Task: Find connections with filter location Kannad with filter topic #careerswith filter profile language English with filter current company Henkel with filter school Miranda House with filter industry Women's Handbag Manufacturing with filter service category Bankruptcy Law with filter keywords title Civil Engineer
Action: Mouse moved to (208, 271)
Screenshot: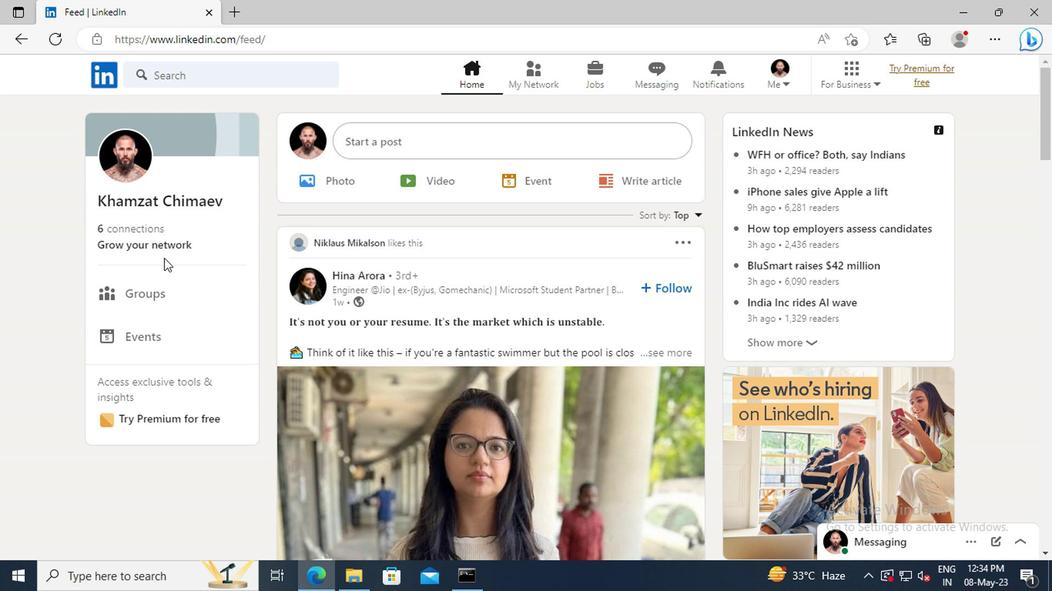 
Action: Mouse pressed left at (208, 271)
Screenshot: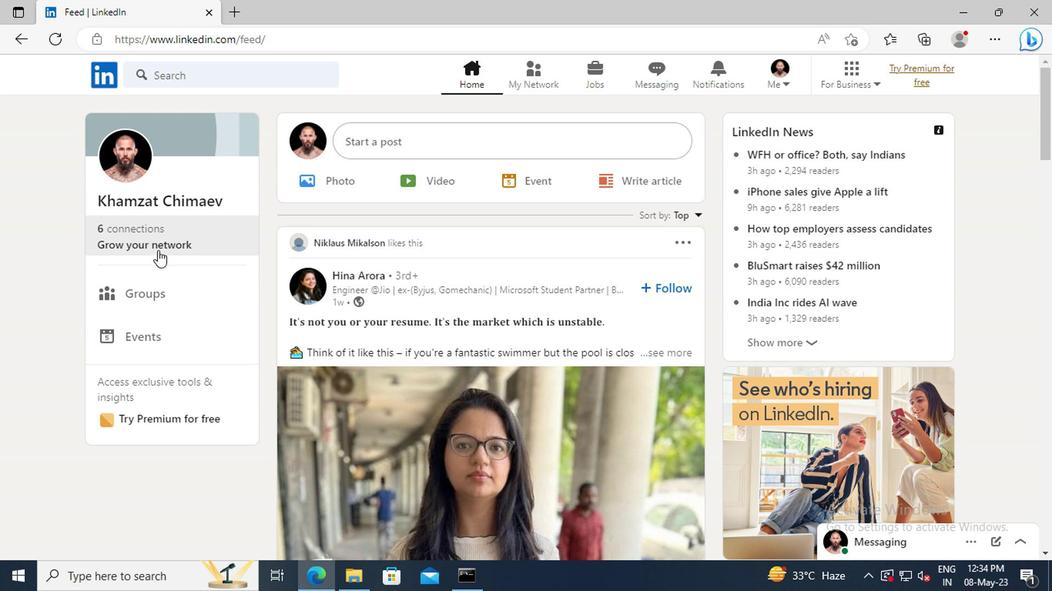 
Action: Mouse moved to (219, 216)
Screenshot: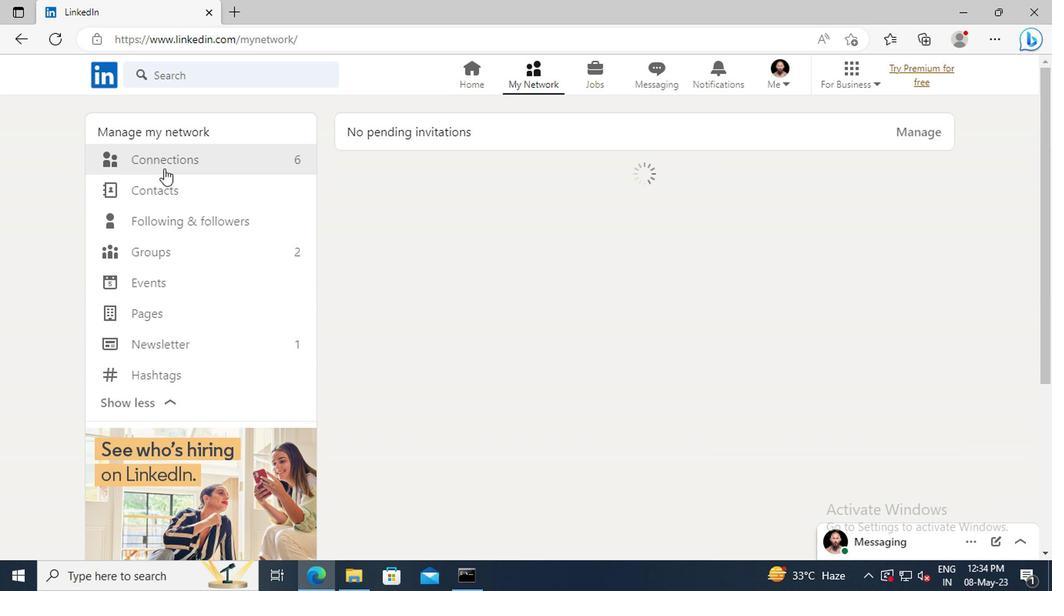 
Action: Mouse pressed left at (219, 216)
Screenshot: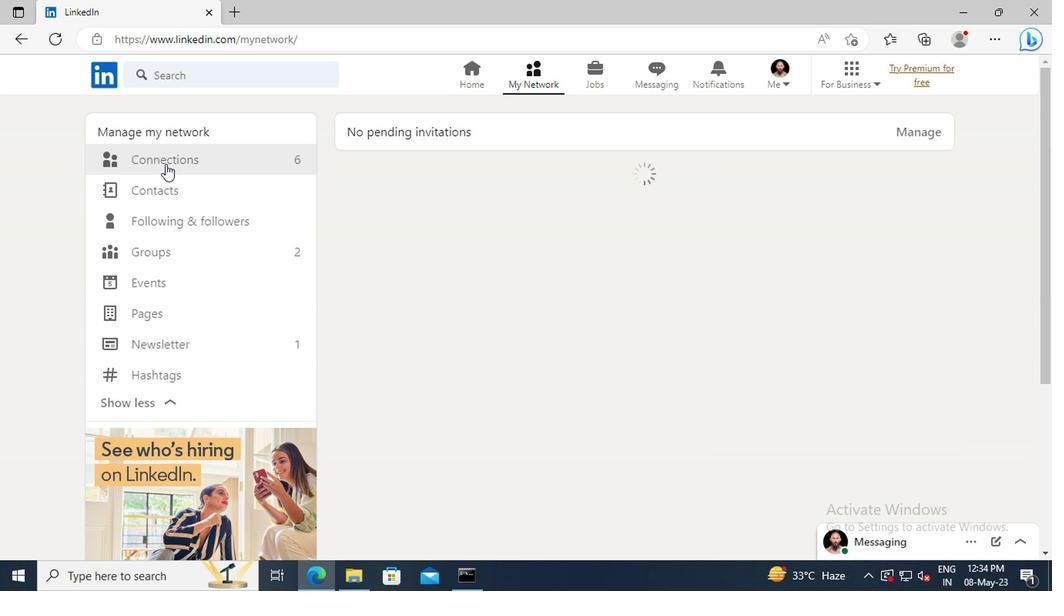 
Action: Mouse moved to (540, 218)
Screenshot: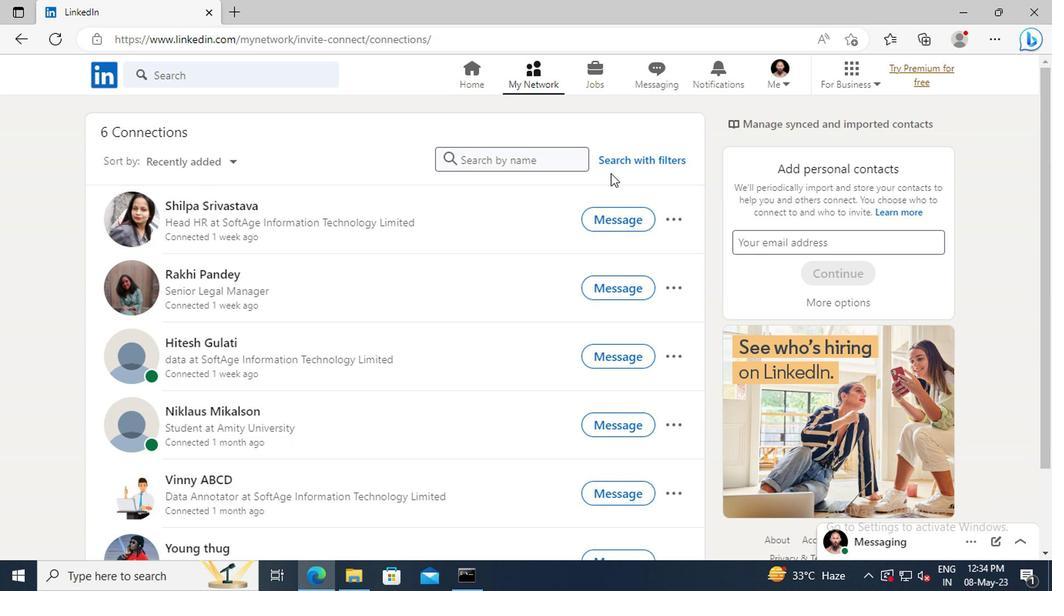 
Action: Mouse pressed left at (540, 218)
Screenshot: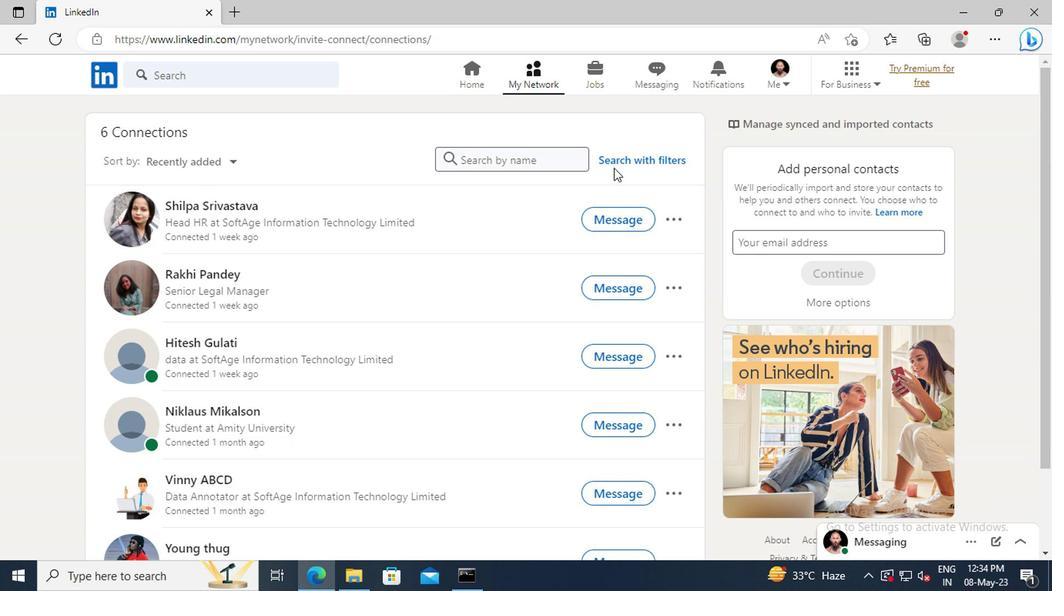 
Action: Mouse moved to (514, 184)
Screenshot: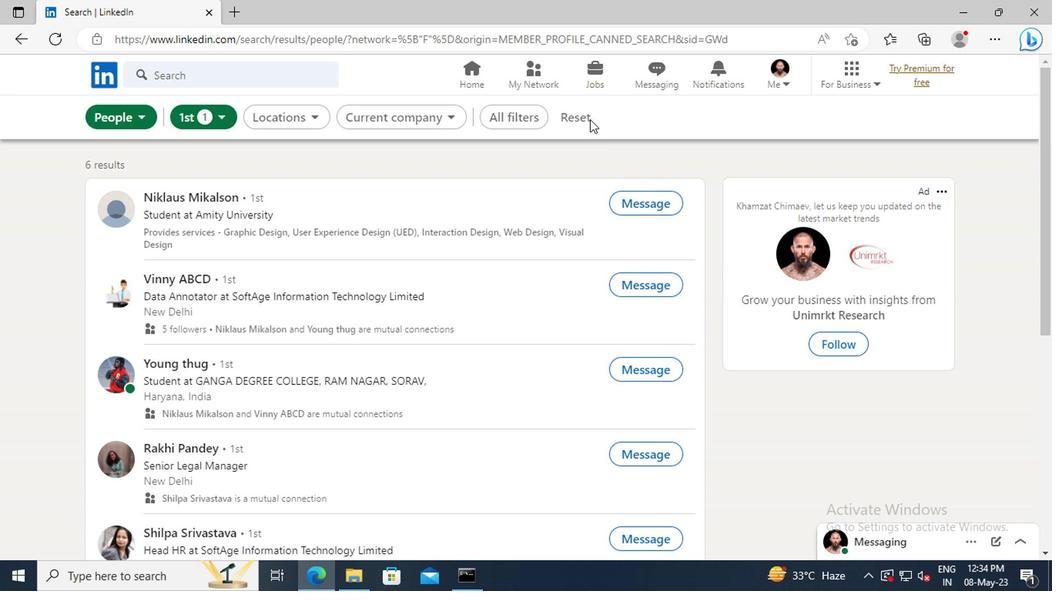 
Action: Mouse pressed left at (514, 184)
Screenshot: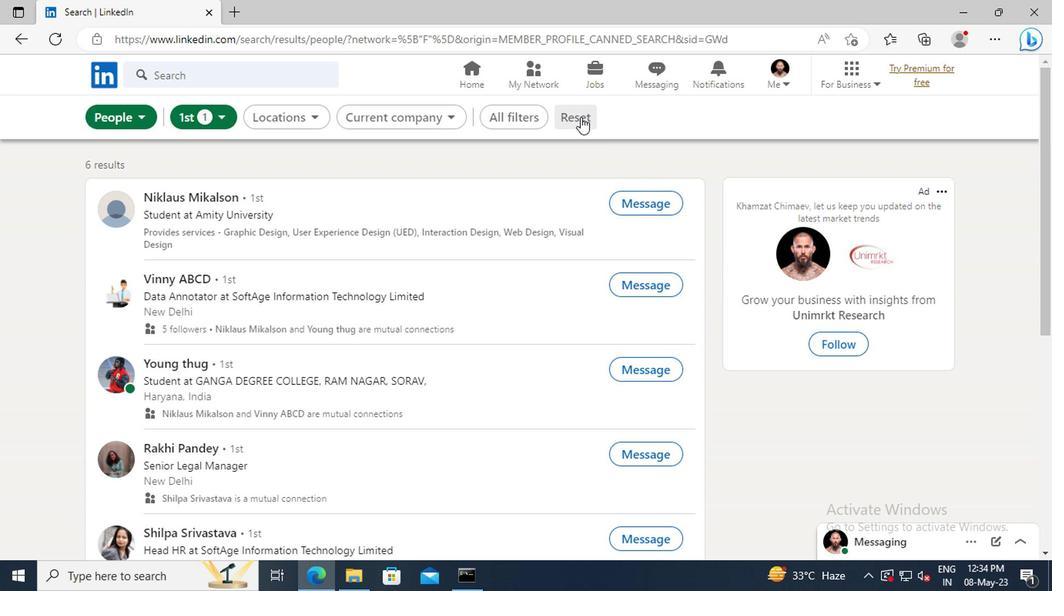 
Action: Mouse moved to (501, 184)
Screenshot: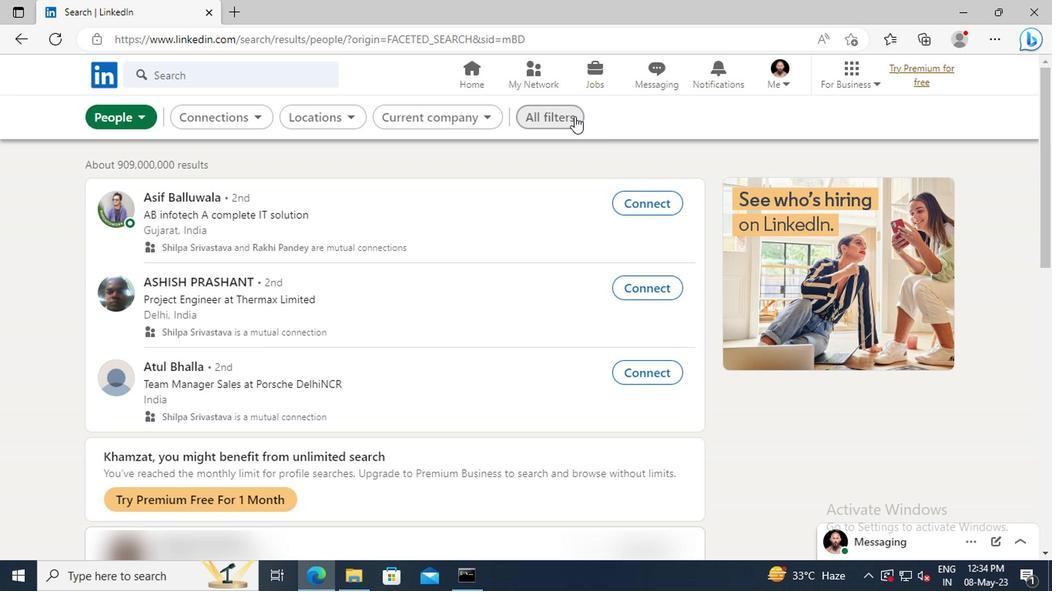 
Action: Mouse pressed left at (501, 184)
Screenshot: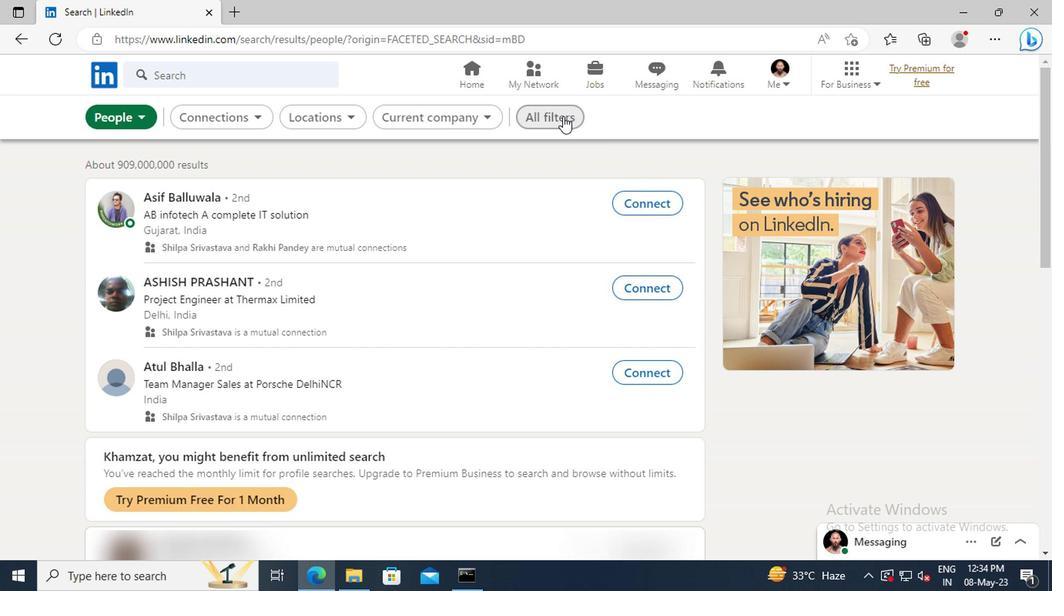 
Action: Mouse moved to (692, 291)
Screenshot: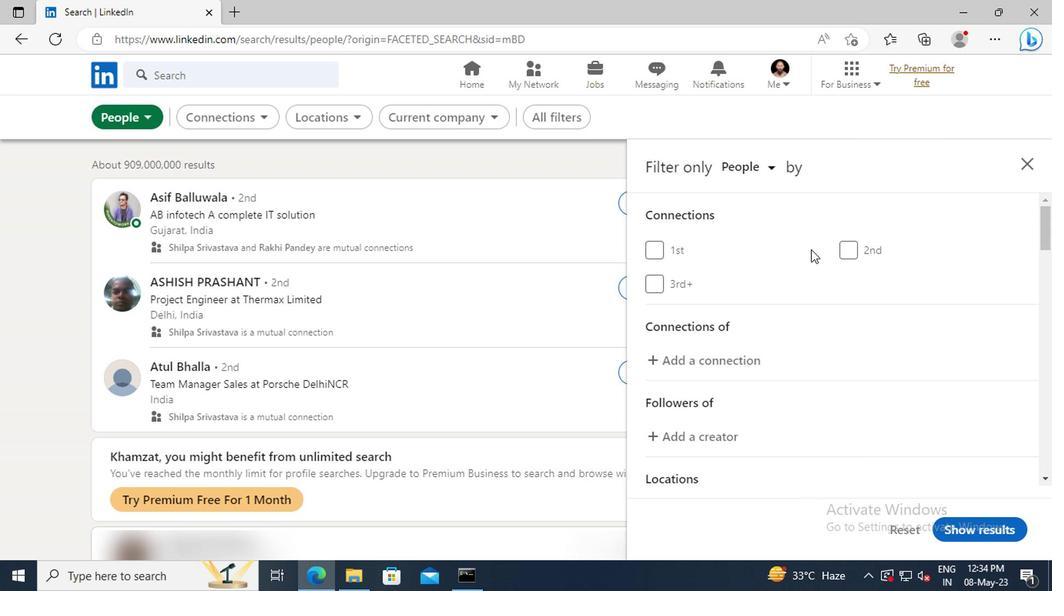 
Action: Mouse scrolled (692, 290) with delta (0, 0)
Screenshot: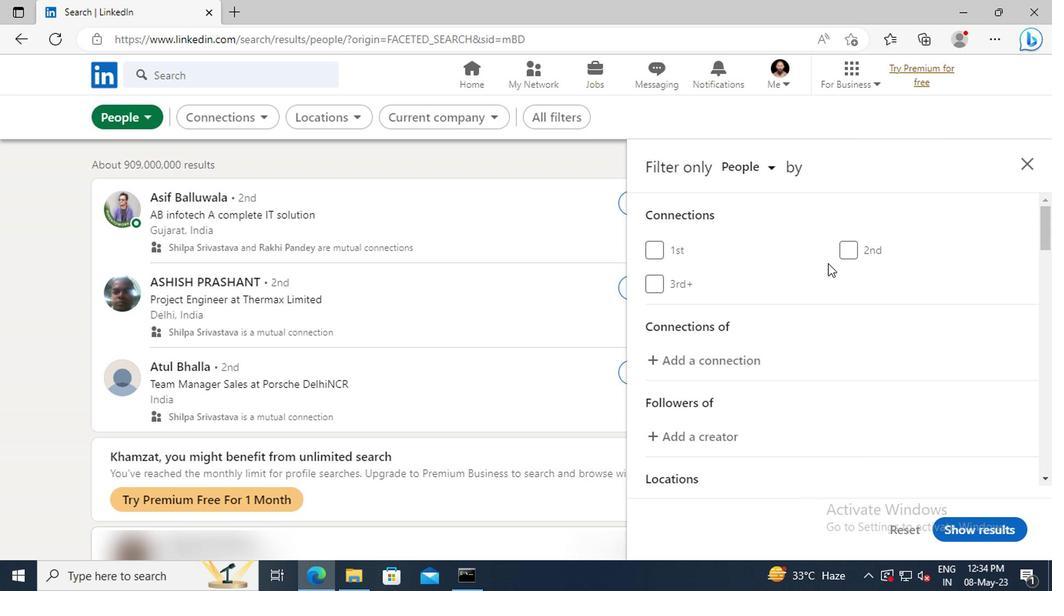 
Action: Mouse scrolled (692, 290) with delta (0, 0)
Screenshot: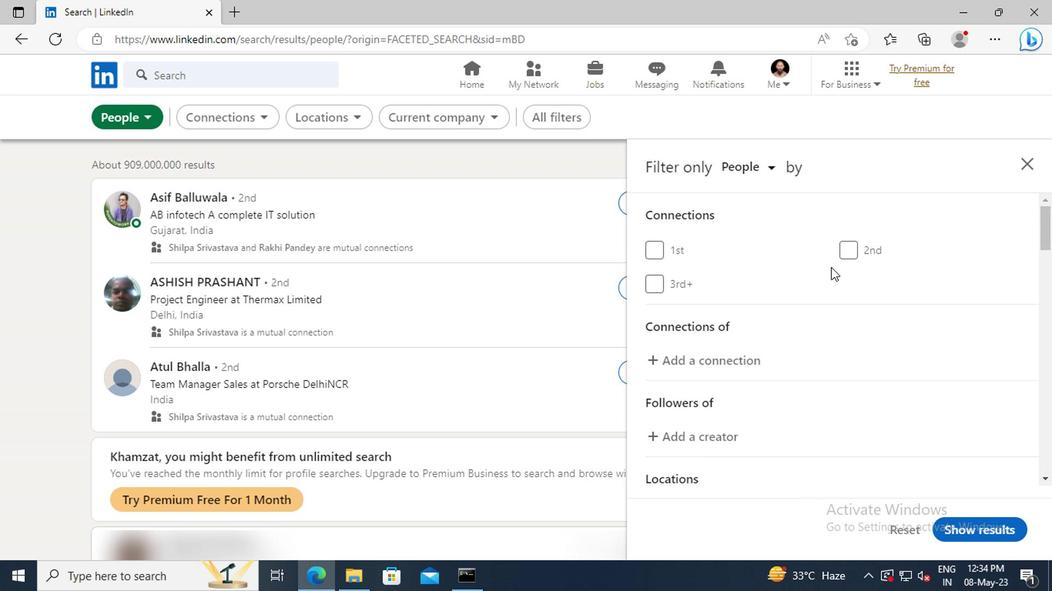 
Action: Mouse scrolled (692, 290) with delta (0, 0)
Screenshot: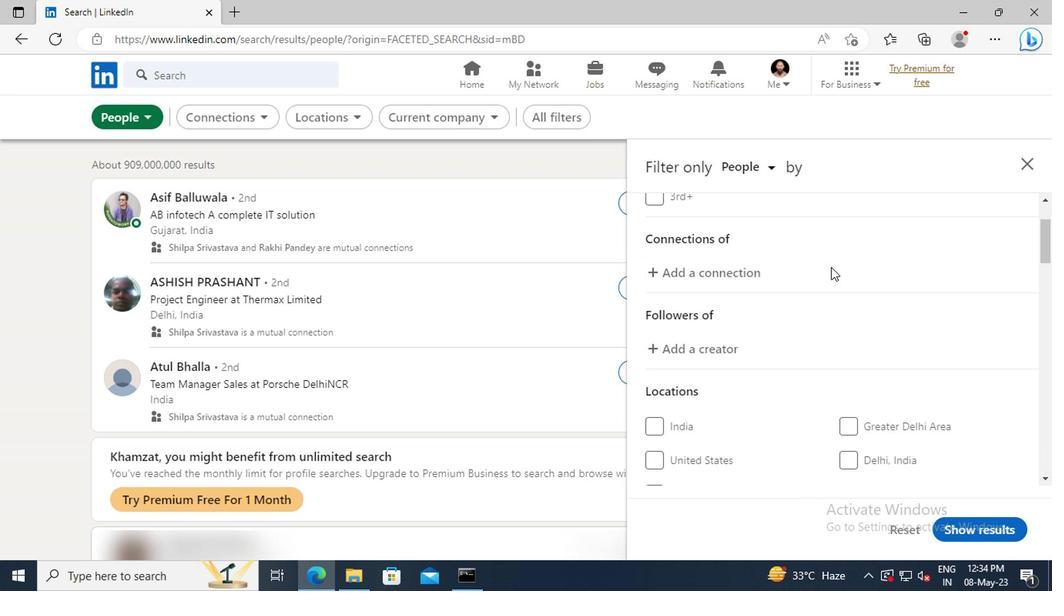 
Action: Mouse scrolled (692, 290) with delta (0, 0)
Screenshot: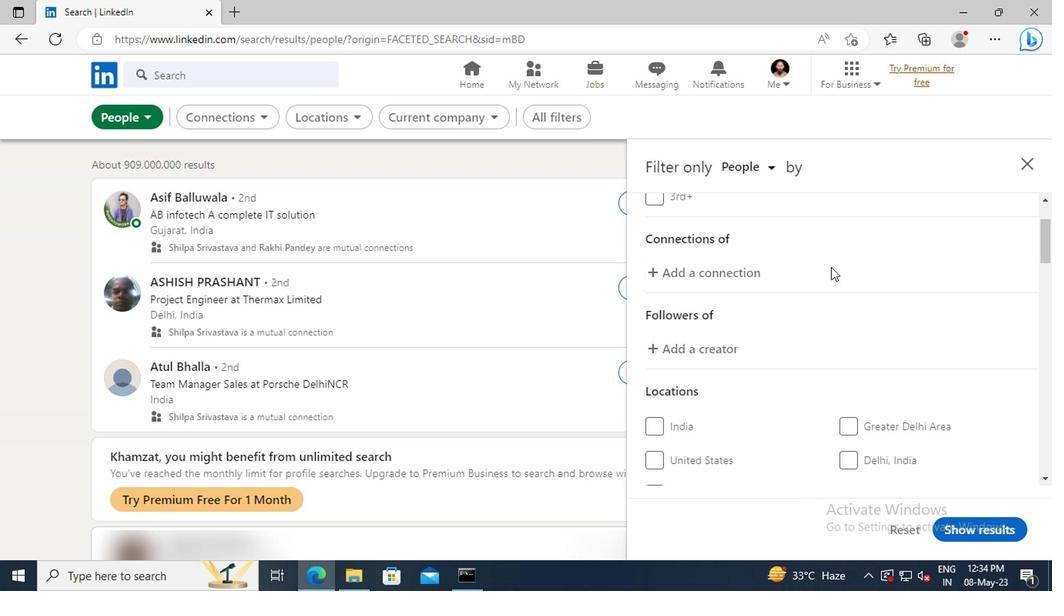 
Action: Mouse scrolled (692, 290) with delta (0, 0)
Screenshot: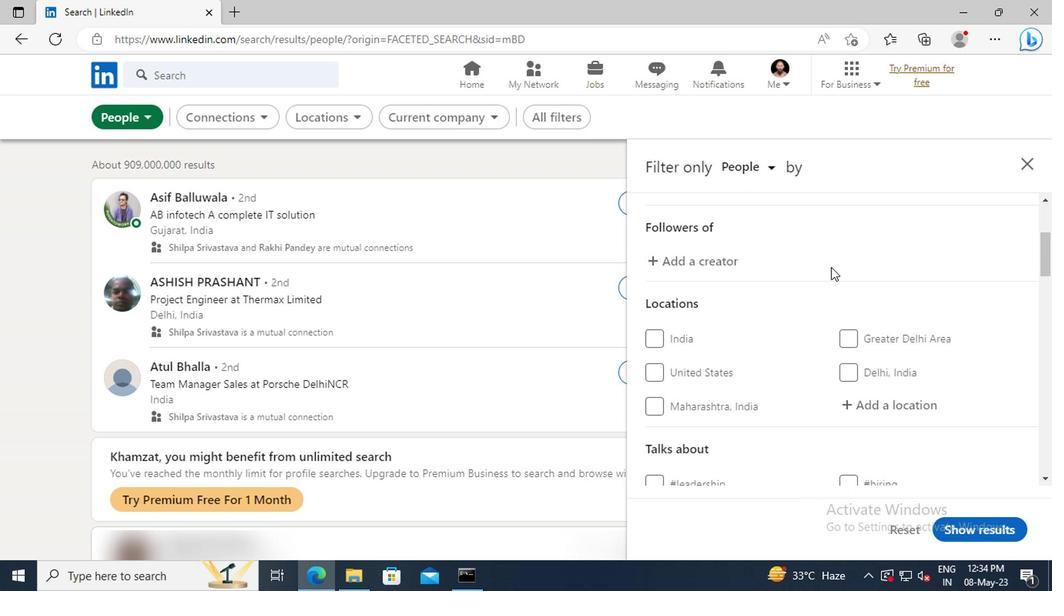 
Action: Mouse scrolled (692, 290) with delta (0, 0)
Screenshot: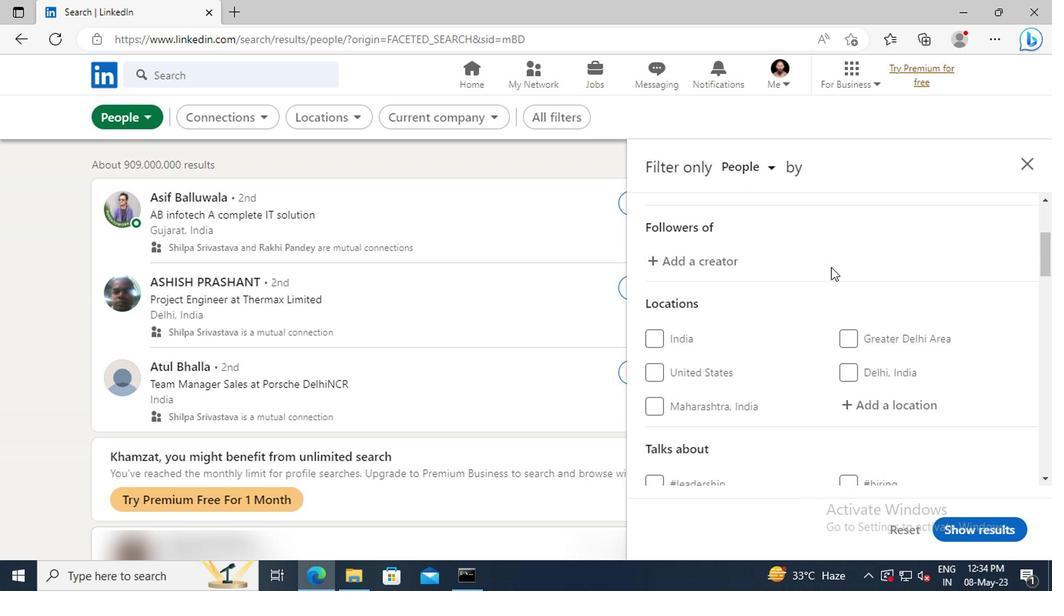 
Action: Mouse moved to (714, 329)
Screenshot: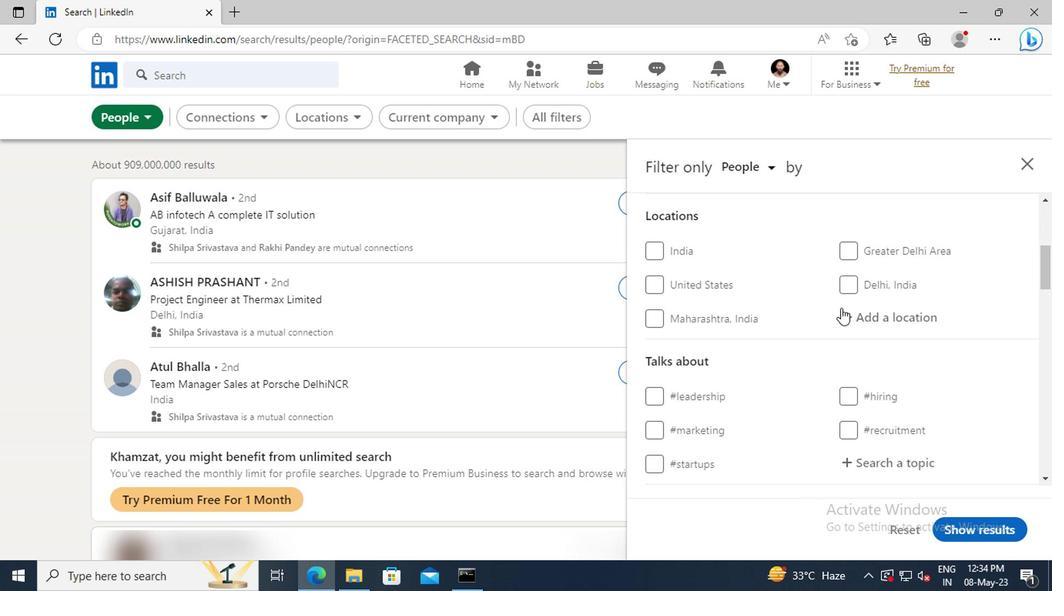 
Action: Mouse pressed left at (714, 329)
Screenshot: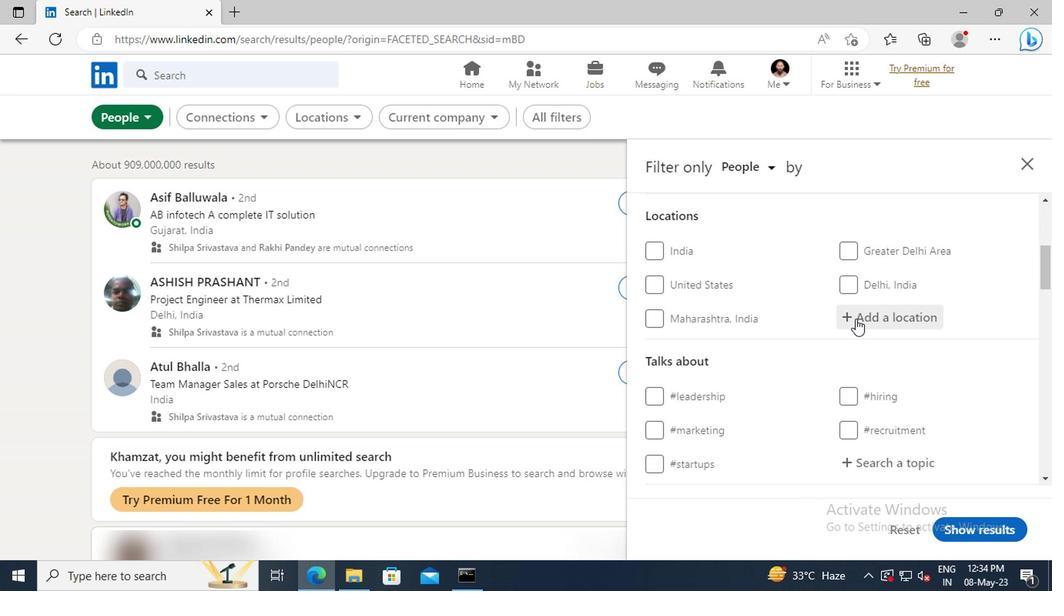 
Action: Key pressed <Key.shift>KANNAD
Screenshot: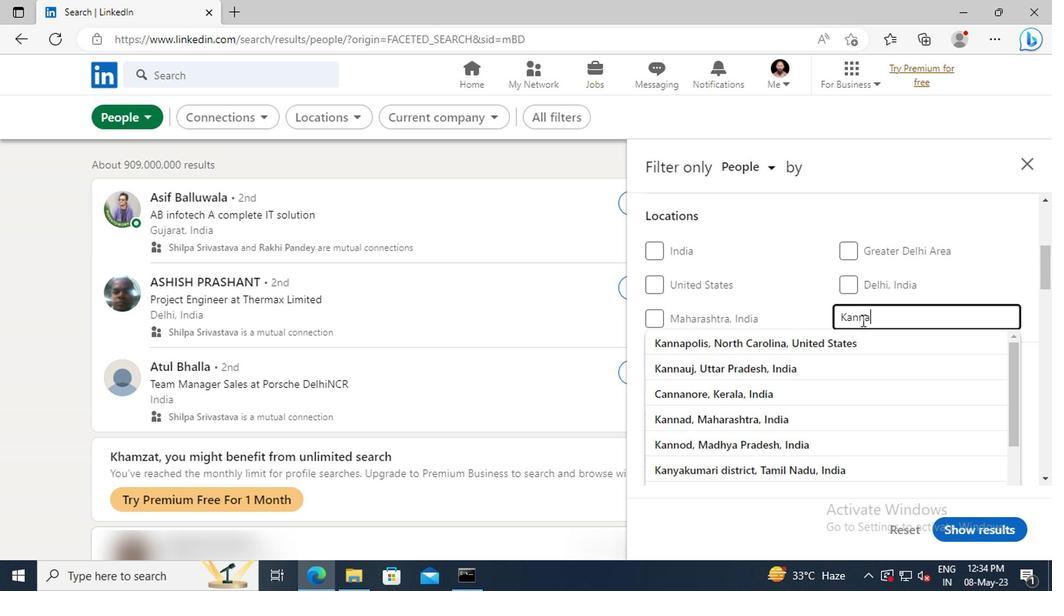 
Action: Mouse moved to (712, 339)
Screenshot: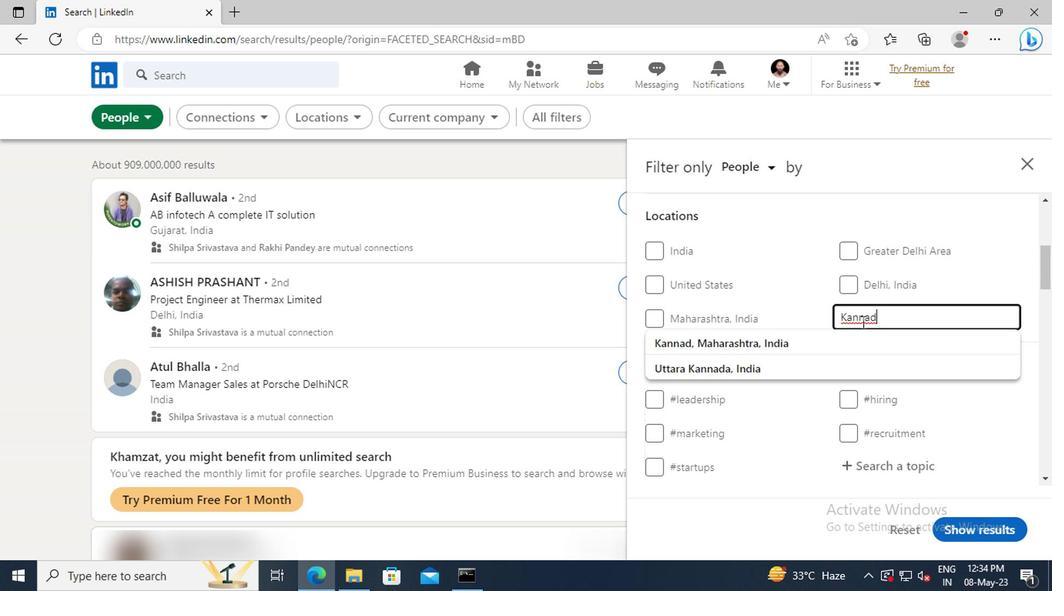 
Action: Mouse pressed left at (712, 339)
Screenshot: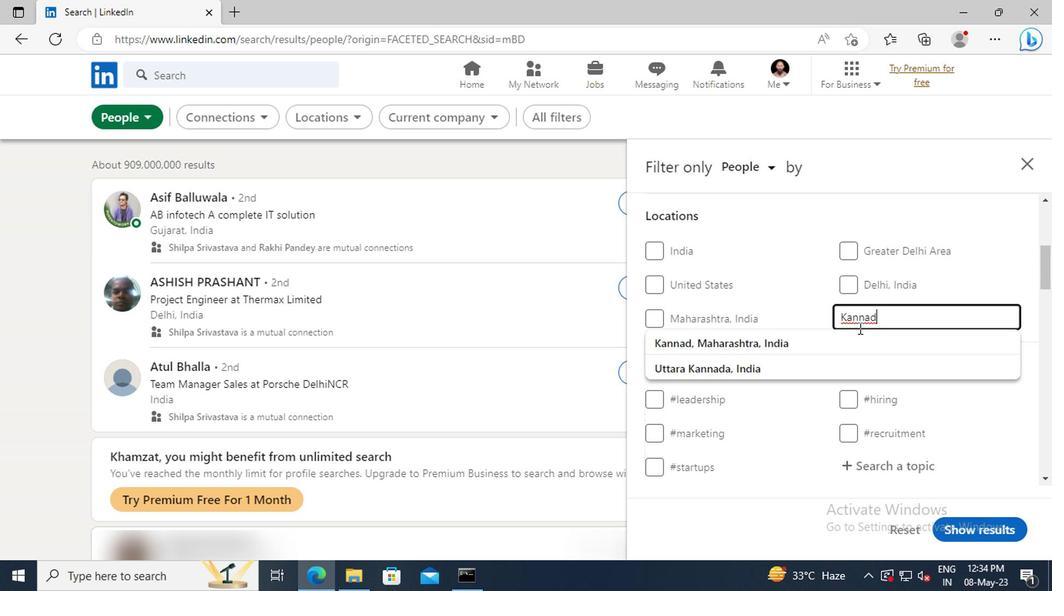
Action: Mouse scrolled (712, 339) with delta (0, 0)
Screenshot: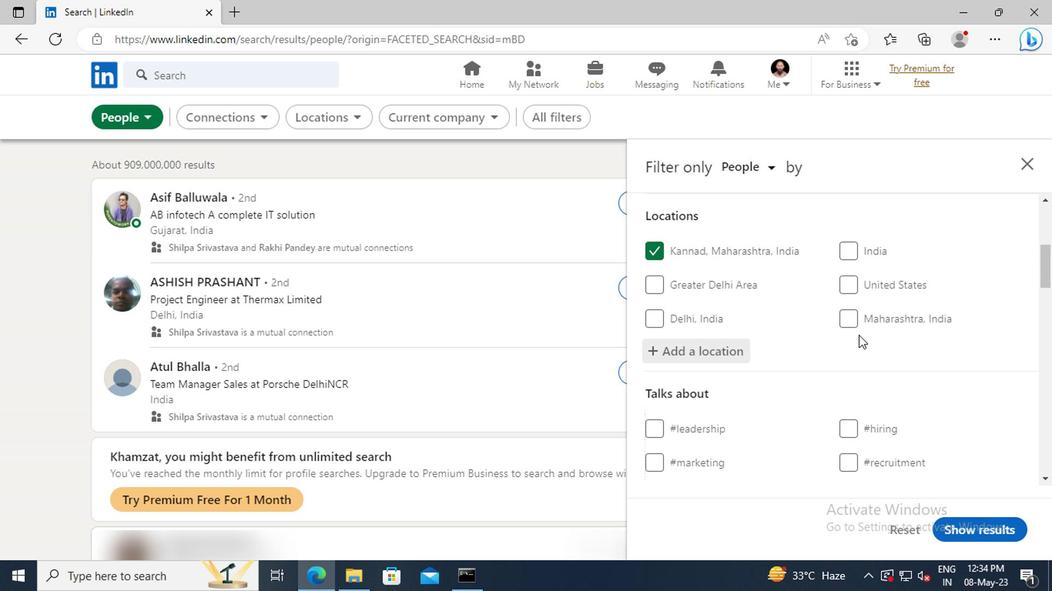 
Action: Mouse scrolled (712, 339) with delta (0, 0)
Screenshot: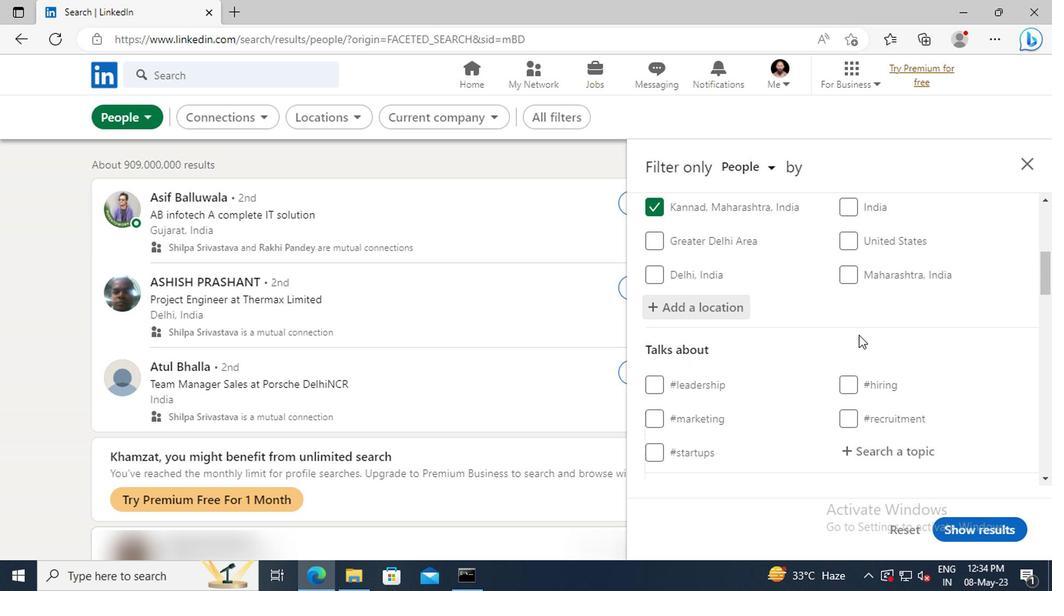 
Action: Mouse scrolled (712, 339) with delta (0, 0)
Screenshot: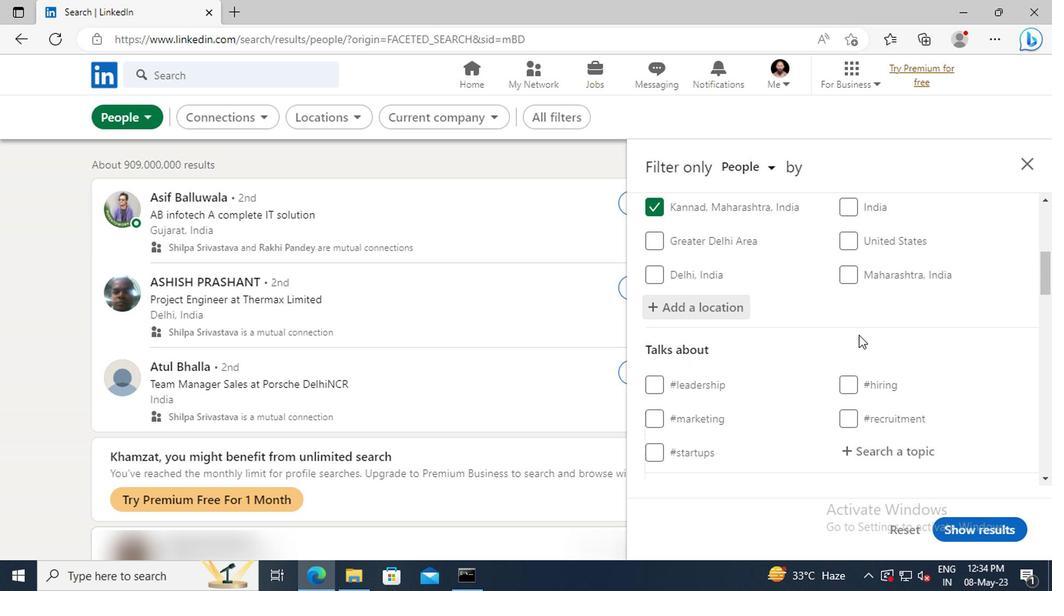 
Action: Mouse moved to (712, 355)
Screenshot: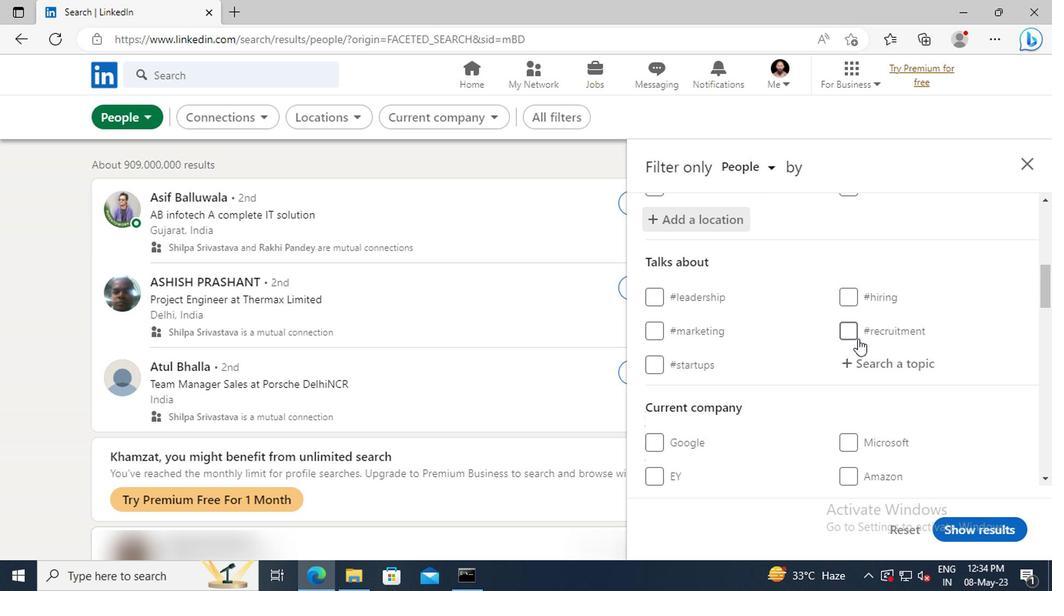 
Action: Mouse pressed left at (712, 355)
Screenshot: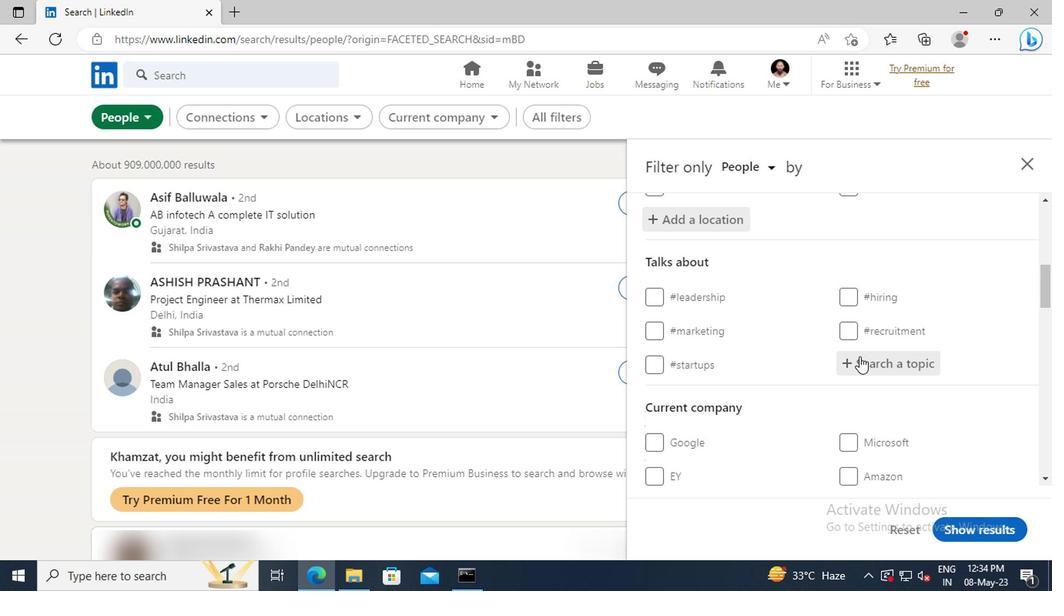 
Action: Key pressed CAREERS
Screenshot: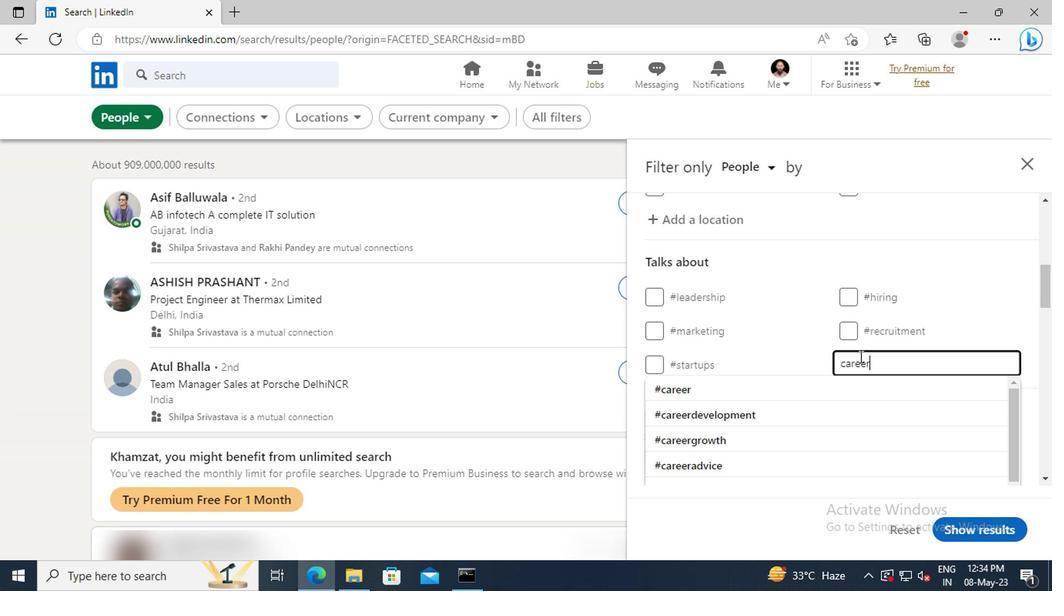 
Action: Mouse moved to (716, 375)
Screenshot: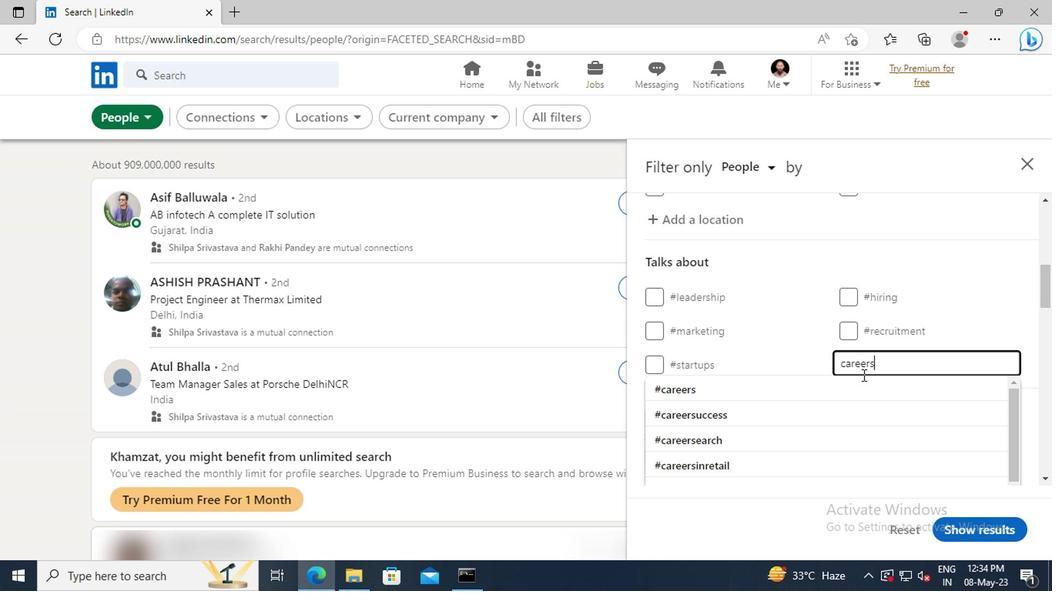 
Action: Mouse pressed left at (716, 375)
Screenshot: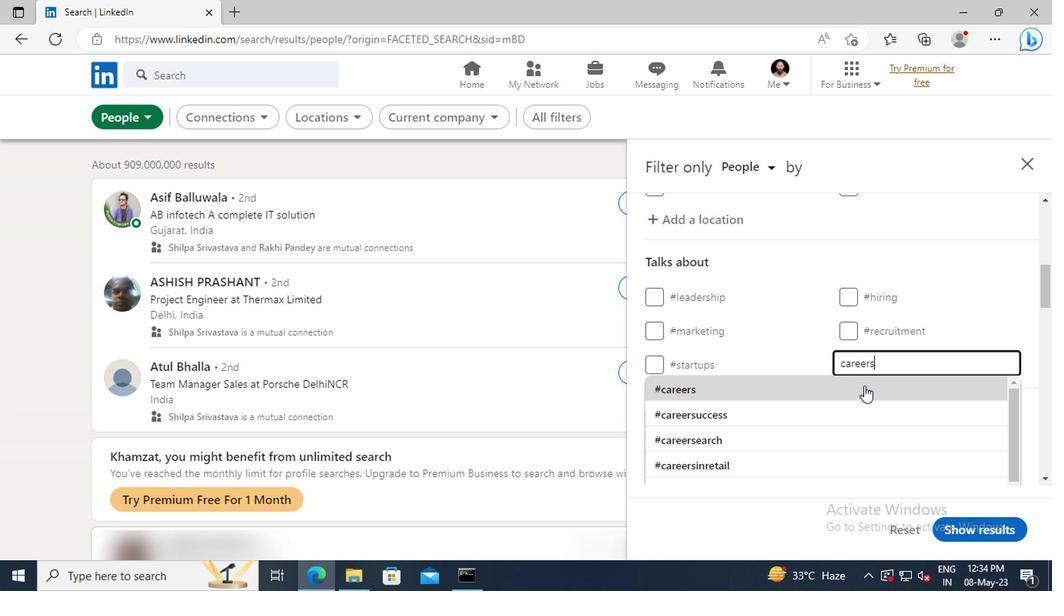 
Action: Mouse scrolled (716, 375) with delta (0, 0)
Screenshot: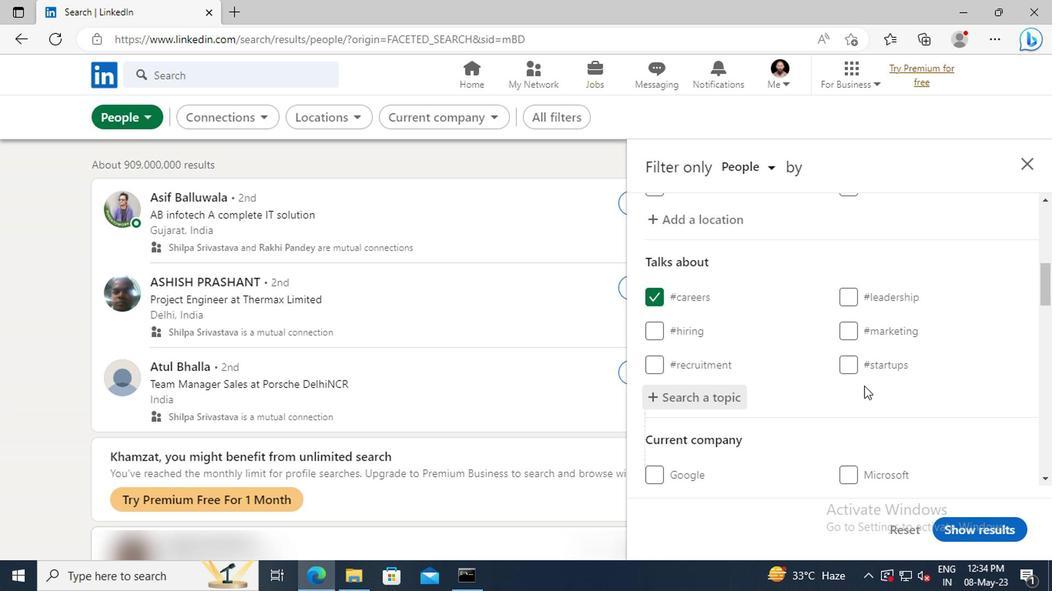 
Action: Mouse scrolled (716, 375) with delta (0, 0)
Screenshot: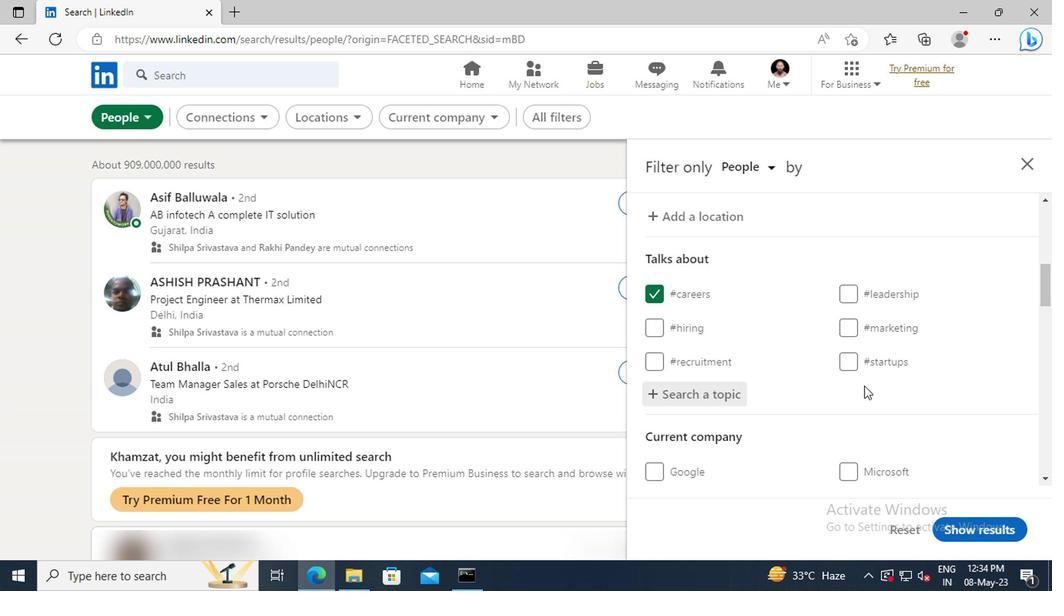 
Action: Mouse scrolled (716, 375) with delta (0, 0)
Screenshot: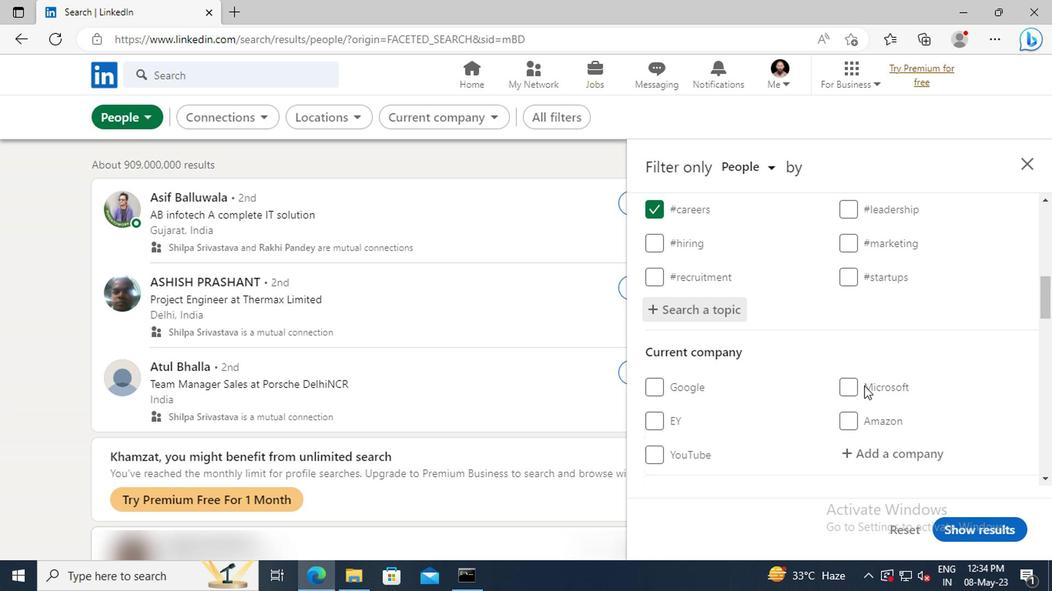 
Action: Mouse moved to (716, 374)
Screenshot: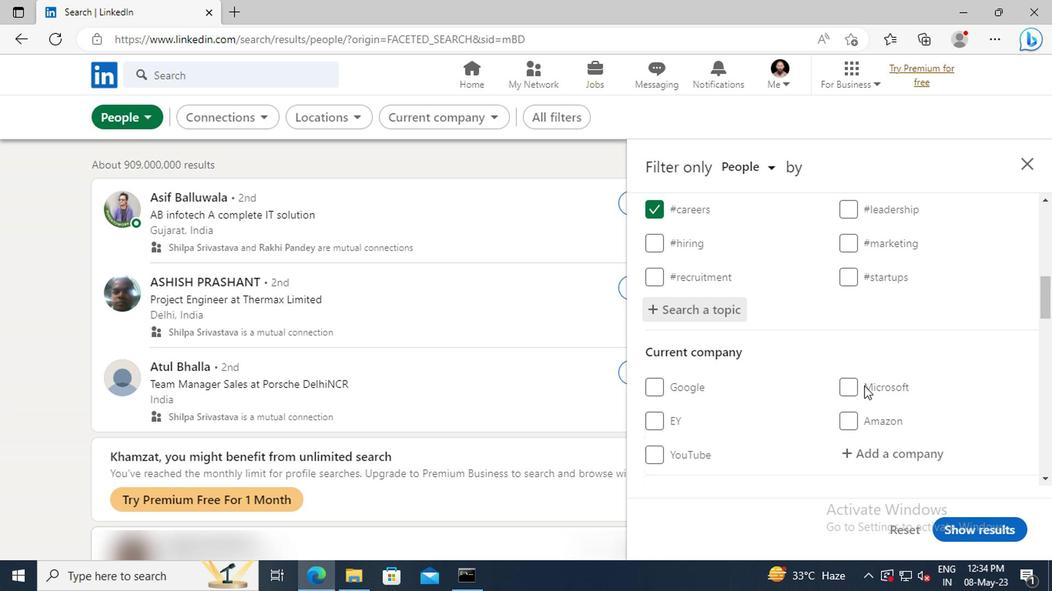 
Action: Mouse scrolled (716, 374) with delta (0, 0)
Screenshot: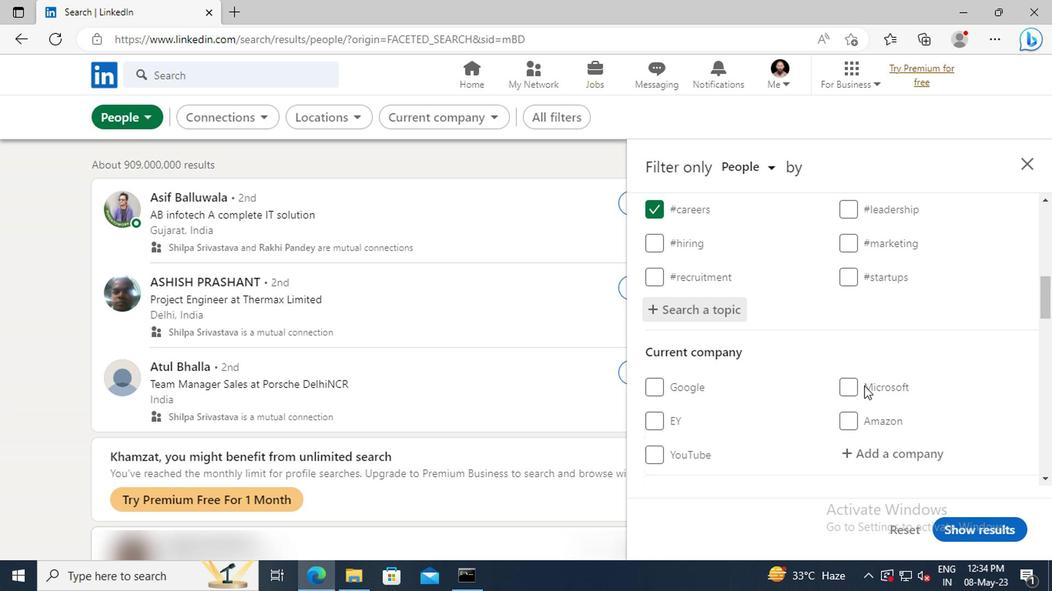 
Action: Mouse moved to (716, 370)
Screenshot: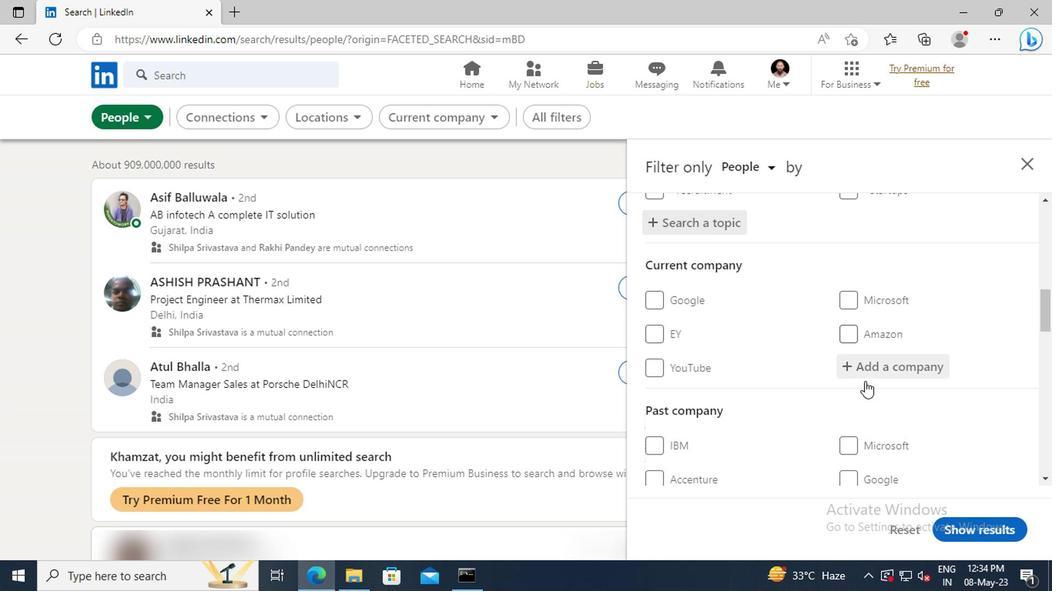 
Action: Mouse scrolled (716, 369) with delta (0, 0)
Screenshot: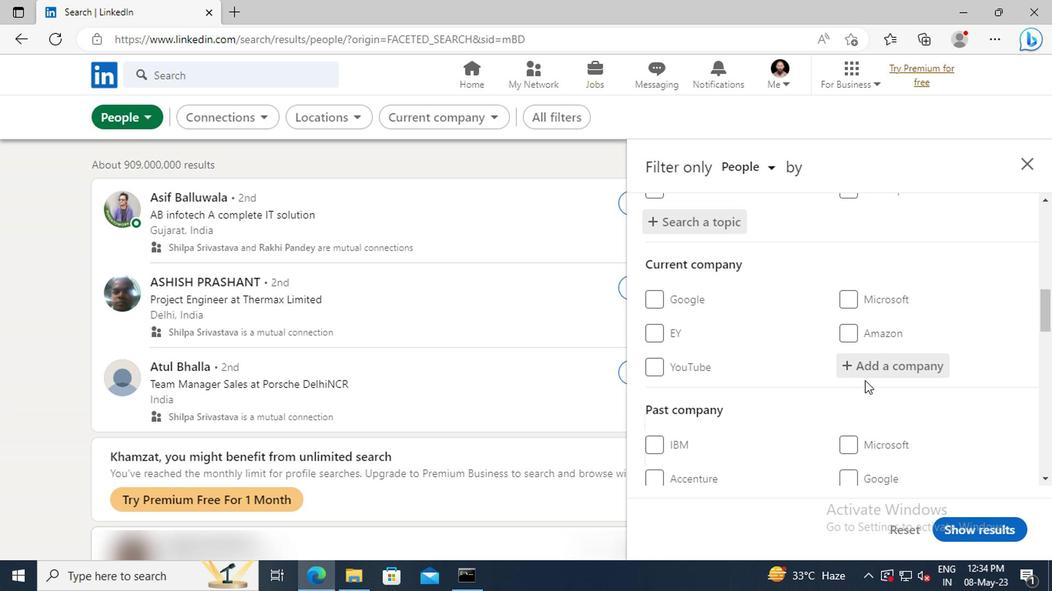 
Action: Mouse scrolled (716, 369) with delta (0, 0)
Screenshot: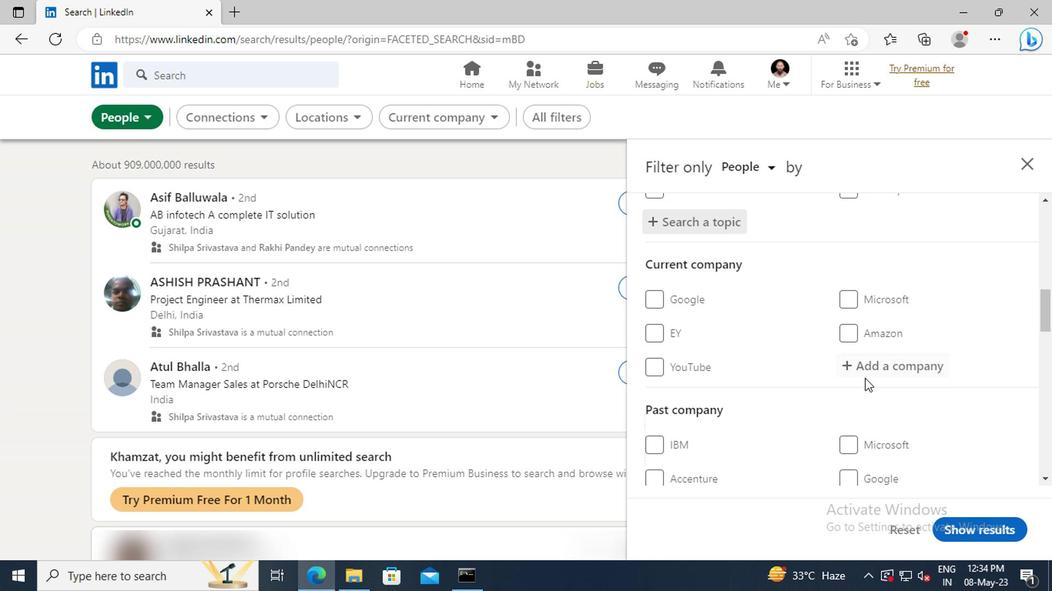 
Action: Mouse scrolled (716, 369) with delta (0, 0)
Screenshot: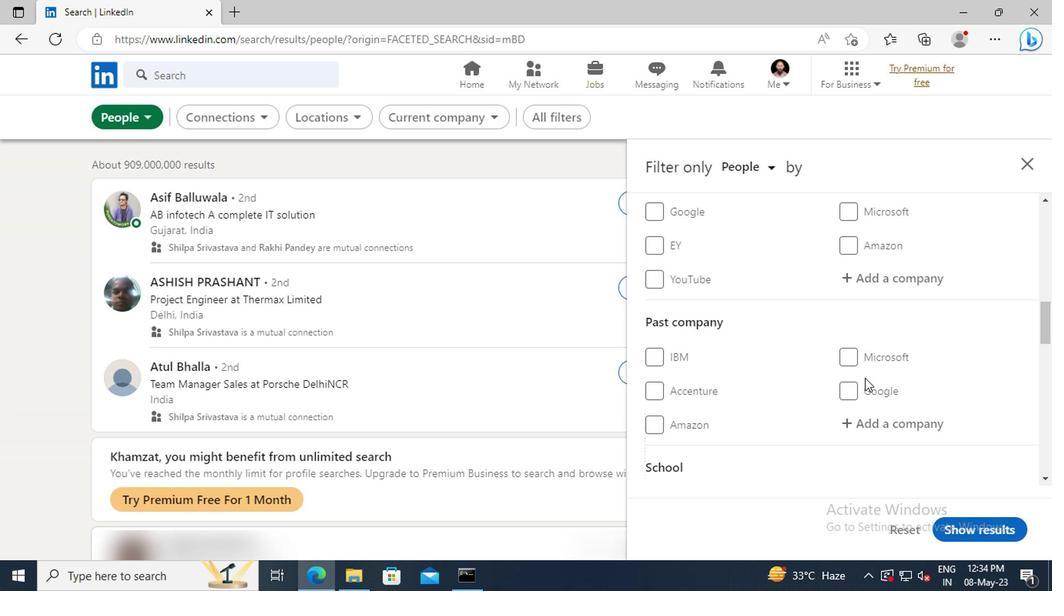 
Action: Mouse scrolled (716, 369) with delta (0, 0)
Screenshot: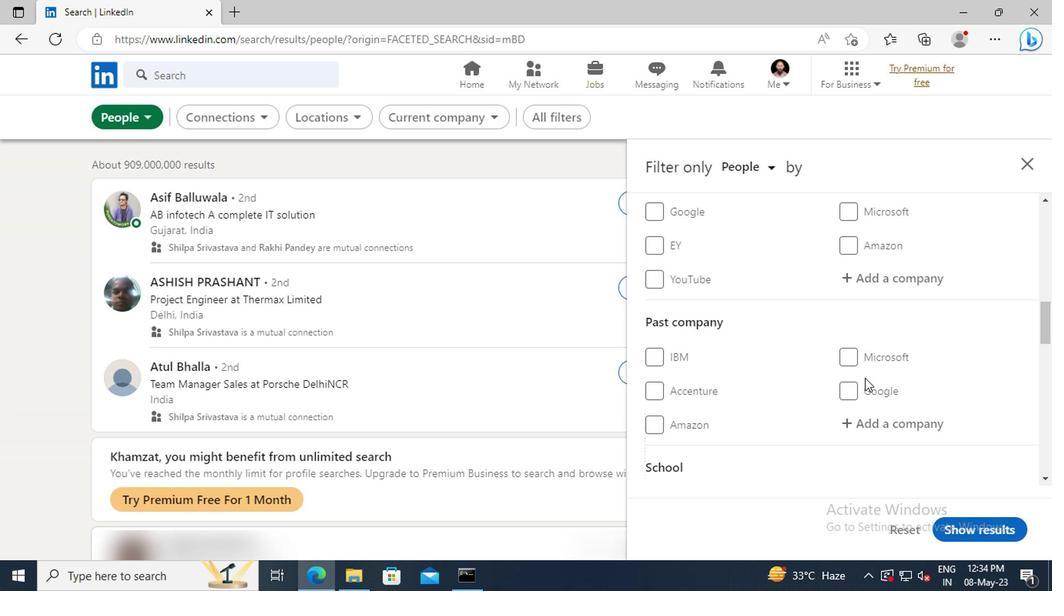 
Action: Mouse scrolled (716, 369) with delta (0, 0)
Screenshot: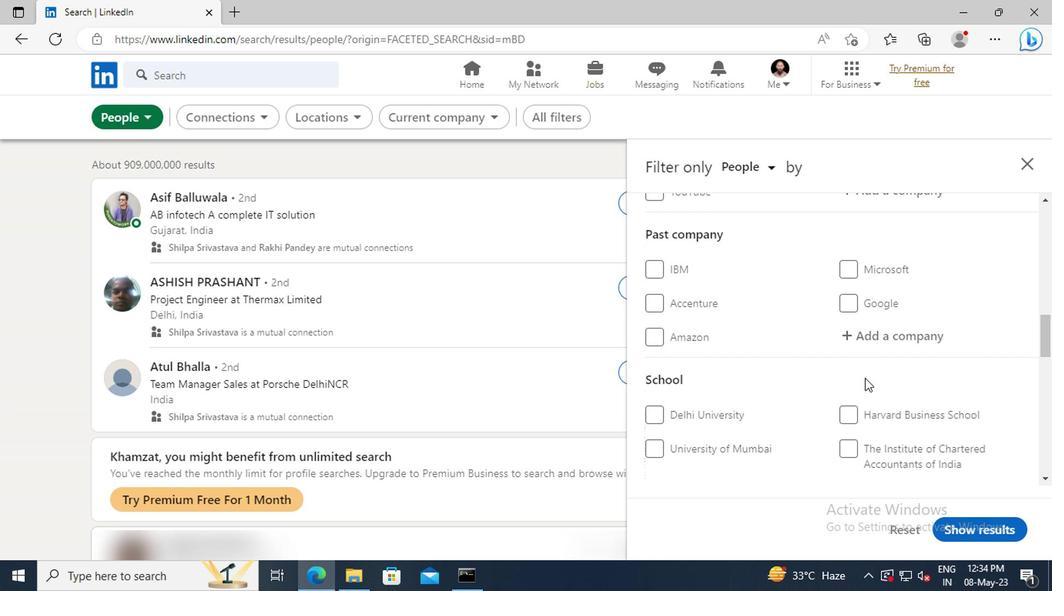 
Action: Mouse scrolled (716, 369) with delta (0, 0)
Screenshot: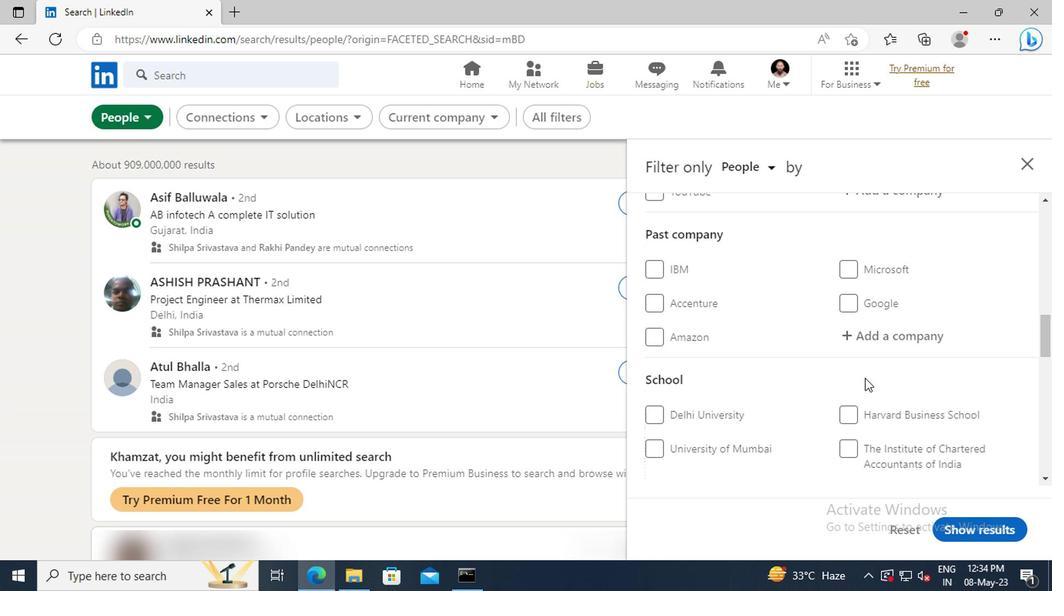 
Action: Mouse scrolled (716, 369) with delta (0, 0)
Screenshot: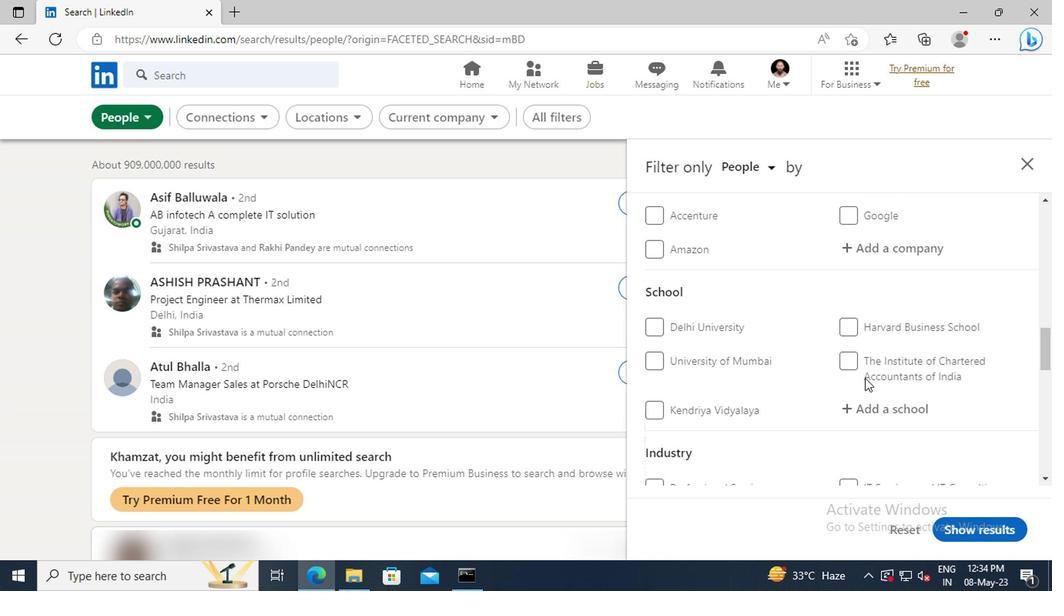 
Action: Mouse scrolled (716, 369) with delta (0, 0)
Screenshot: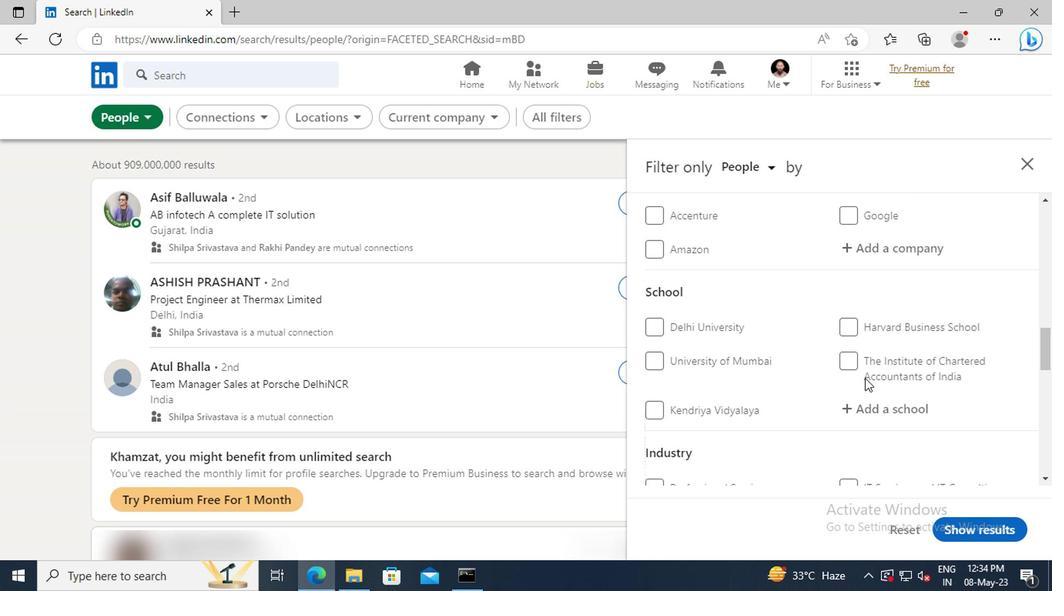 
Action: Mouse scrolled (716, 369) with delta (0, 0)
Screenshot: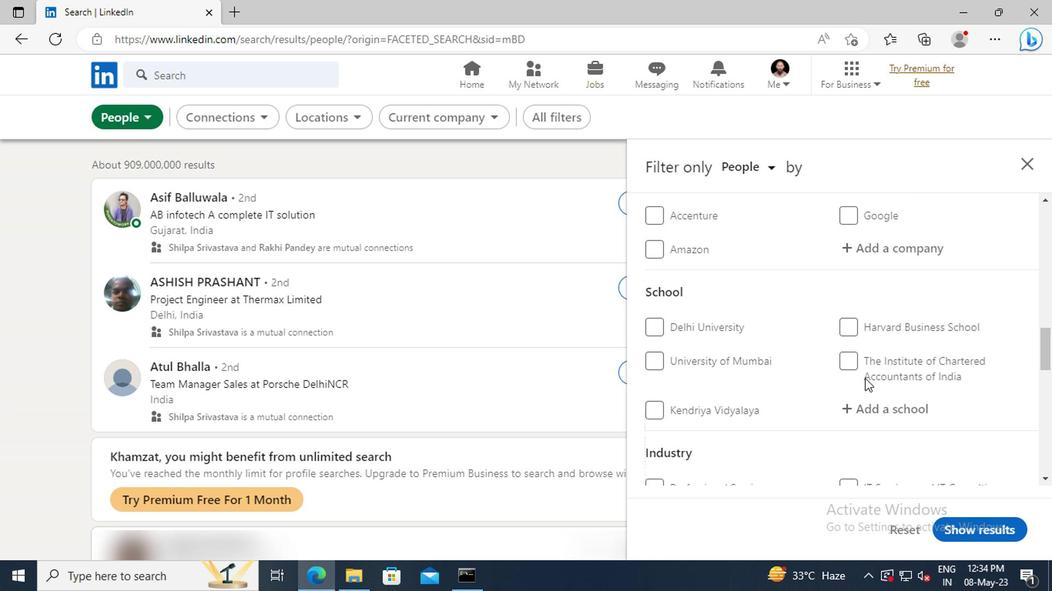 
Action: Mouse scrolled (716, 369) with delta (0, 0)
Screenshot: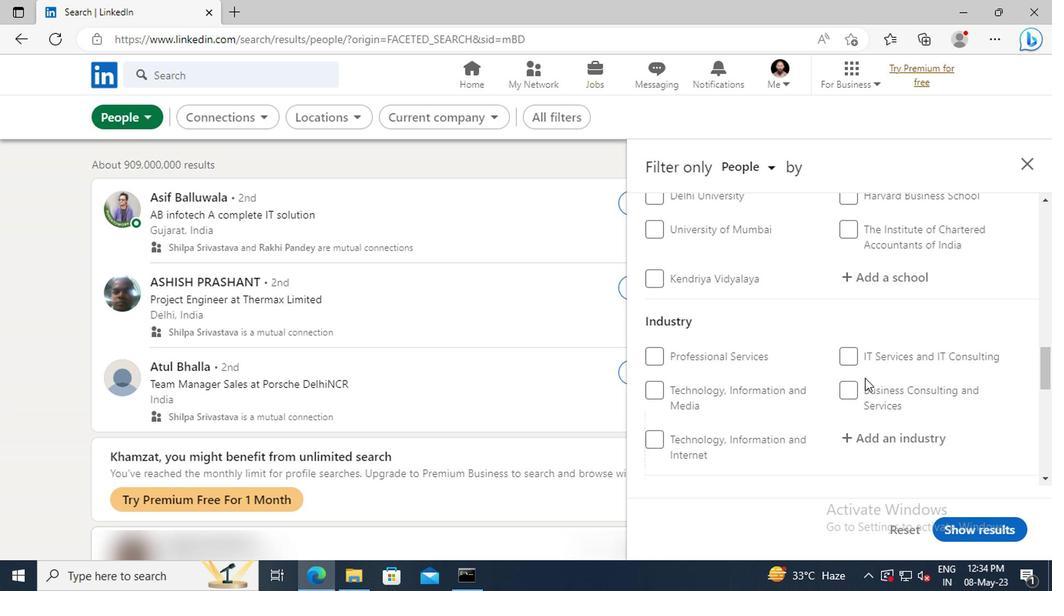 
Action: Mouse scrolled (716, 369) with delta (0, 0)
Screenshot: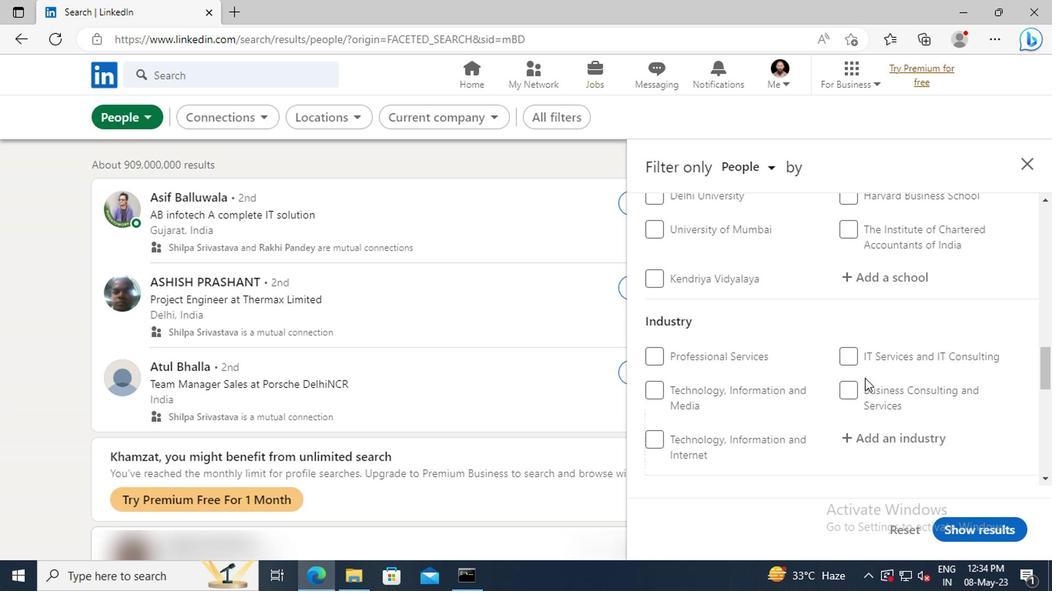 
Action: Mouse scrolled (716, 369) with delta (0, 0)
Screenshot: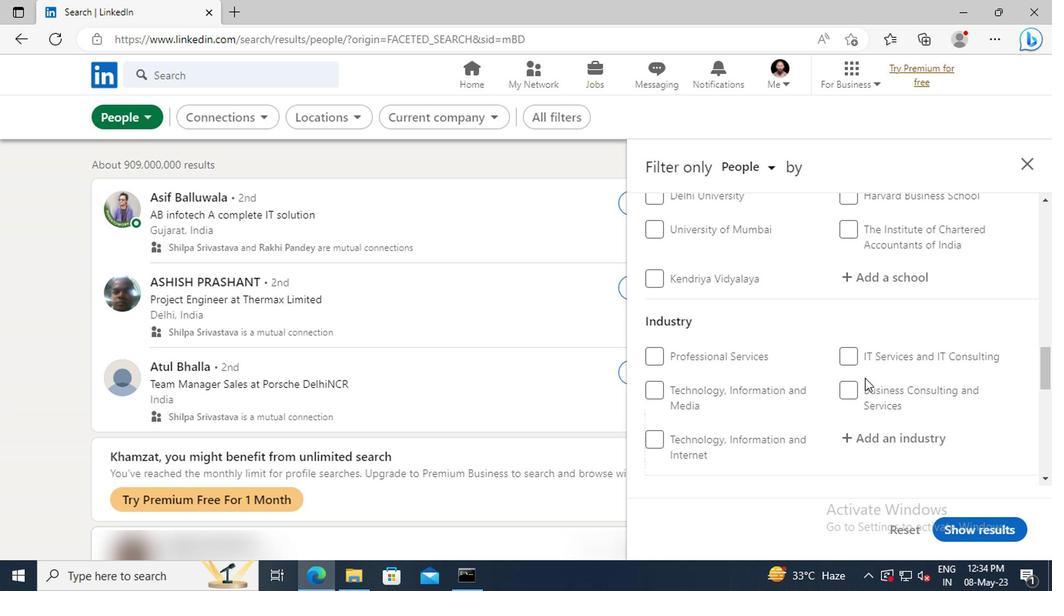 
Action: Mouse moved to (571, 386)
Screenshot: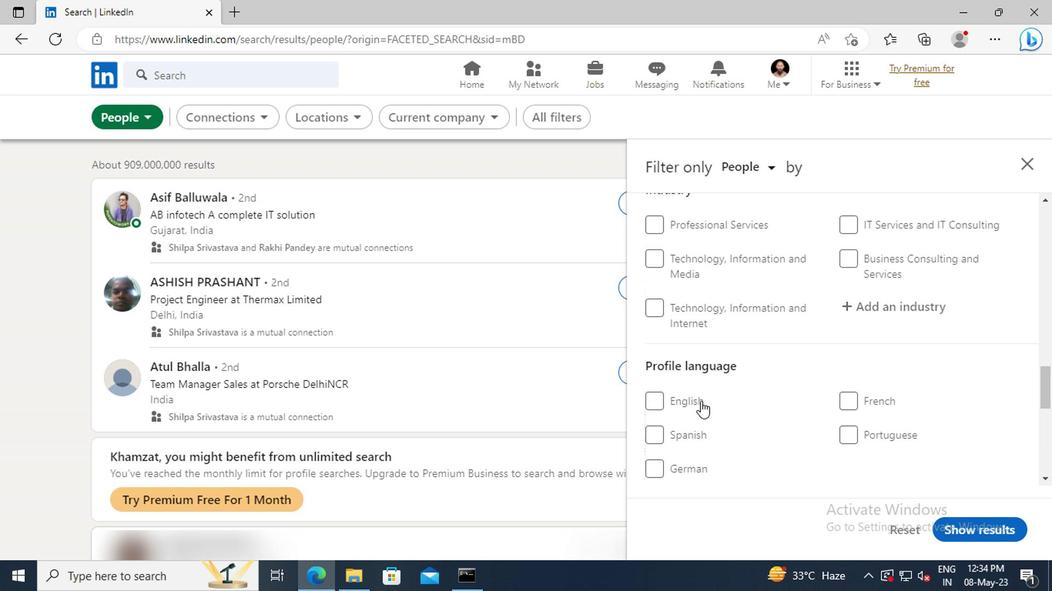
Action: Mouse pressed left at (571, 386)
Screenshot: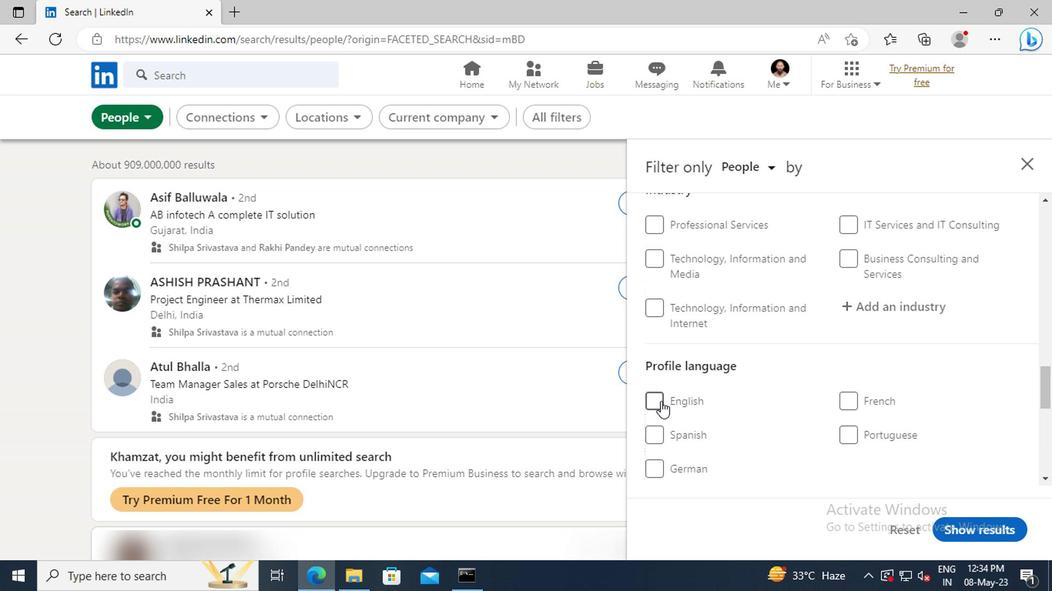 
Action: Mouse moved to (704, 360)
Screenshot: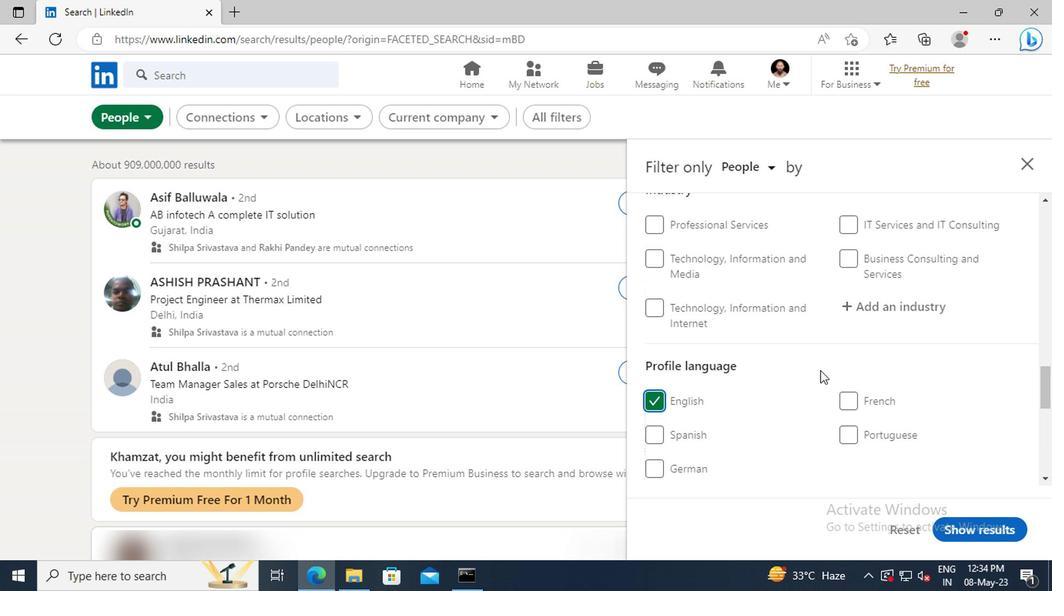 
Action: Mouse scrolled (704, 361) with delta (0, 0)
Screenshot: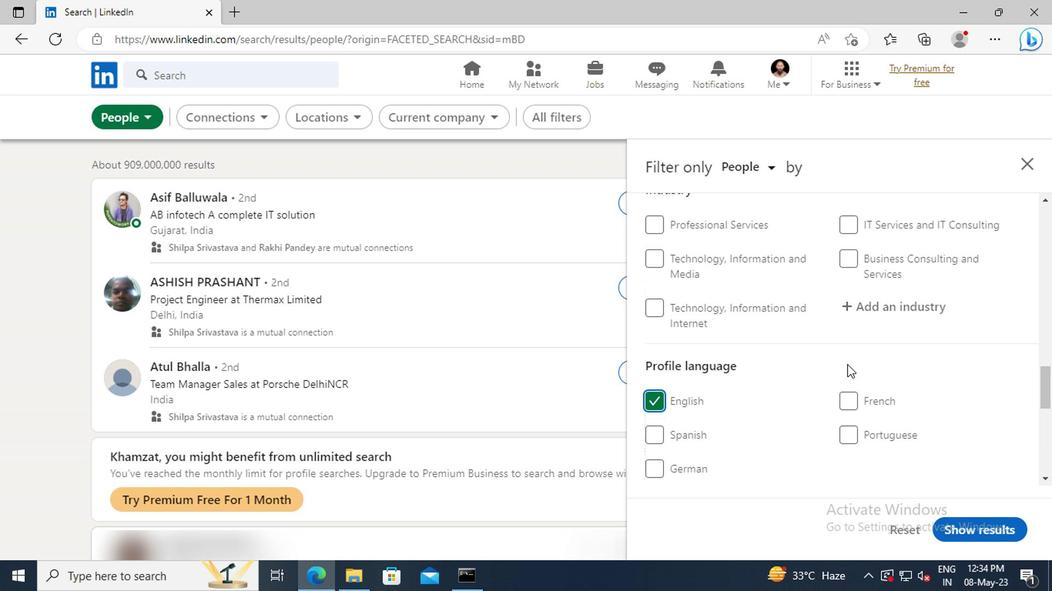 
Action: Mouse scrolled (704, 361) with delta (0, 0)
Screenshot: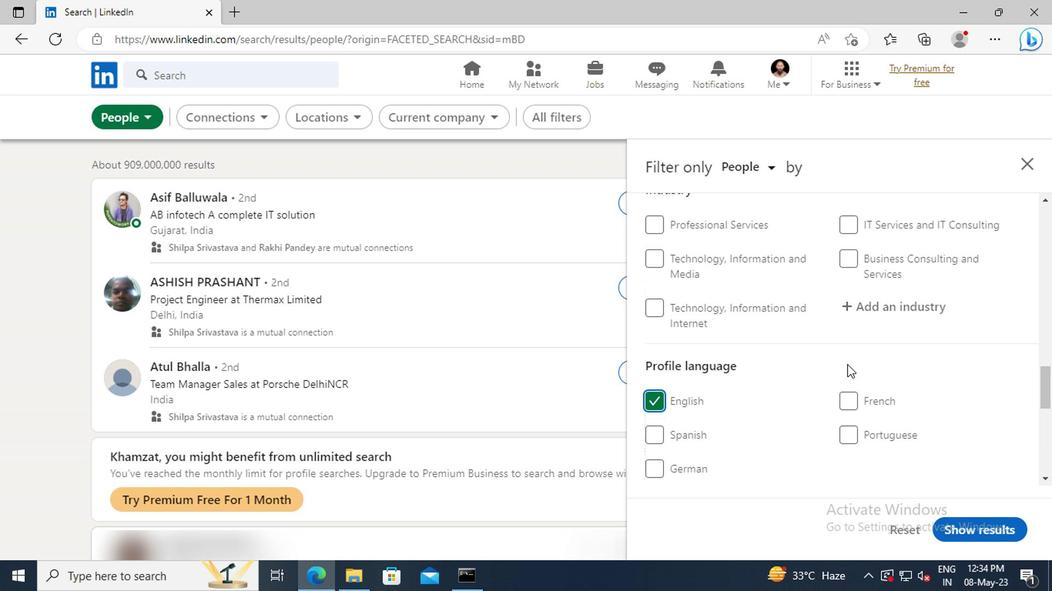 
Action: Mouse scrolled (704, 361) with delta (0, 0)
Screenshot: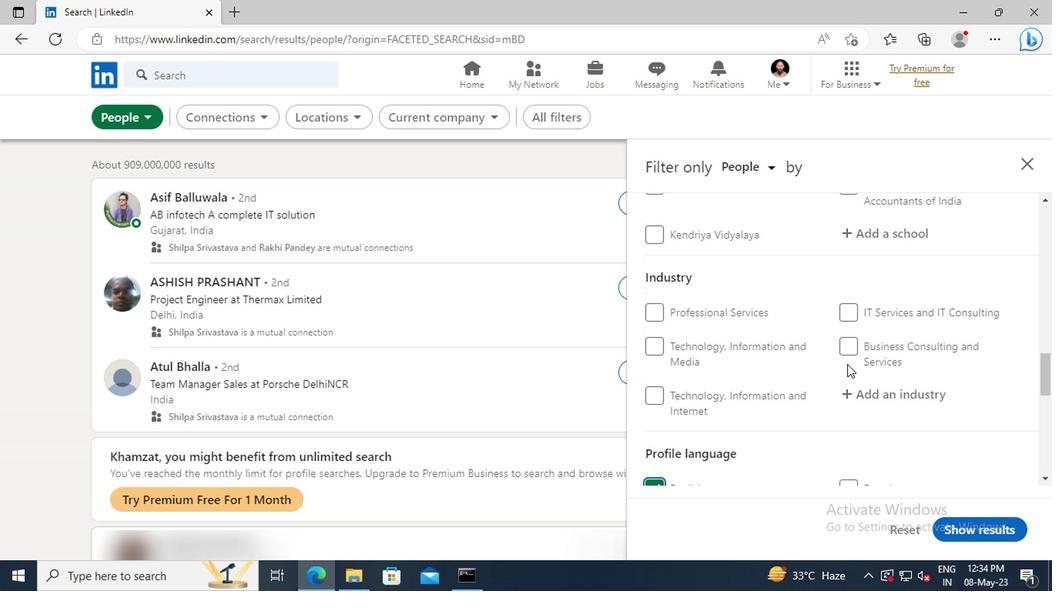 
Action: Mouse scrolled (704, 361) with delta (0, 0)
Screenshot: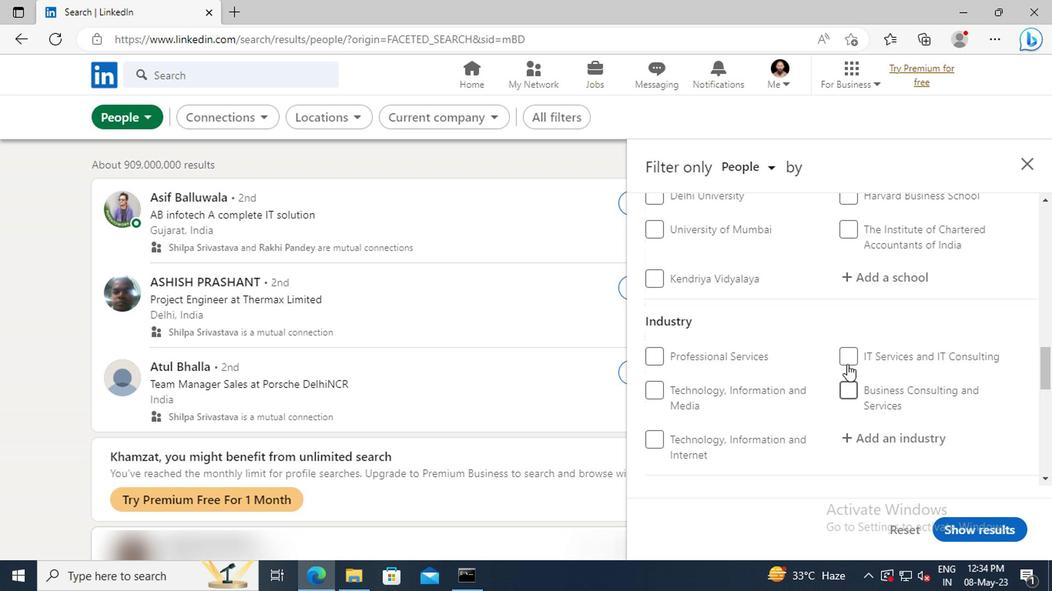 
Action: Mouse scrolled (704, 361) with delta (0, 0)
Screenshot: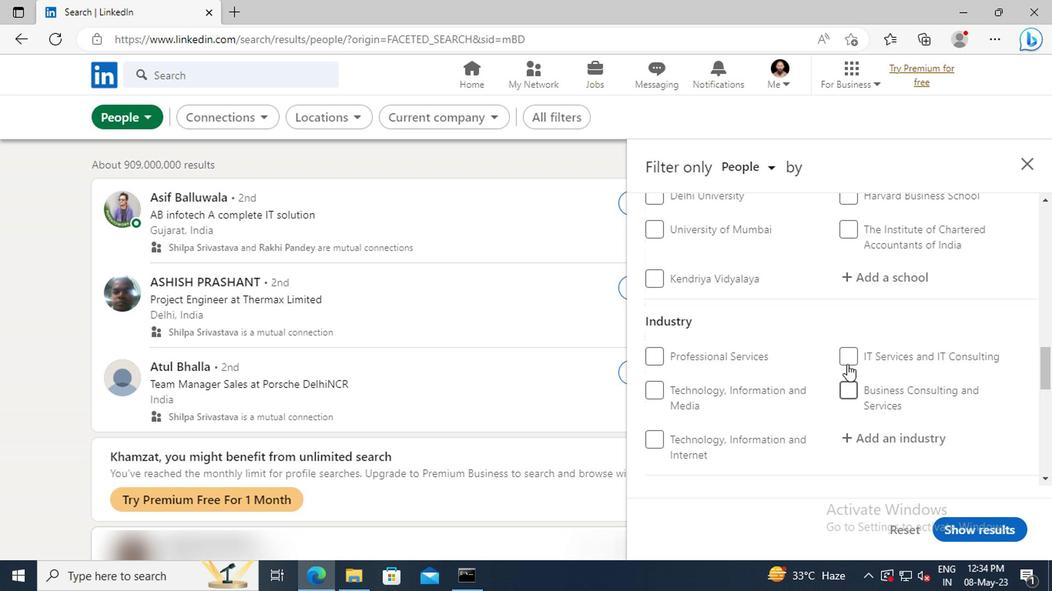 
Action: Mouse scrolled (704, 361) with delta (0, 0)
Screenshot: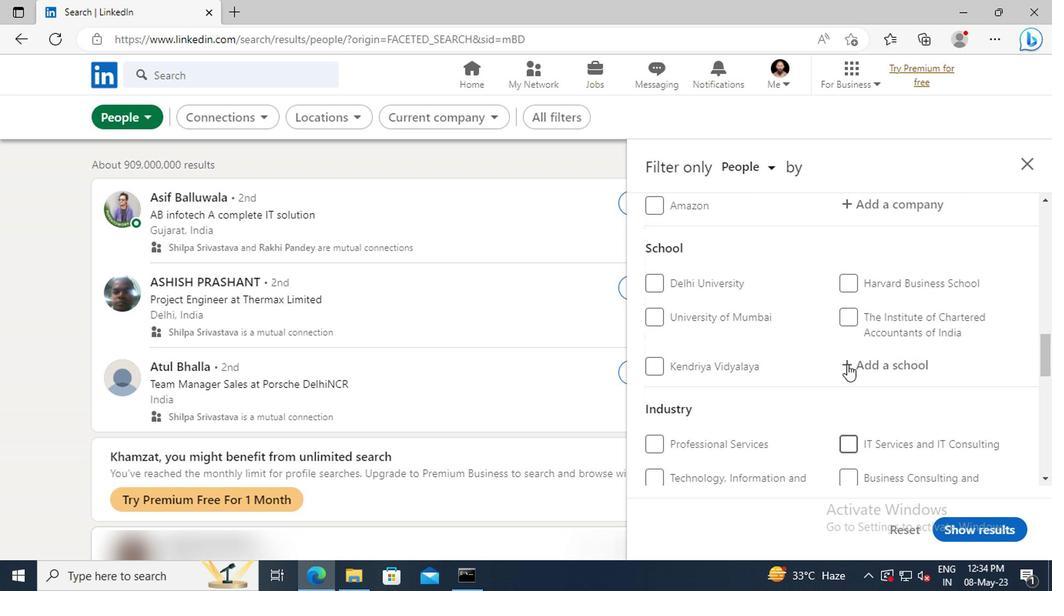 
Action: Mouse scrolled (704, 361) with delta (0, 0)
Screenshot: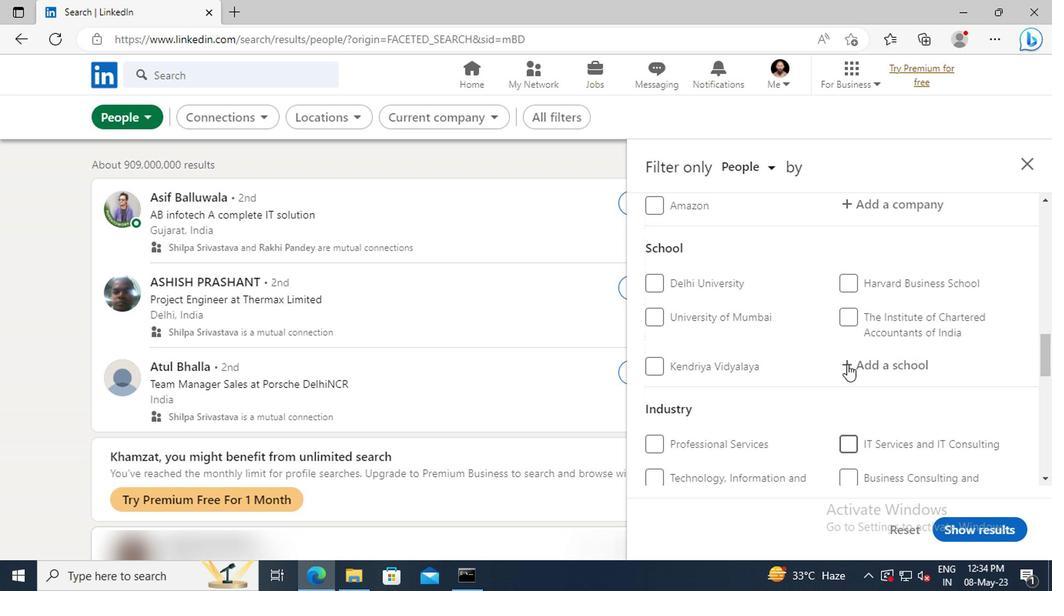 
Action: Mouse scrolled (704, 361) with delta (0, 0)
Screenshot: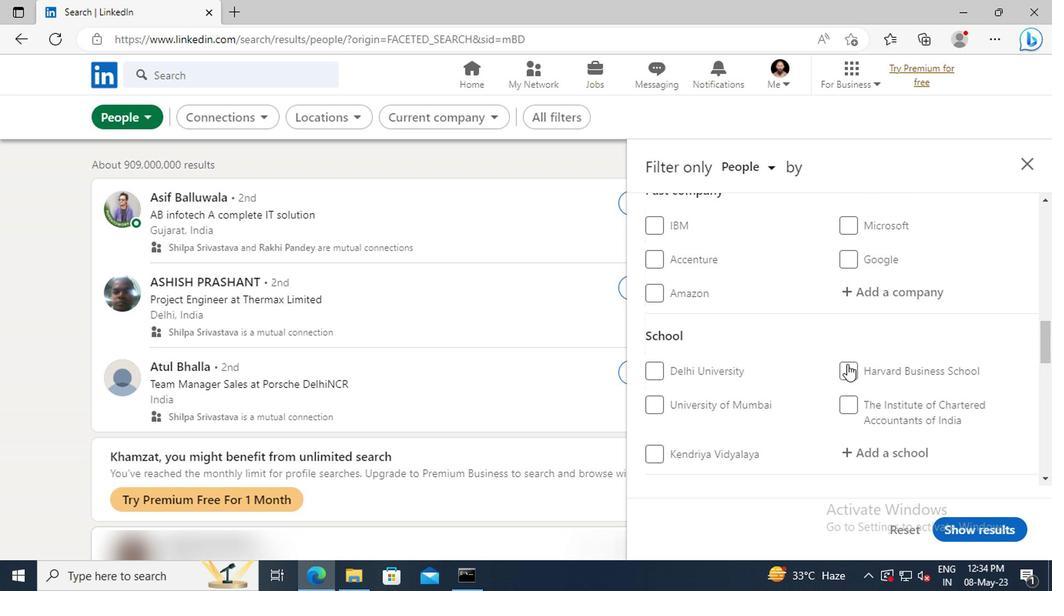 
Action: Mouse scrolled (704, 361) with delta (0, 0)
Screenshot: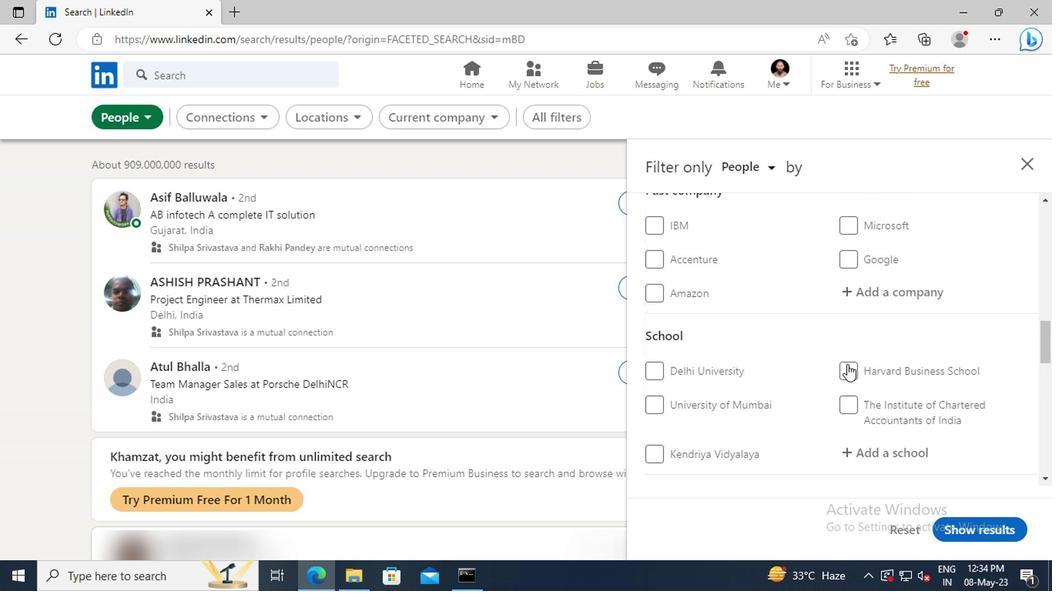 
Action: Mouse moved to (704, 360)
Screenshot: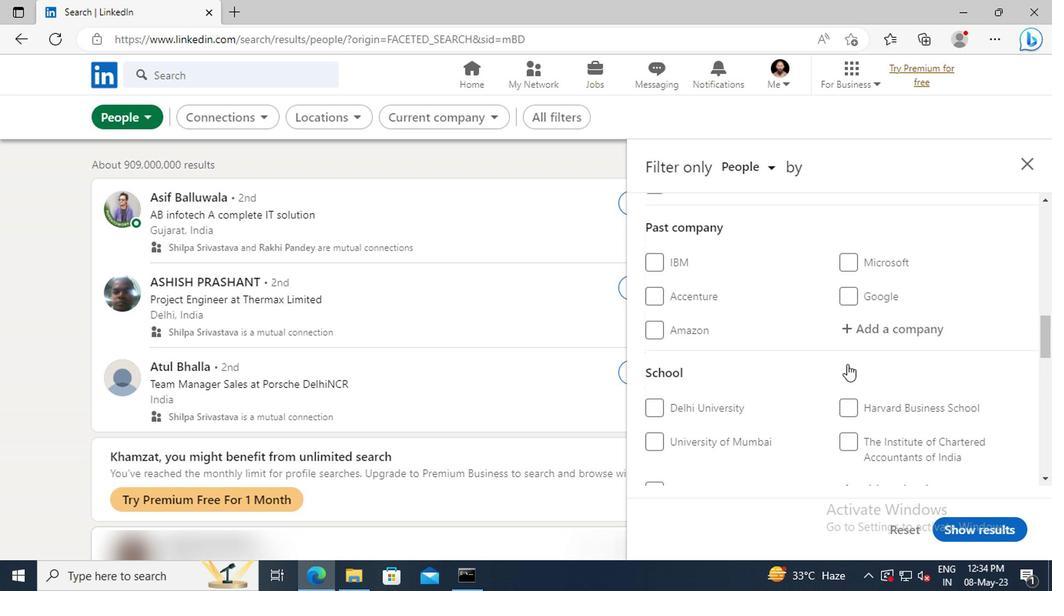 
Action: Mouse scrolled (704, 360) with delta (0, 0)
Screenshot: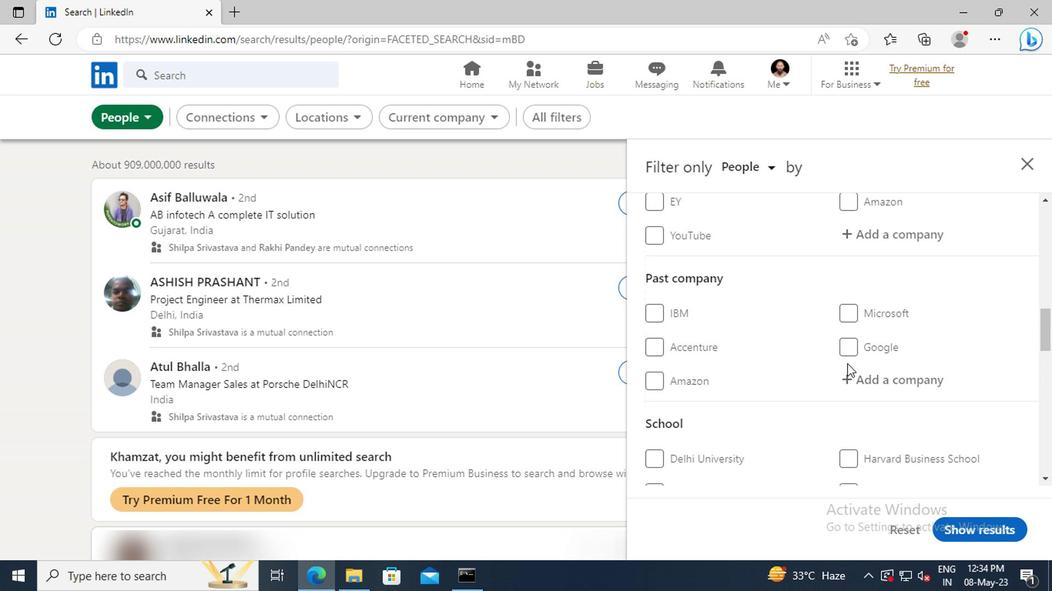 
Action: Mouse scrolled (704, 360) with delta (0, 0)
Screenshot: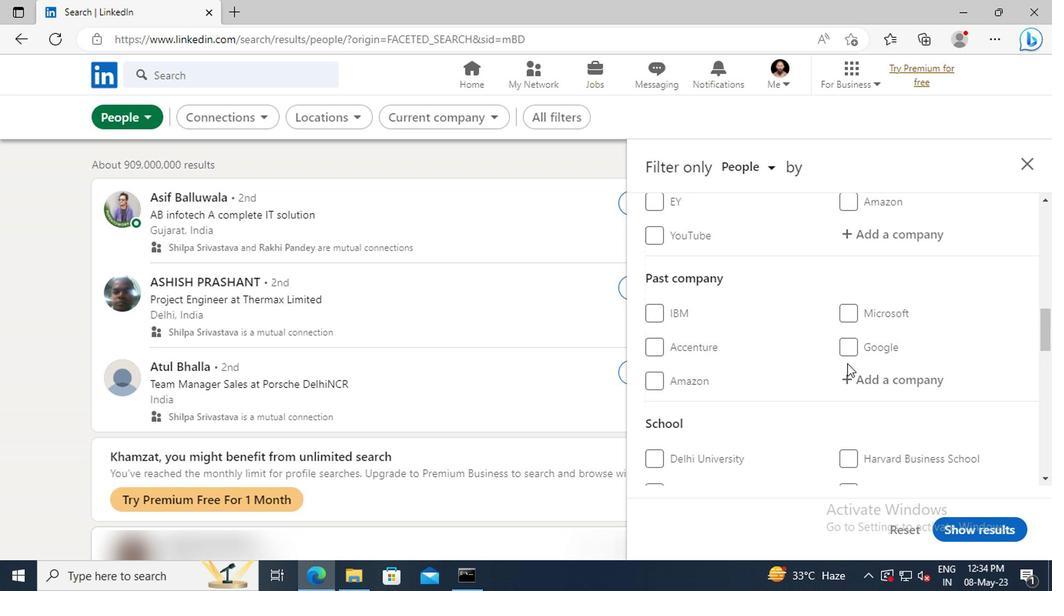 
Action: Mouse scrolled (704, 360) with delta (0, 0)
Screenshot: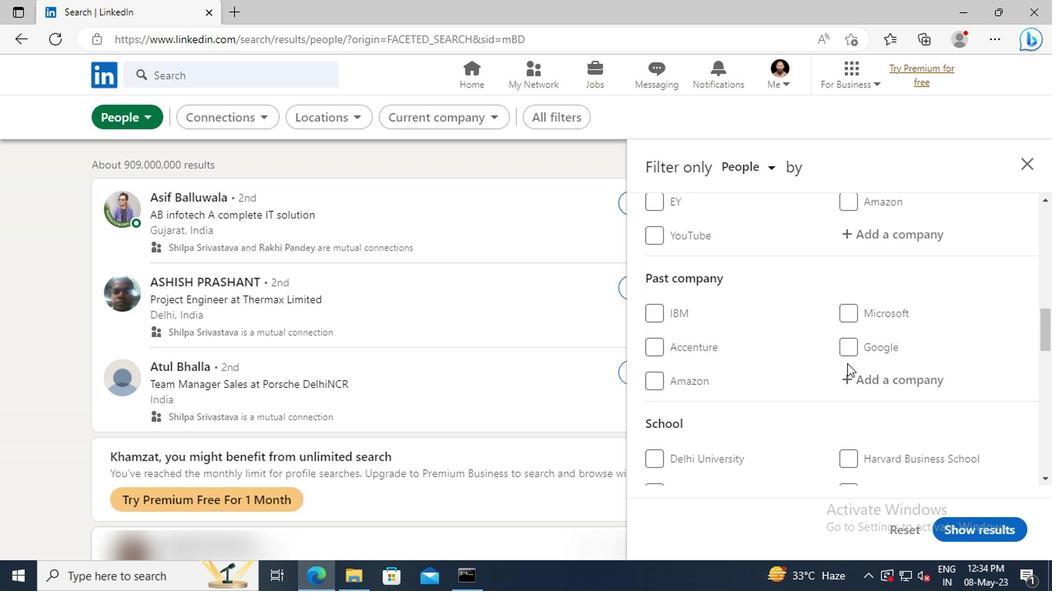 
Action: Mouse moved to (704, 356)
Screenshot: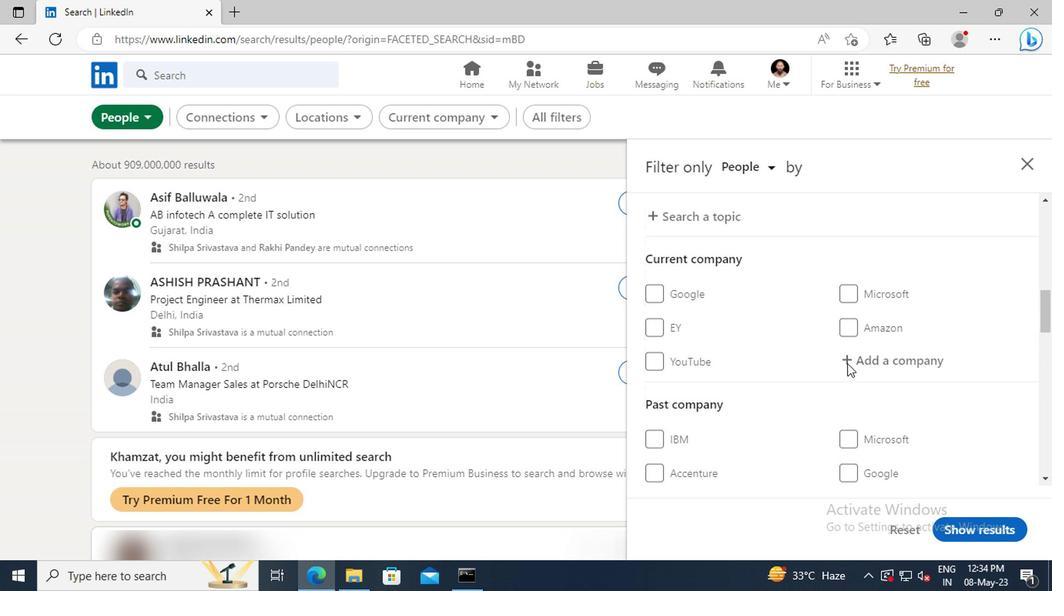 
Action: Mouse pressed left at (704, 356)
Screenshot: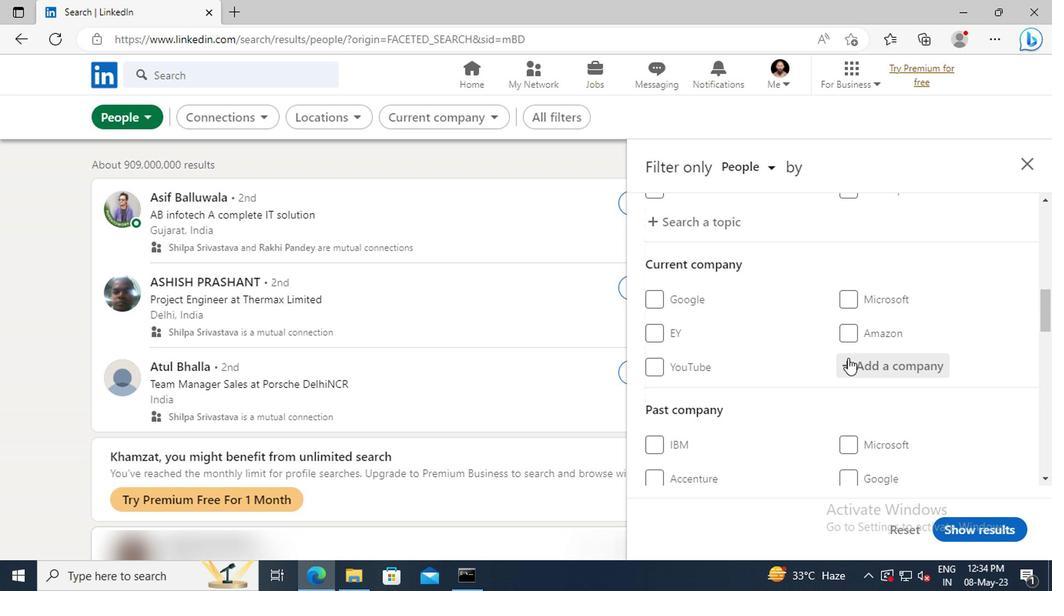 
Action: Key pressed <Key.shift>HENKEL
Screenshot: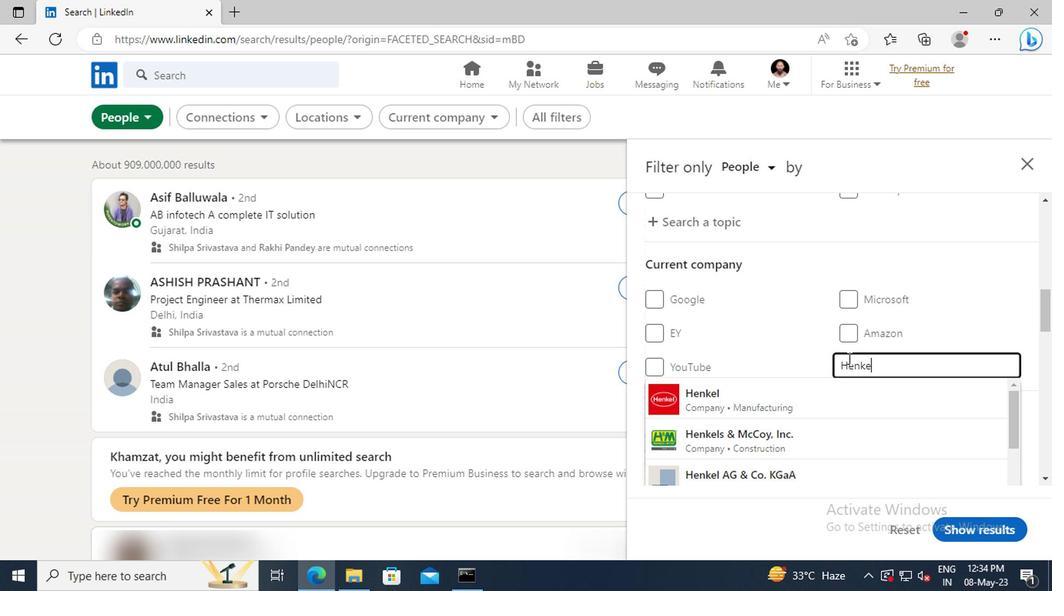 
Action: Mouse moved to (706, 373)
Screenshot: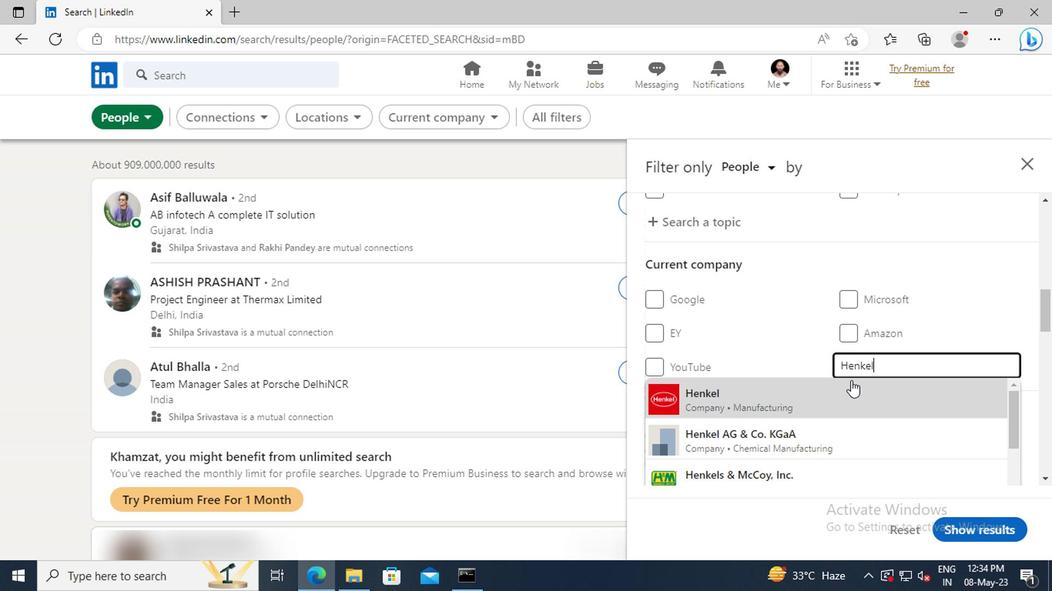
Action: Mouse pressed left at (706, 373)
Screenshot: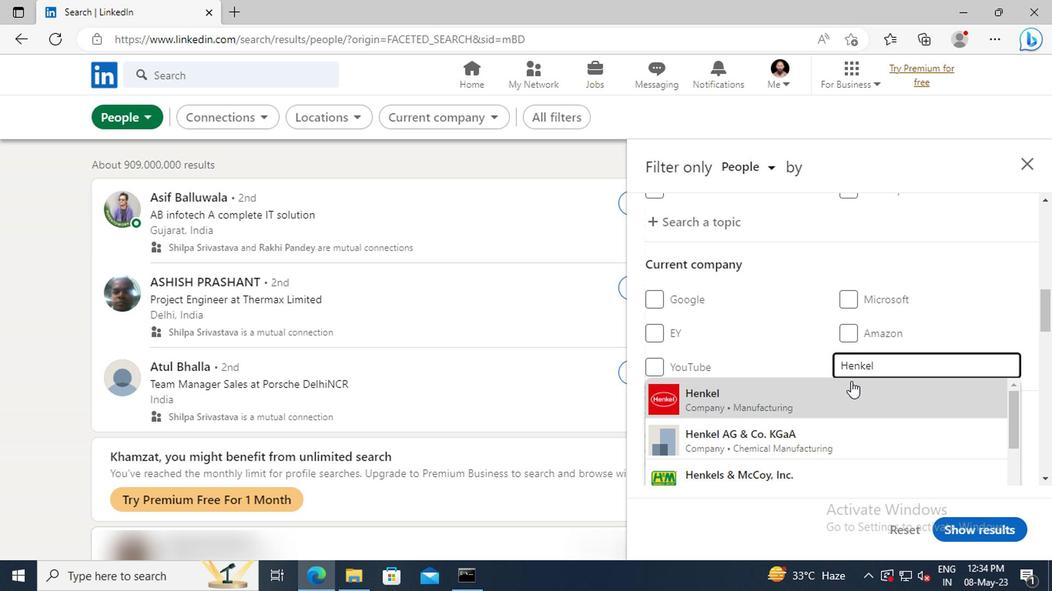 
Action: Mouse scrolled (706, 372) with delta (0, 0)
Screenshot: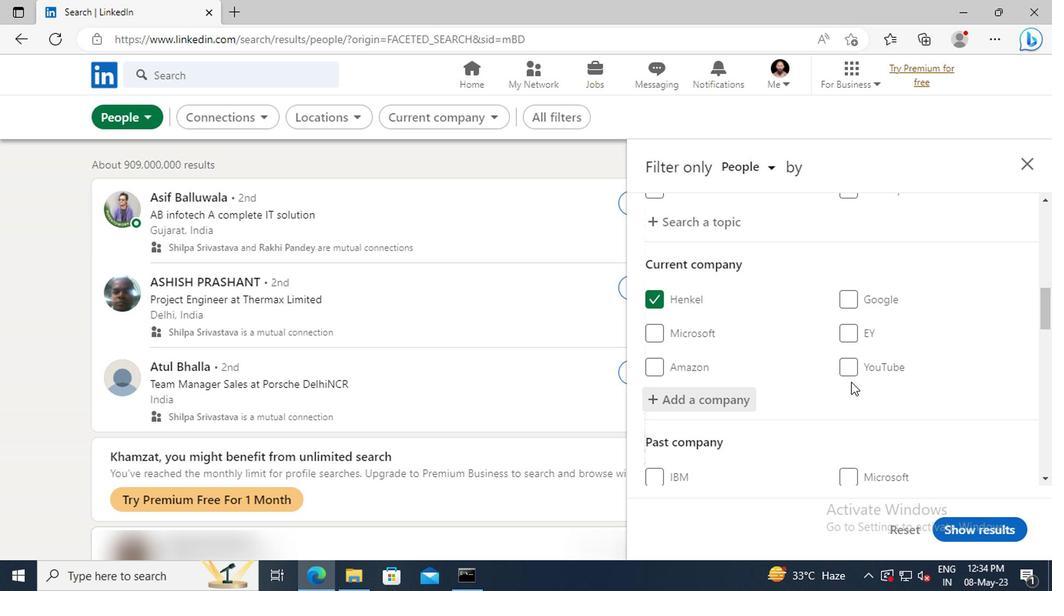 
Action: Mouse scrolled (706, 372) with delta (0, 0)
Screenshot: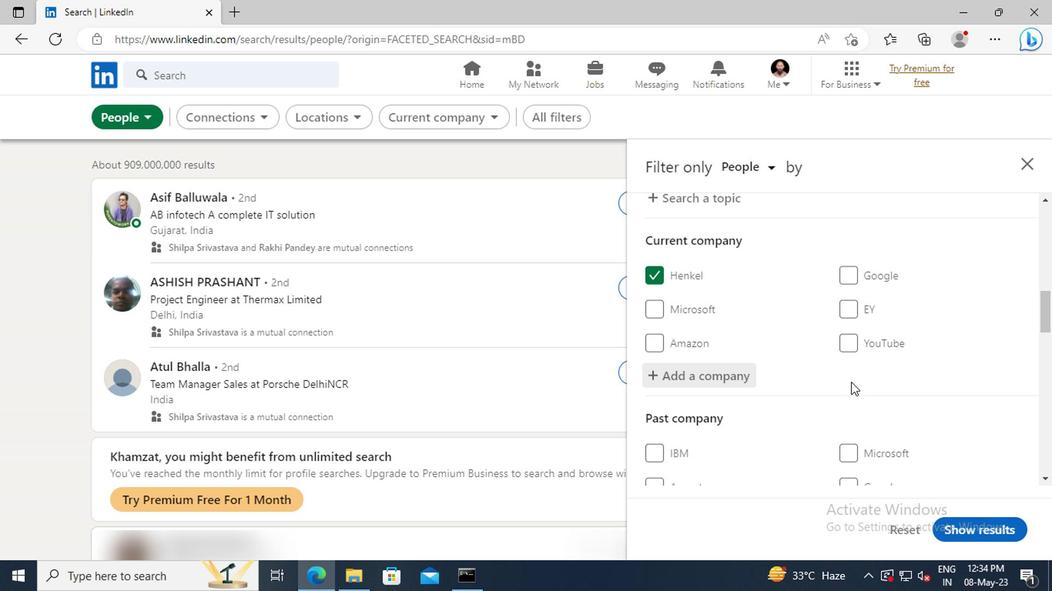
Action: Mouse moved to (707, 363)
Screenshot: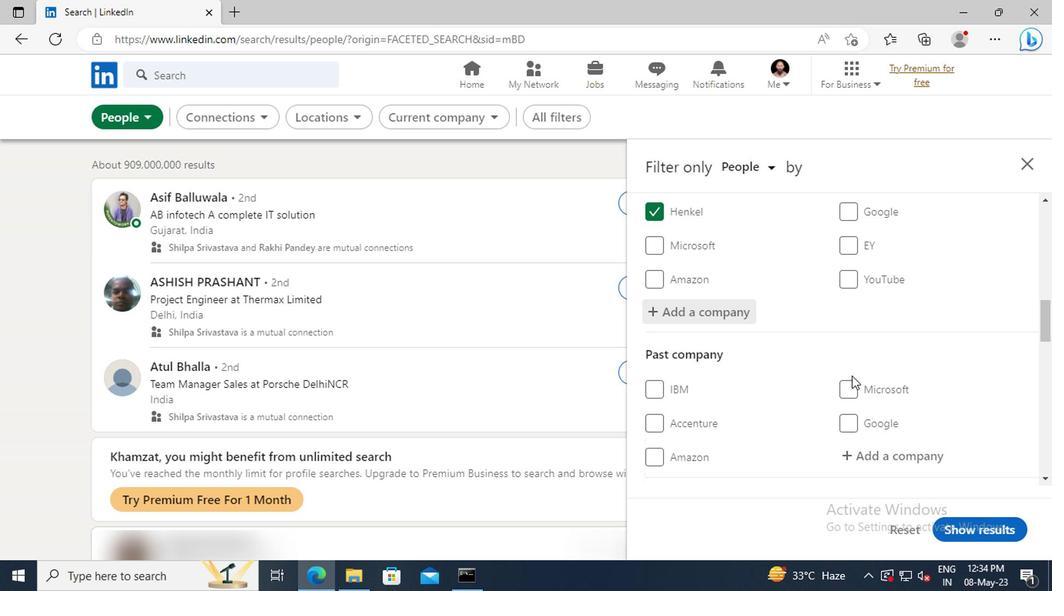 
Action: Mouse scrolled (707, 363) with delta (0, 0)
Screenshot: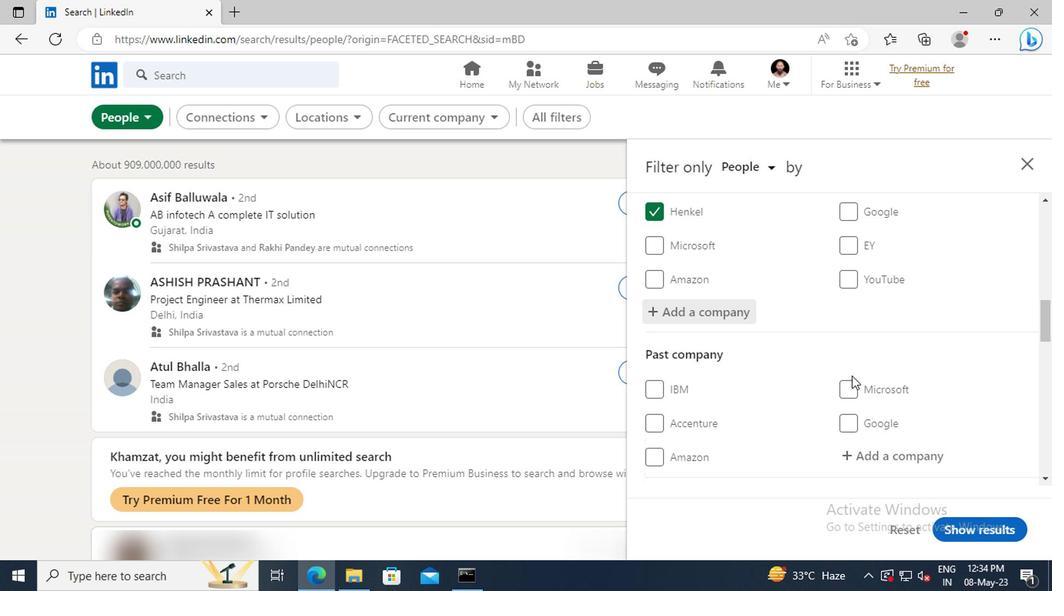 
Action: Mouse moved to (707, 355)
Screenshot: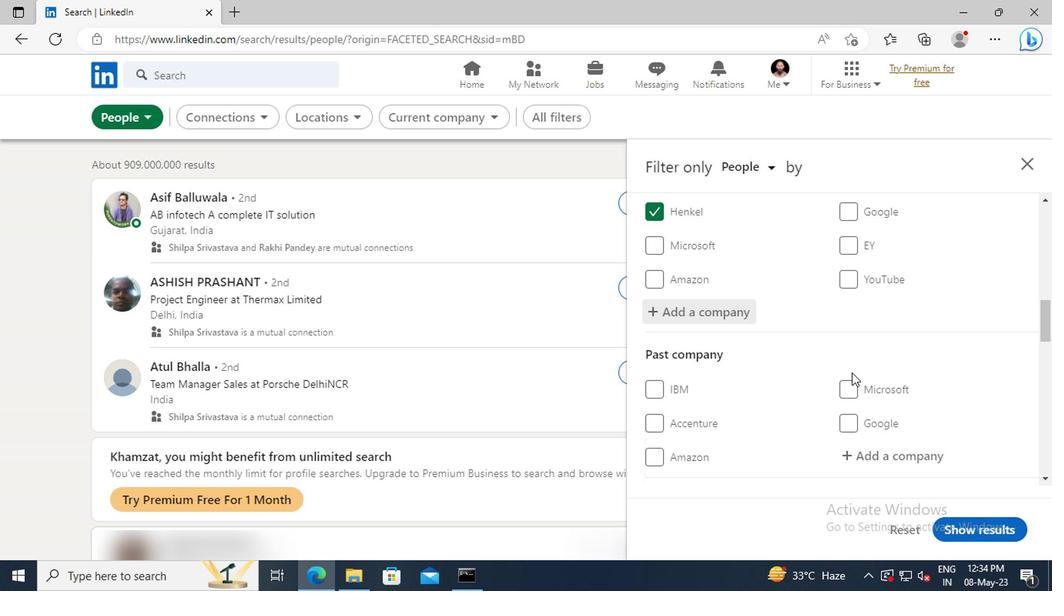 
Action: Mouse scrolled (707, 355) with delta (0, 0)
Screenshot: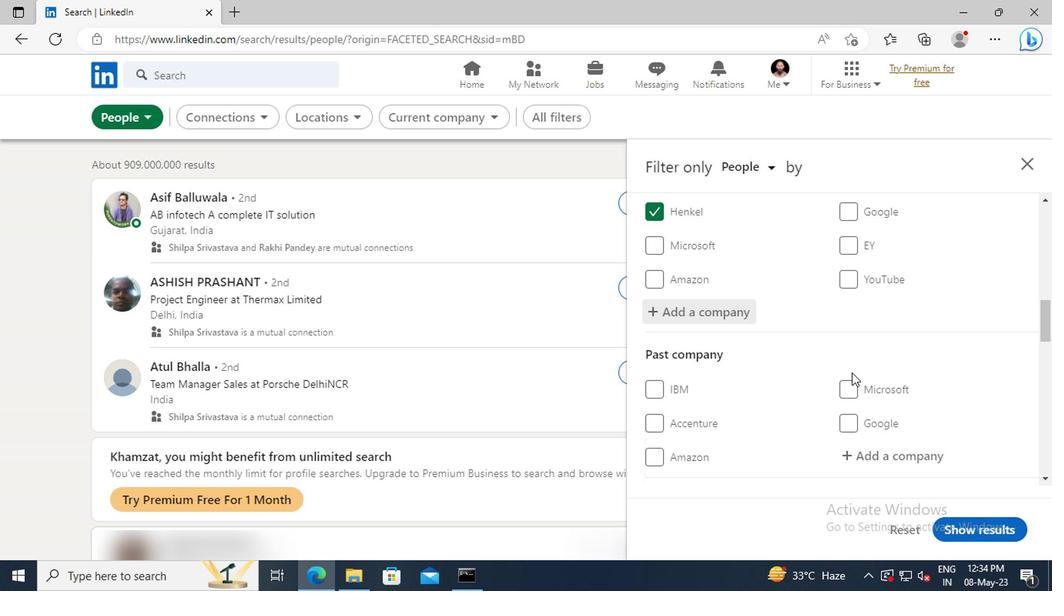 
Action: Mouse moved to (707, 345)
Screenshot: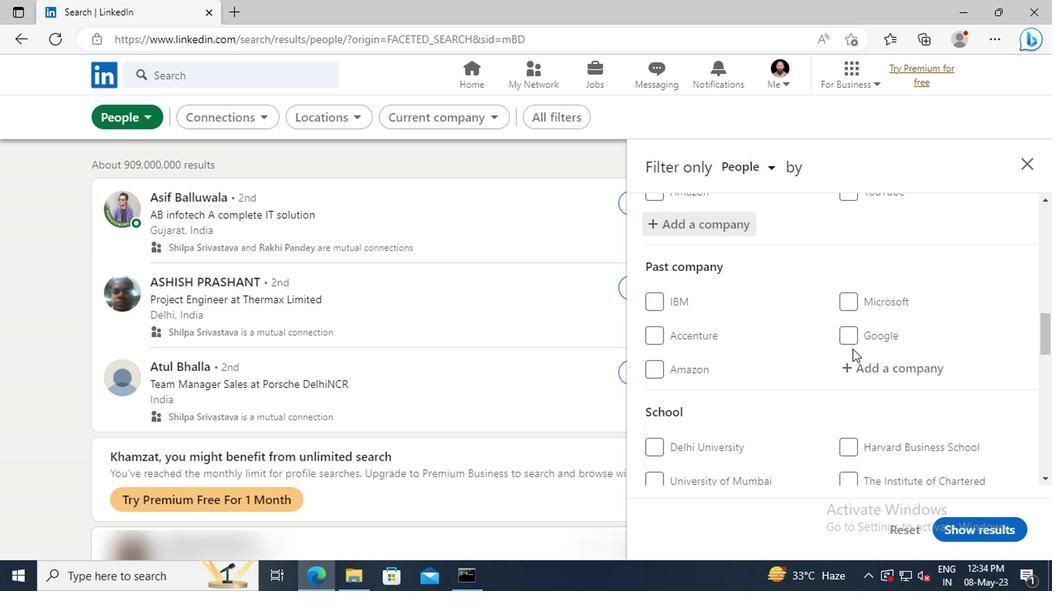 
Action: Mouse scrolled (707, 344) with delta (0, 0)
Screenshot: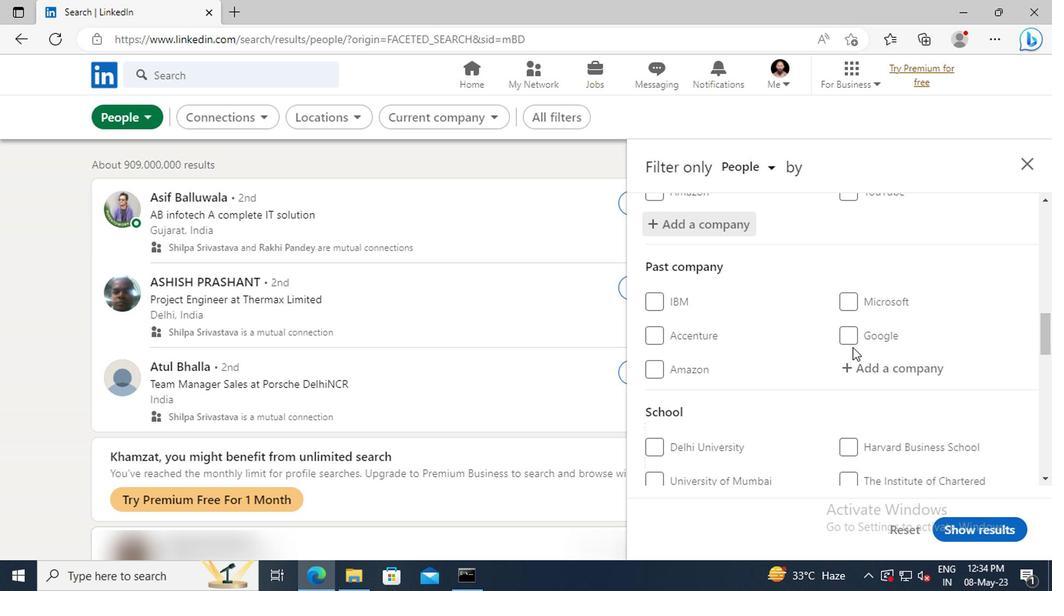 
Action: Mouse scrolled (707, 344) with delta (0, 0)
Screenshot: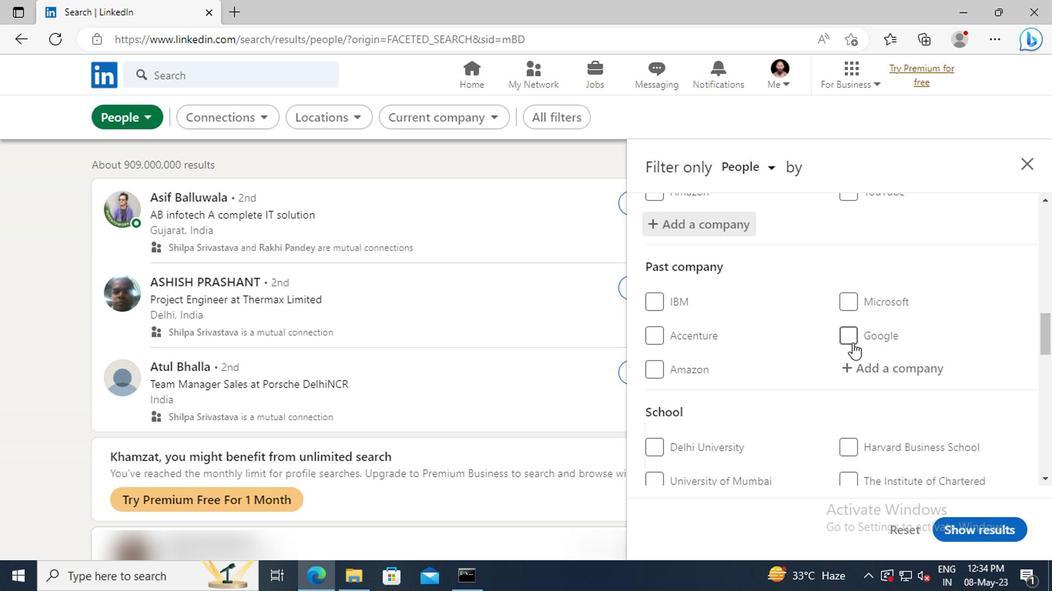 
Action: Mouse moved to (707, 343)
Screenshot: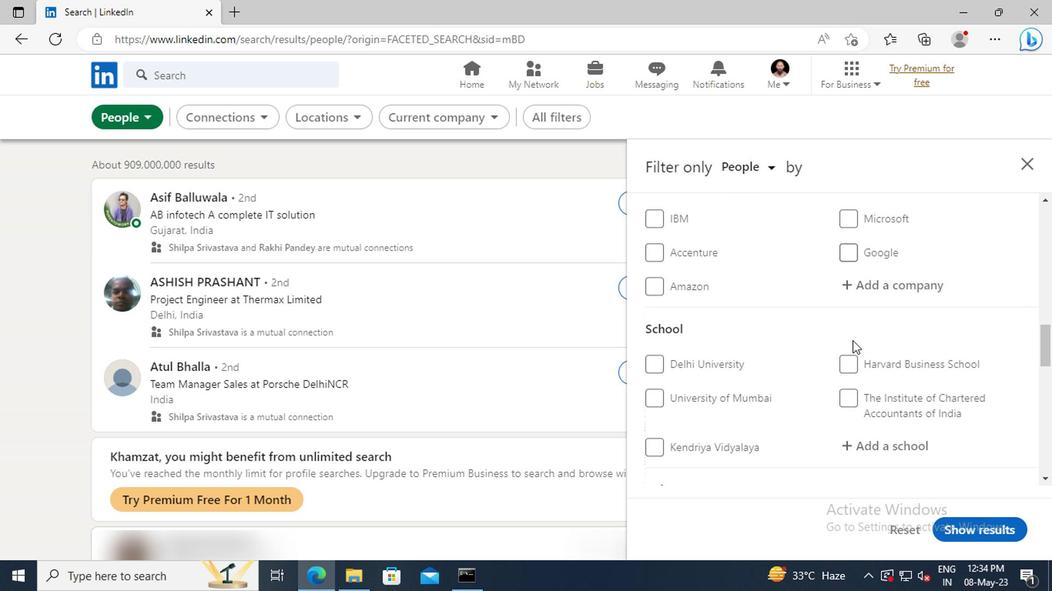 
Action: Mouse scrolled (707, 343) with delta (0, 0)
Screenshot: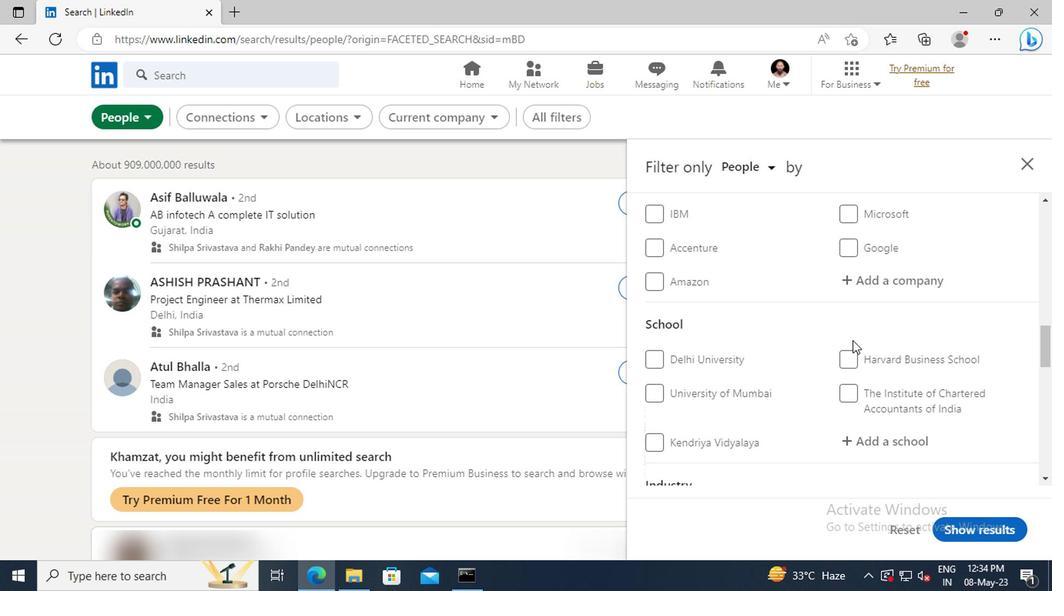 
Action: Mouse scrolled (707, 343) with delta (0, 0)
Screenshot: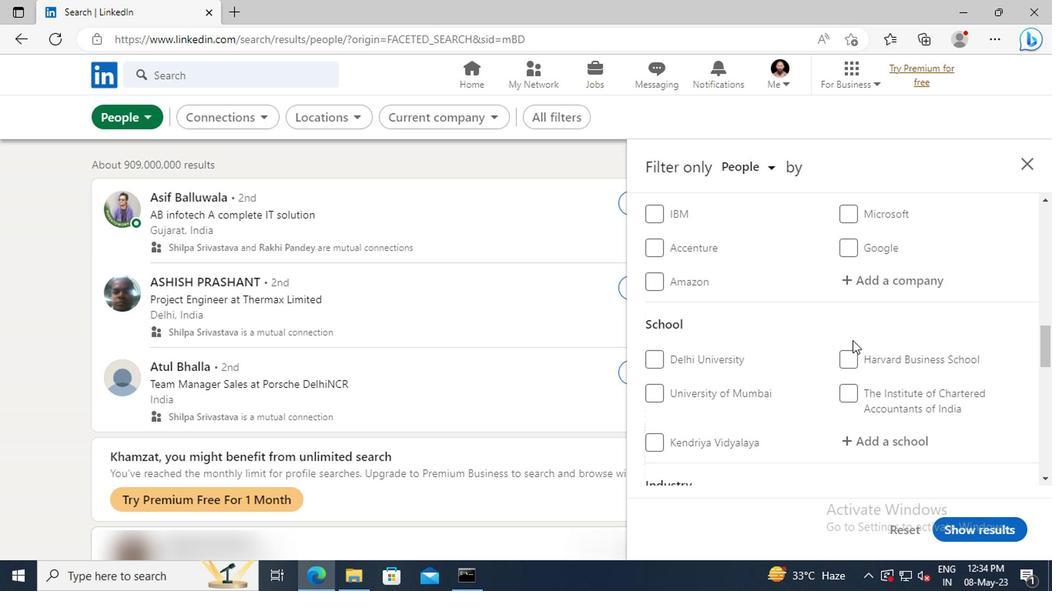 
Action: Mouse moved to (706, 349)
Screenshot: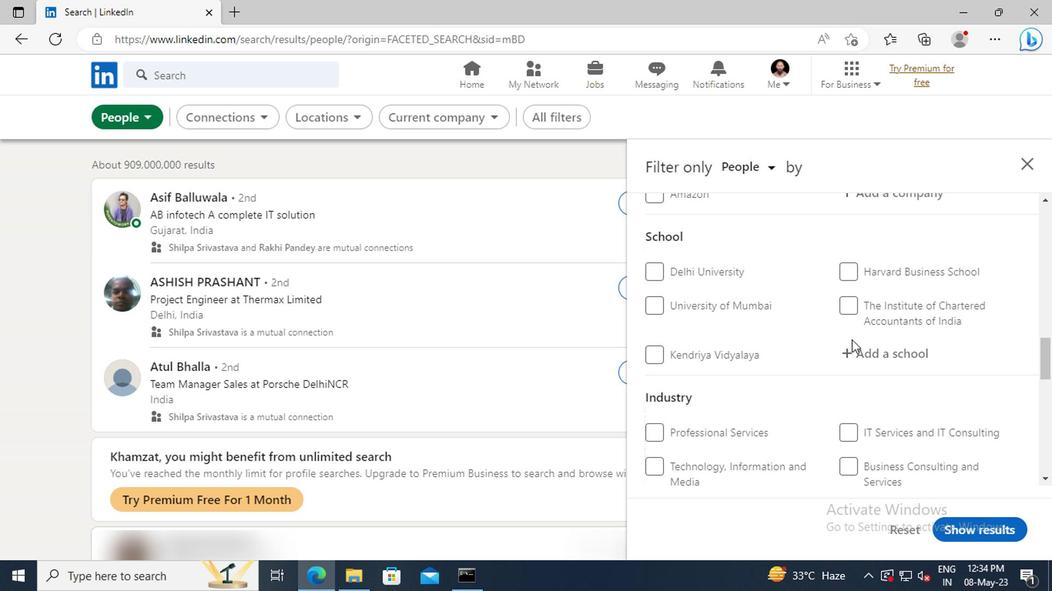 
Action: Mouse pressed left at (706, 349)
Screenshot: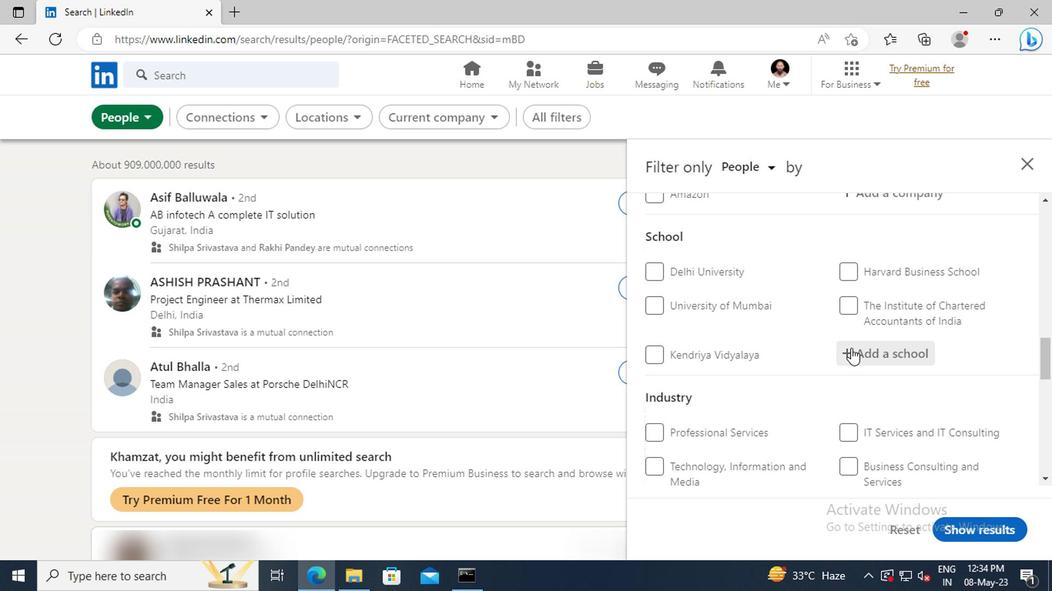 
Action: Key pressed <Key.shift>MIRANDA<Key.space>
Screenshot: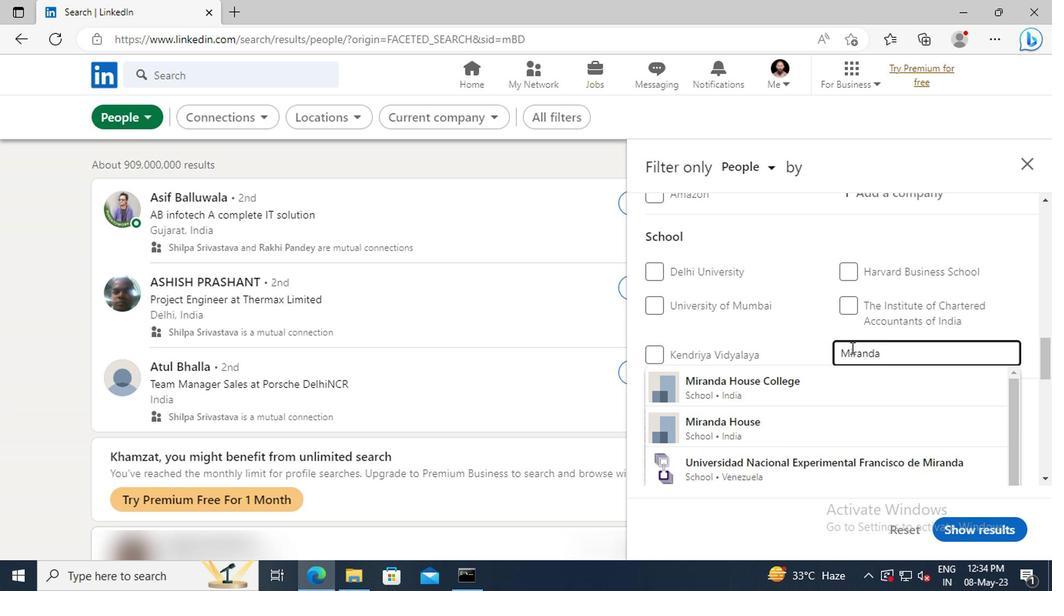 
Action: Mouse moved to (712, 392)
Screenshot: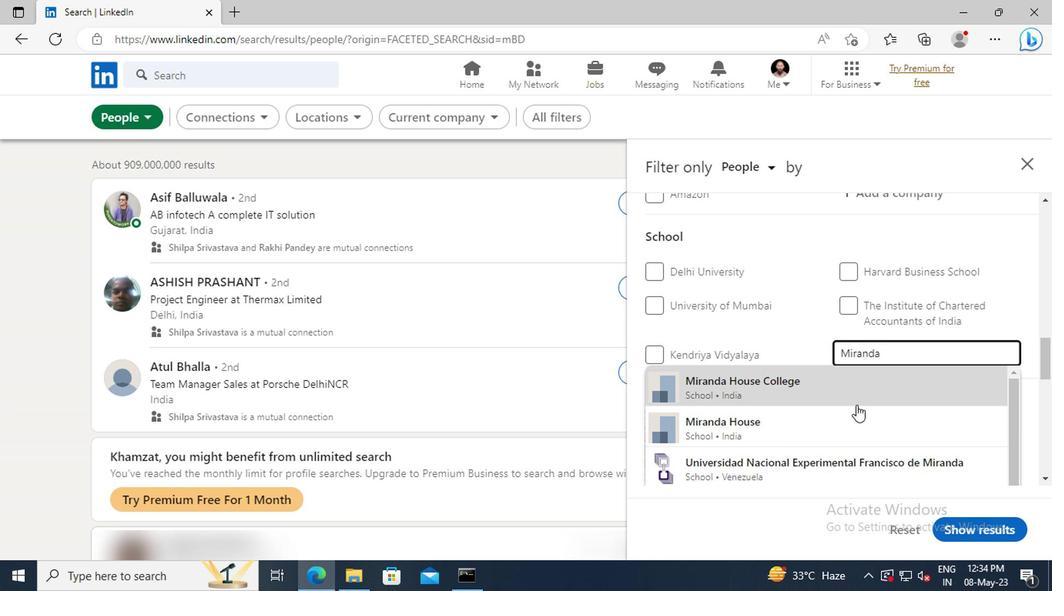 
Action: Mouse pressed left at (712, 392)
Screenshot: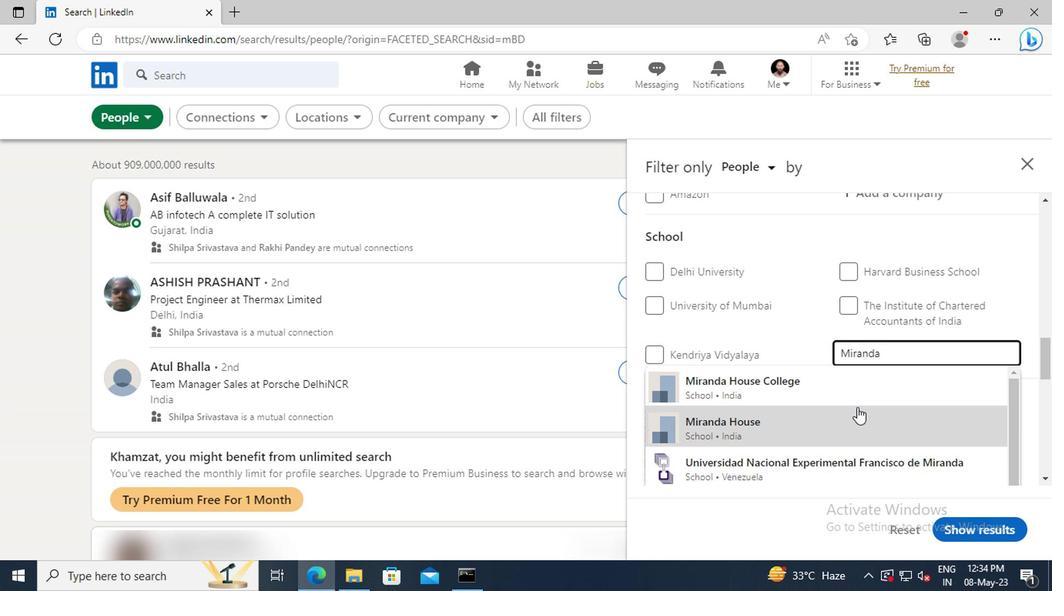 
Action: Mouse moved to (712, 390)
Screenshot: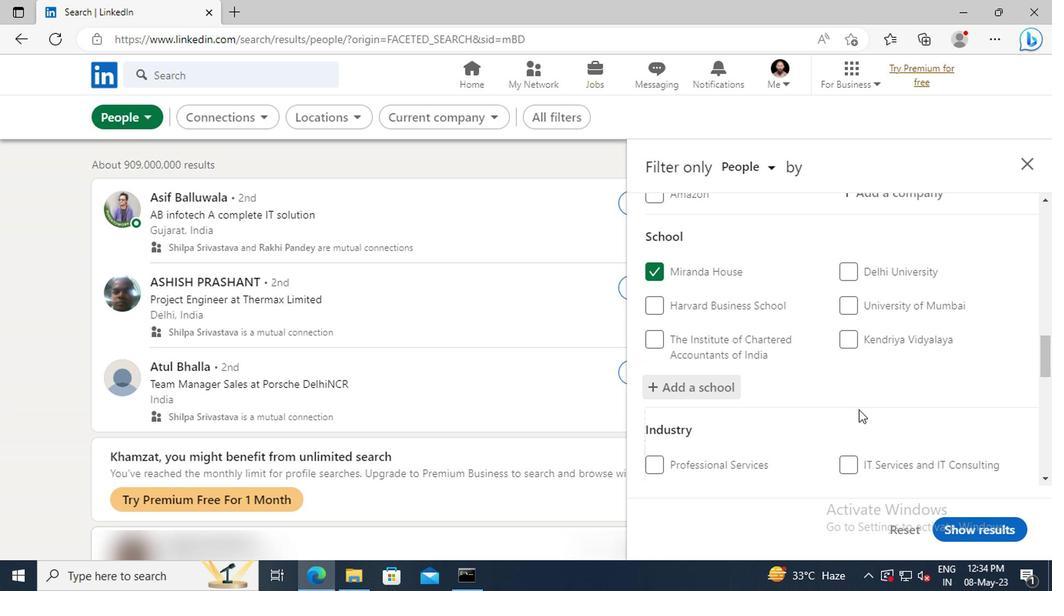 
Action: Mouse scrolled (712, 389) with delta (0, 0)
Screenshot: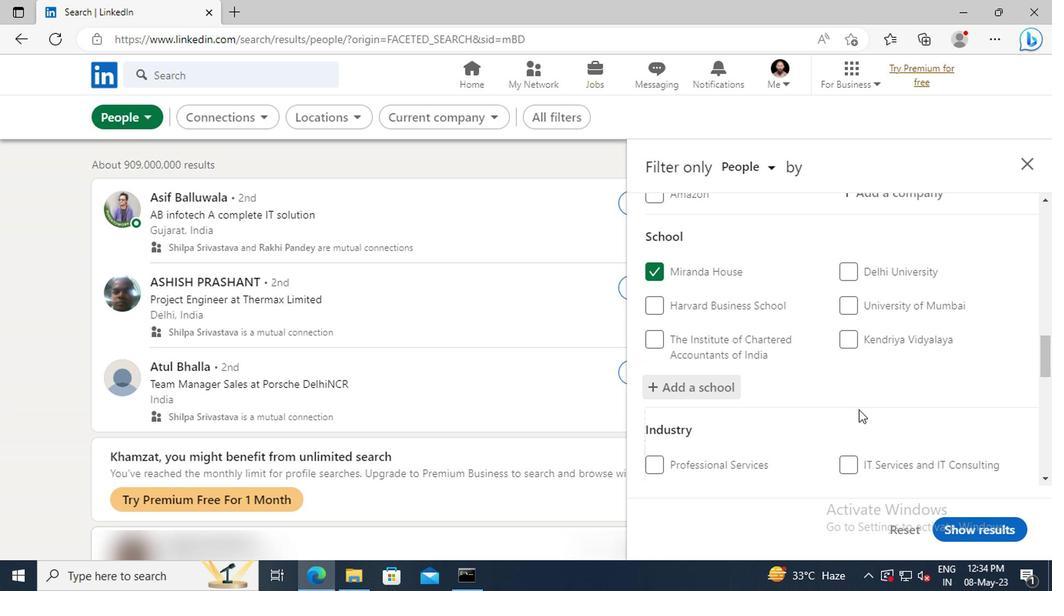 
Action: Mouse moved to (709, 375)
Screenshot: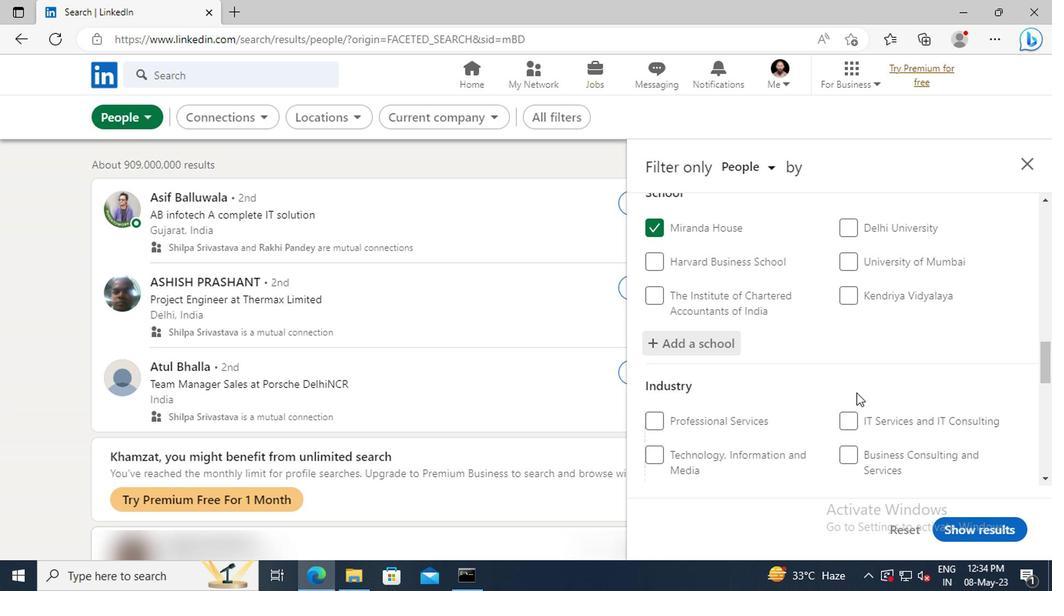 
Action: Mouse scrolled (709, 375) with delta (0, 0)
Screenshot: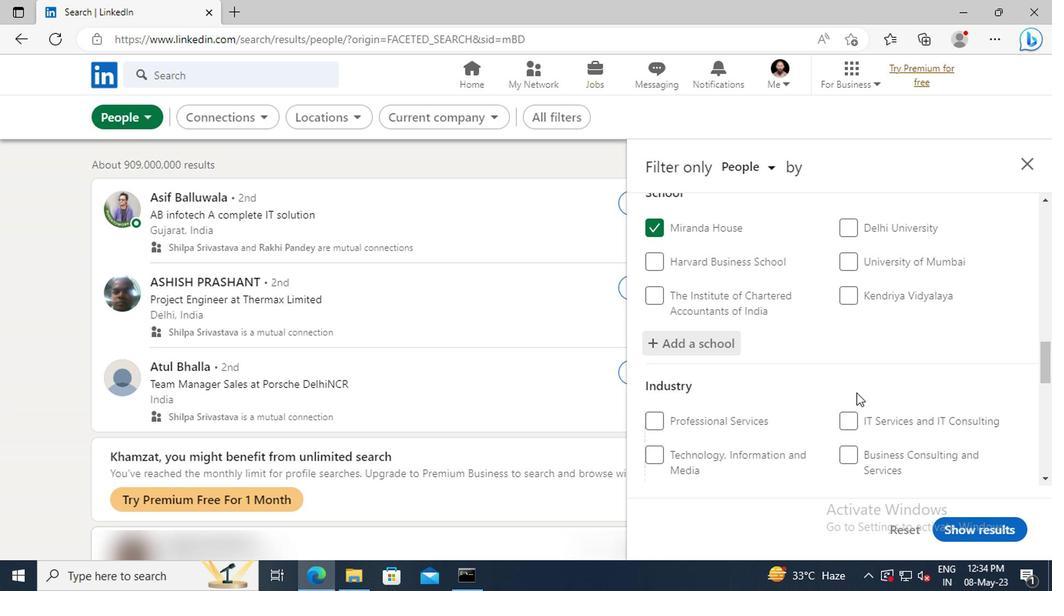 
Action: Mouse moved to (708, 373)
Screenshot: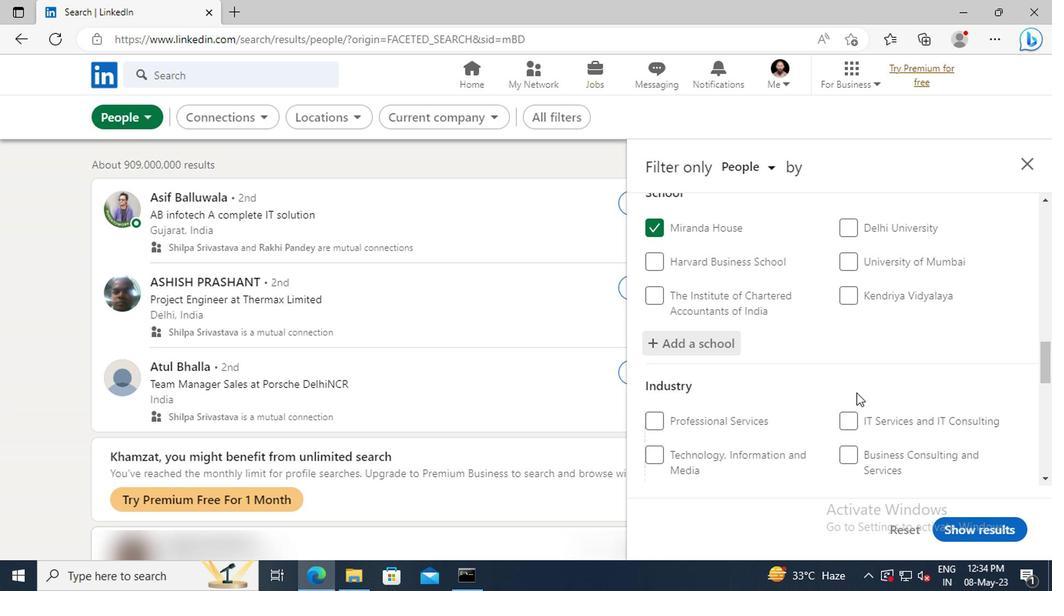 
Action: Mouse scrolled (708, 372) with delta (0, 0)
Screenshot: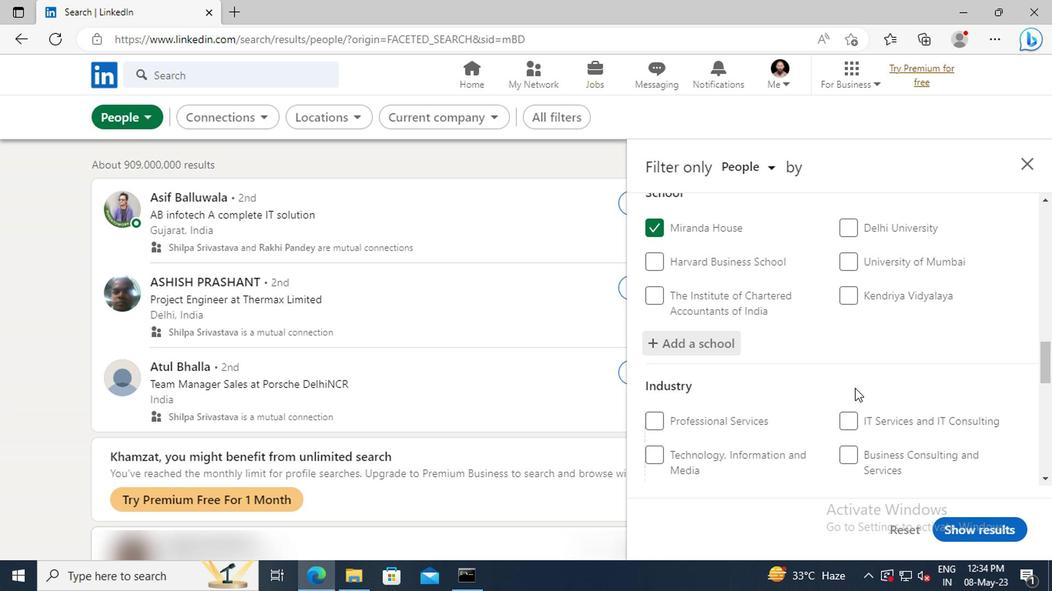 
Action: Mouse scrolled (708, 372) with delta (0, 0)
Screenshot: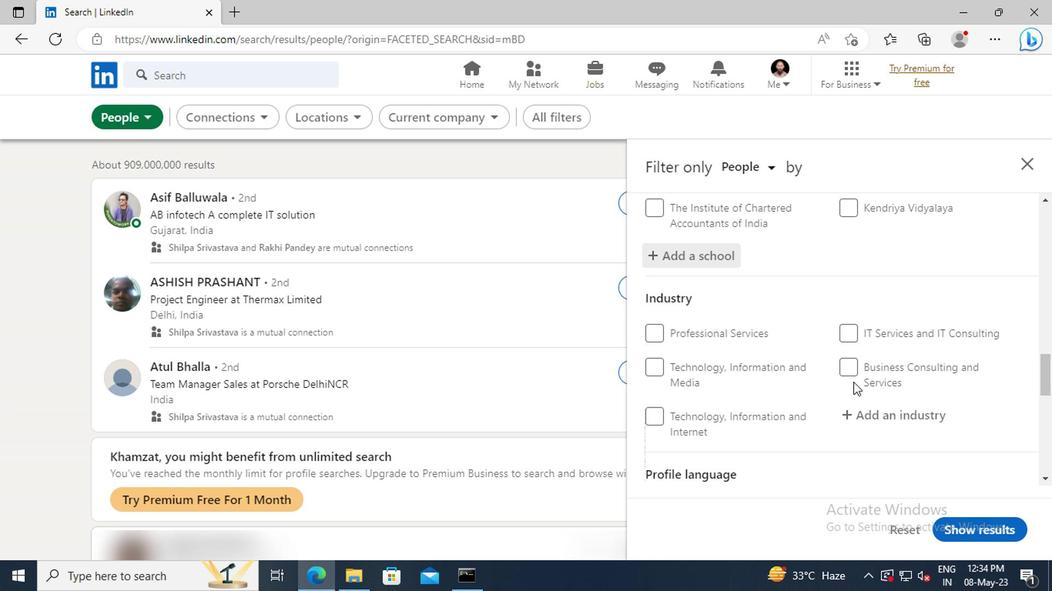 
Action: Mouse moved to (708, 369)
Screenshot: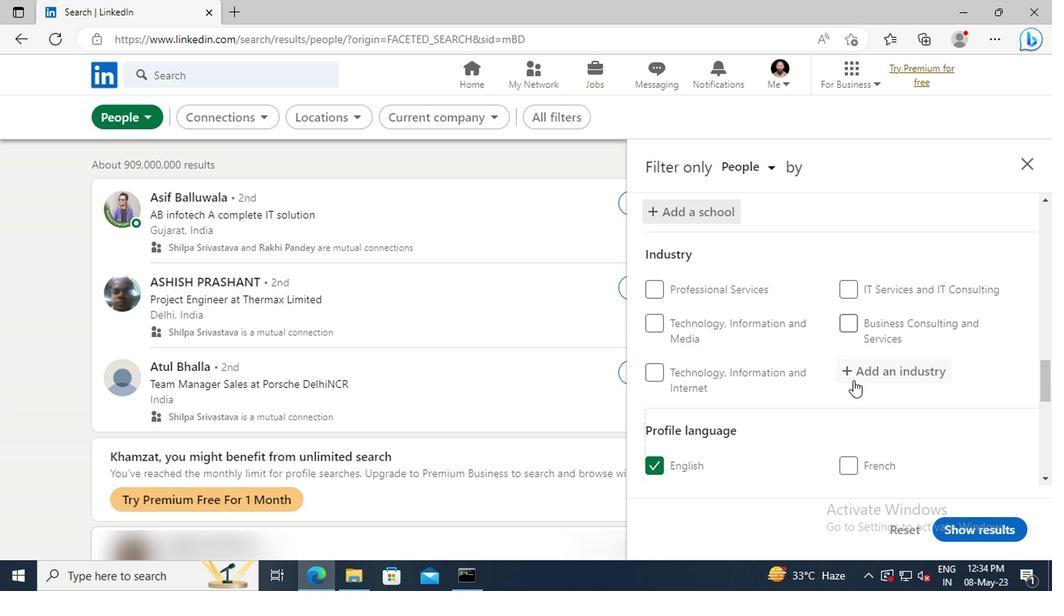 
Action: Mouse pressed left at (708, 369)
Screenshot: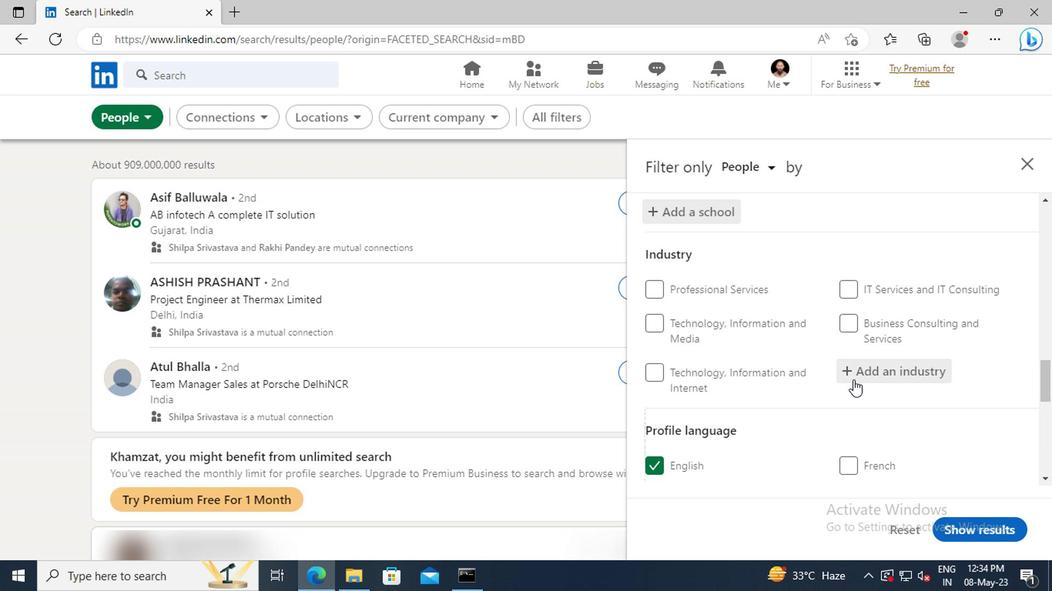 
Action: Key pressed <Key.shift>
Screenshot: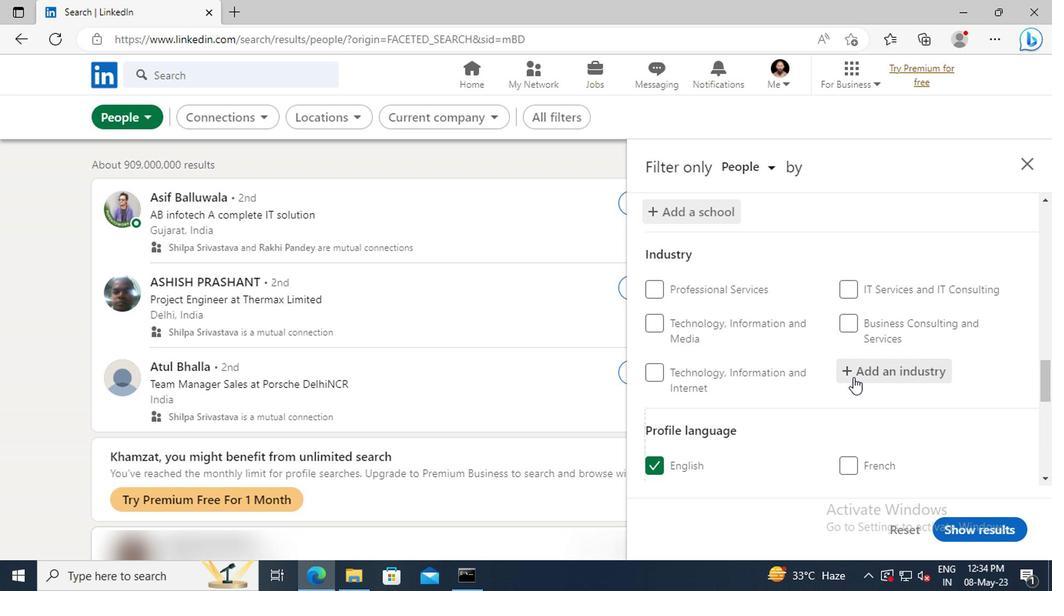 
Action: Mouse moved to (709, 369)
Screenshot: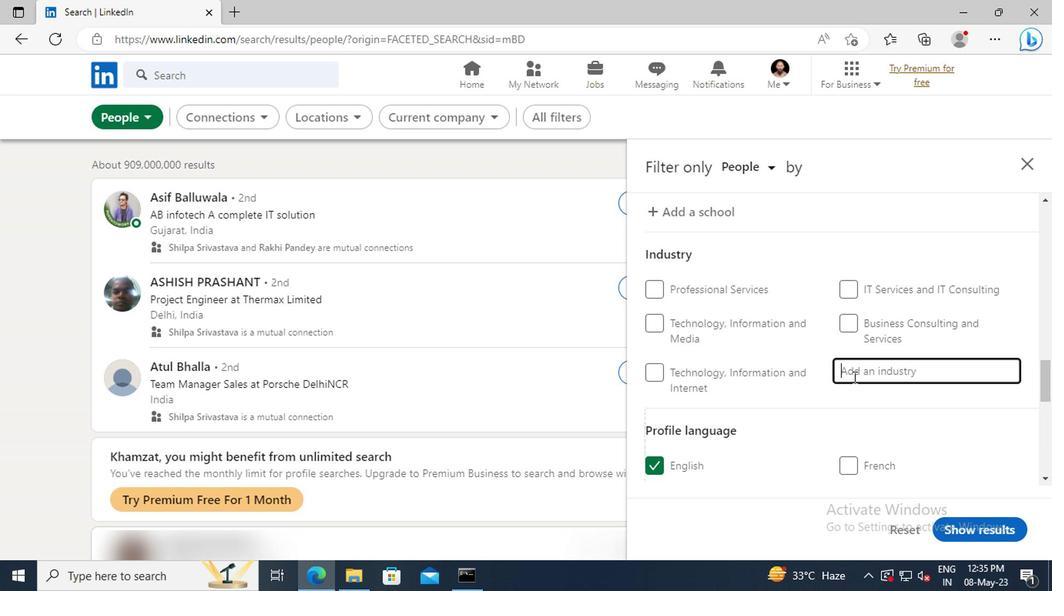 
Action: Key pressed W
Screenshot: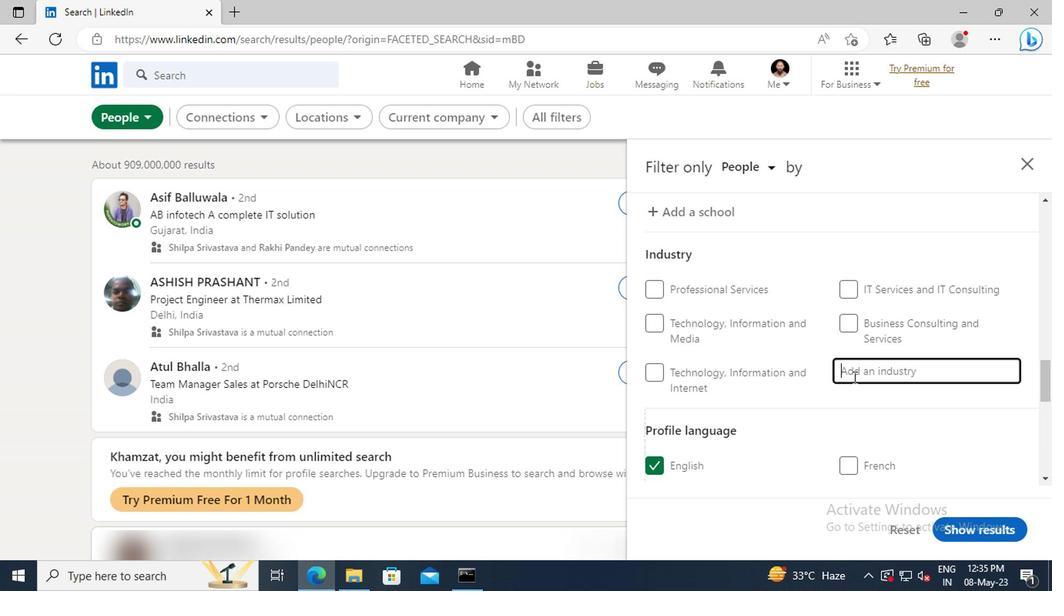 
Action: Mouse moved to (709, 368)
Screenshot: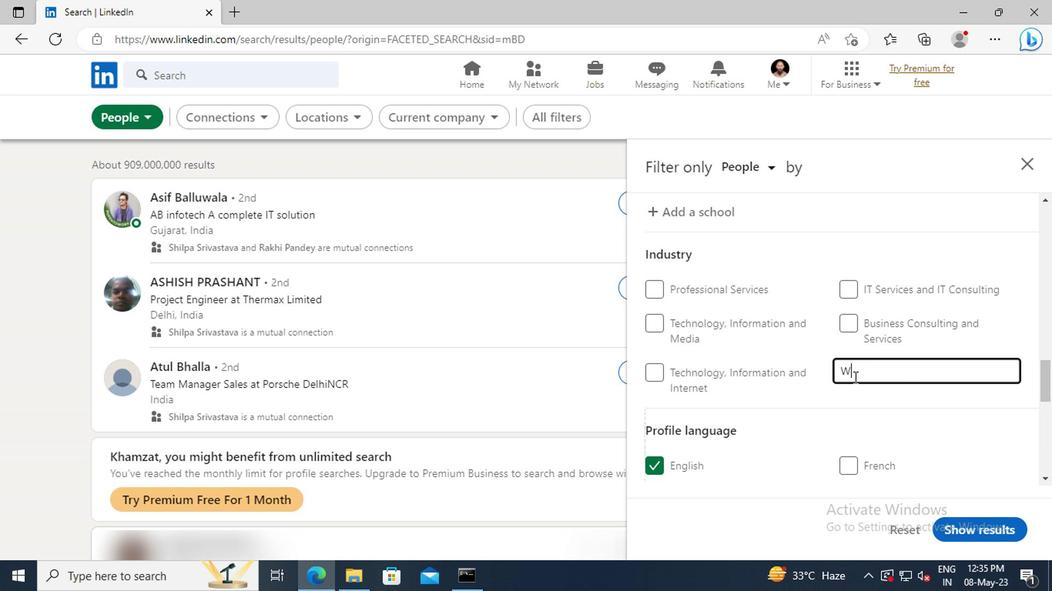 
Action: Key pressed OM
Screenshot: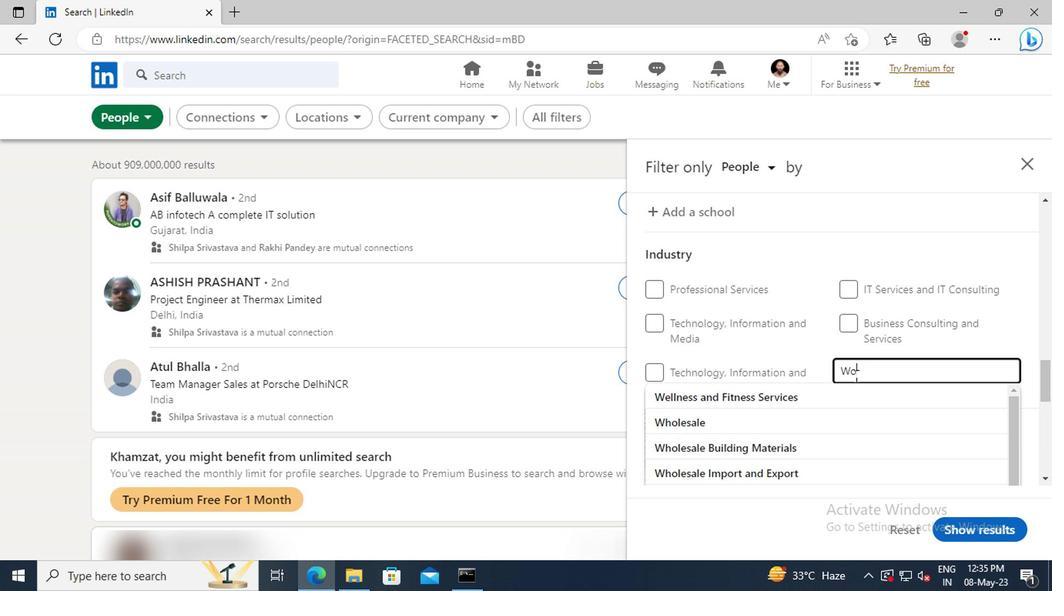 
Action: Mouse moved to (709, 380)
Screenshot: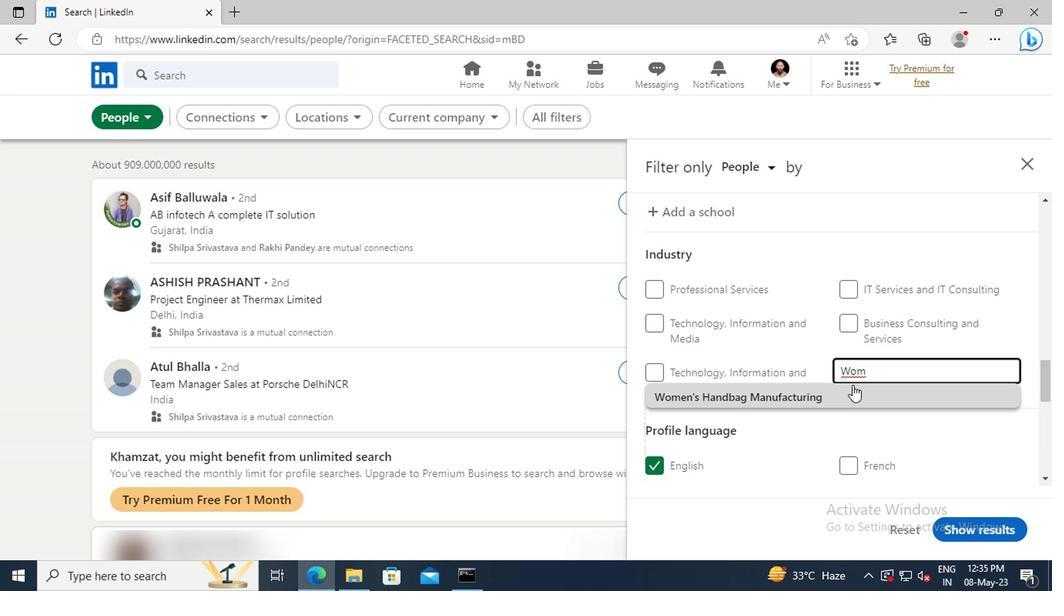 
Action: Mouse pressed left at (709, 380)
Screenshot: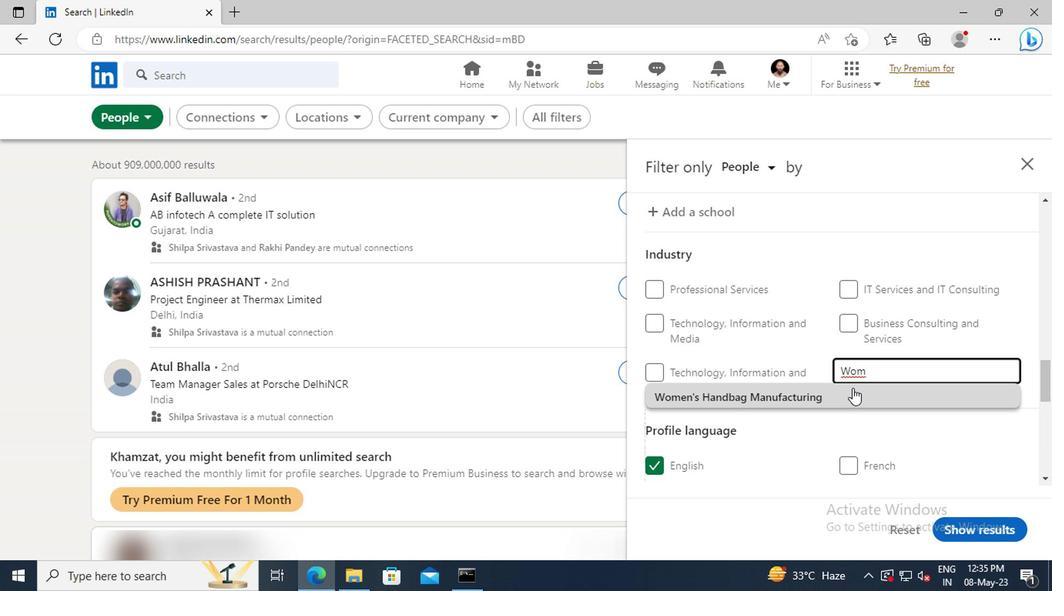
Action: Mouse scrolled (709, 379) with delta (0, 0)
Screenshot: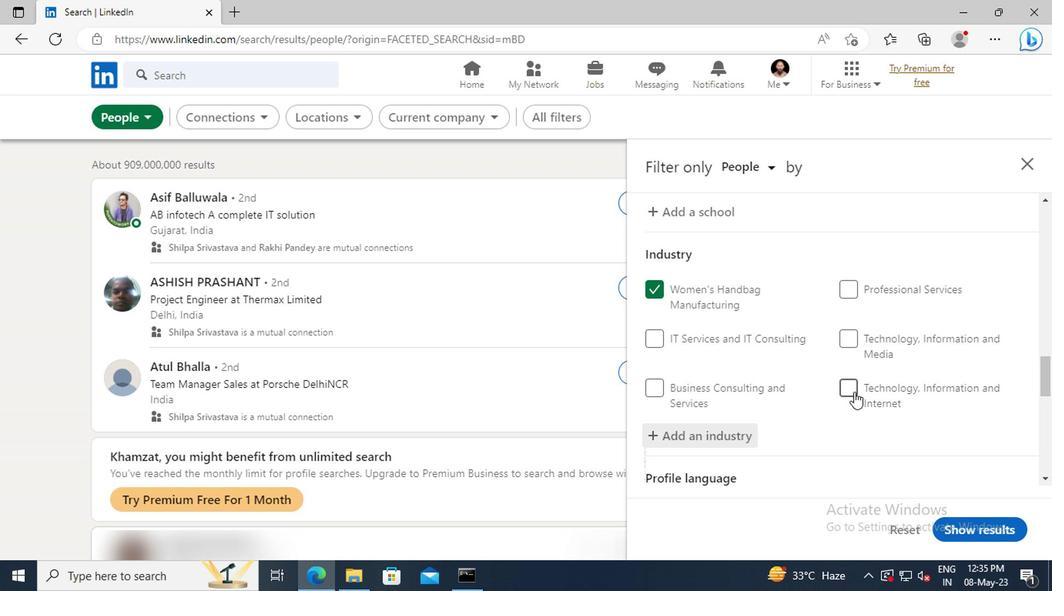 
Action: Mouse scrolled (709, 379) with delta (0, 0)
Screenshot: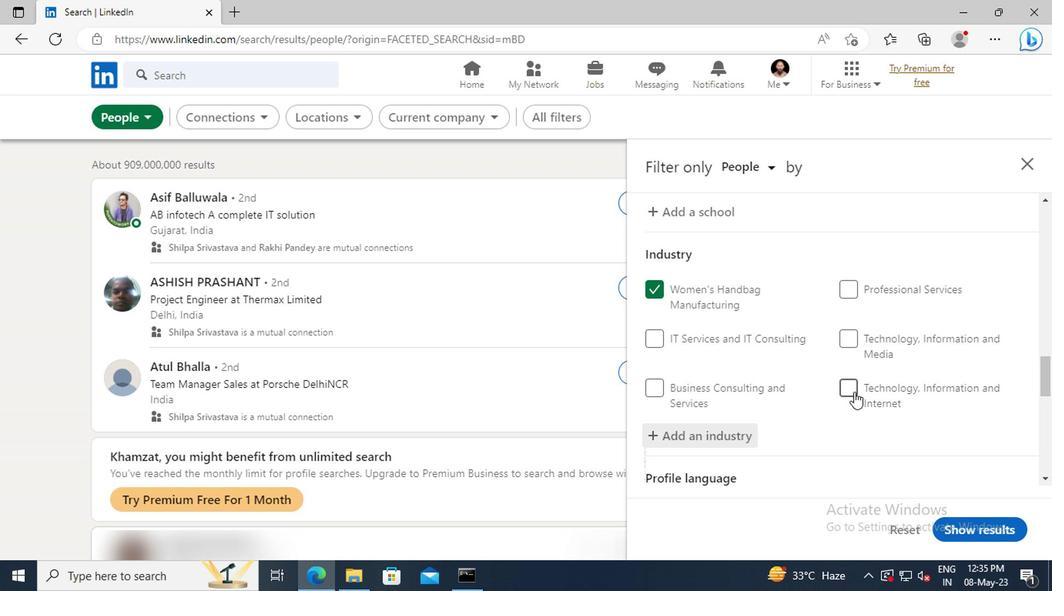 
Action: Mouse moved to (709, 379)
Screenshot: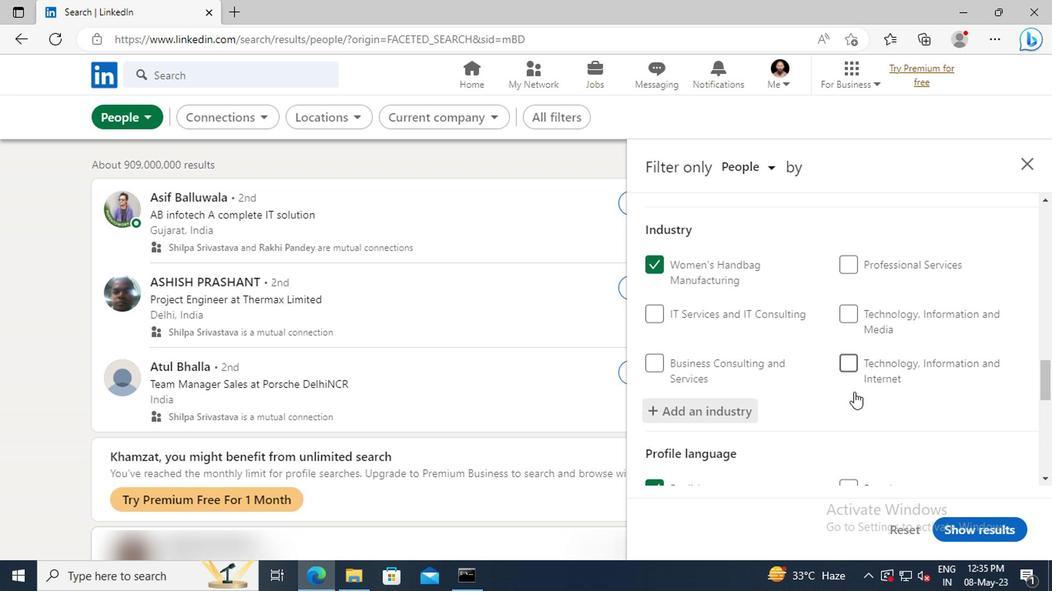 
Action: Mouse scrolled (709, 379) with delta (0, 0)
Screenshot: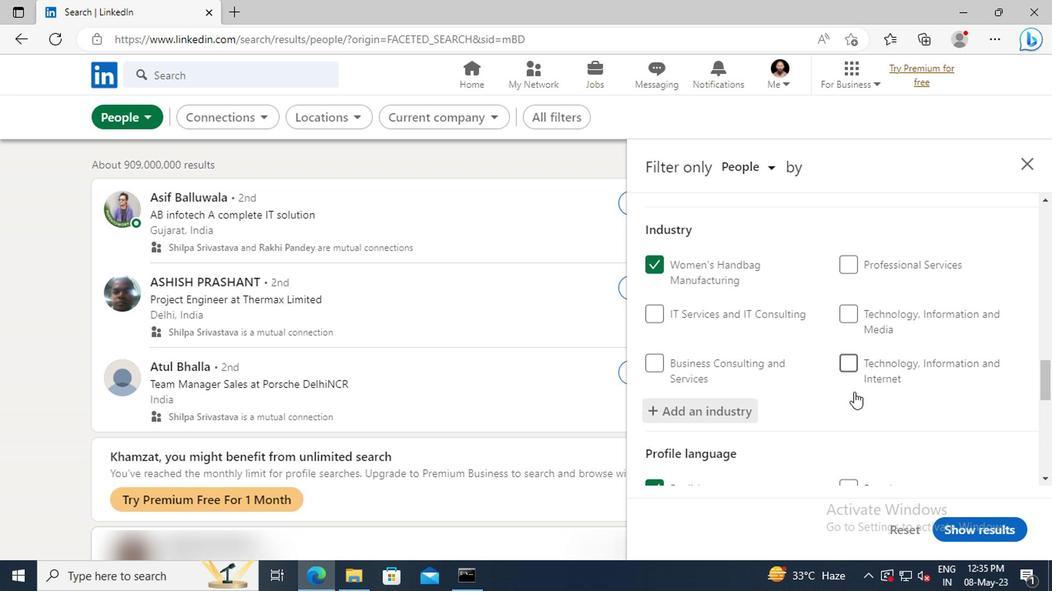 
Action: Mouse moved to (706, 370)
Screenshot: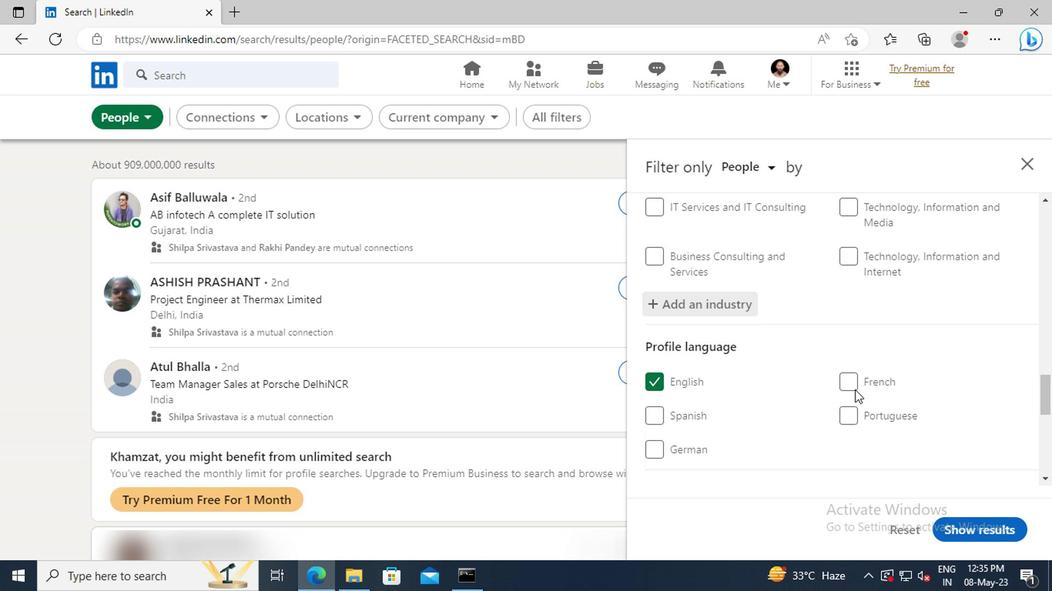 
Action: Mouse scrolled (706, 370) with delta (0, 0)
Screenshot: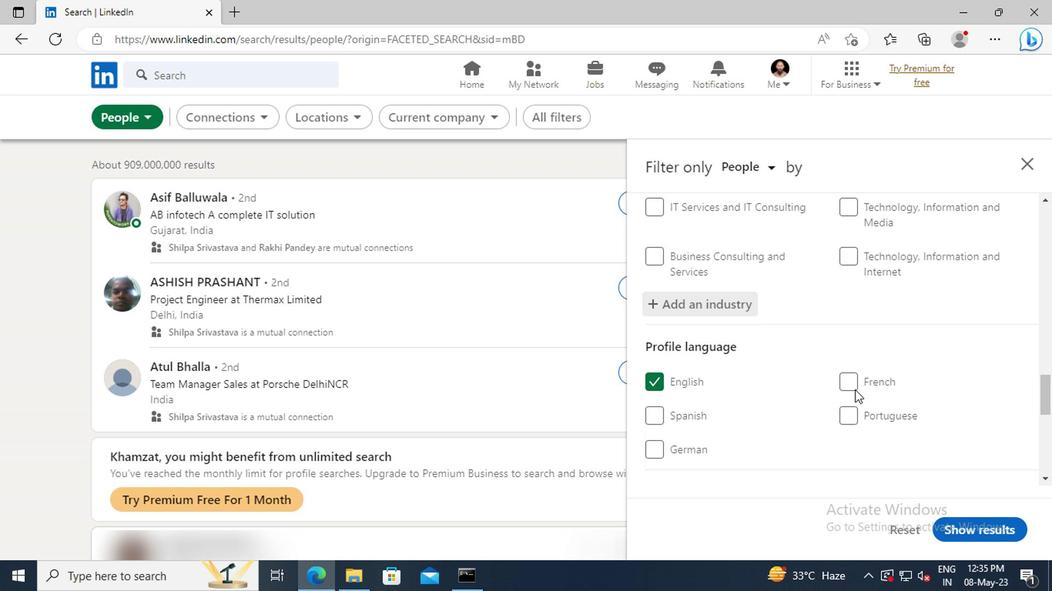 
Action: Mouse scrolled (706, 370) with delta (0, 0)
Screenshot: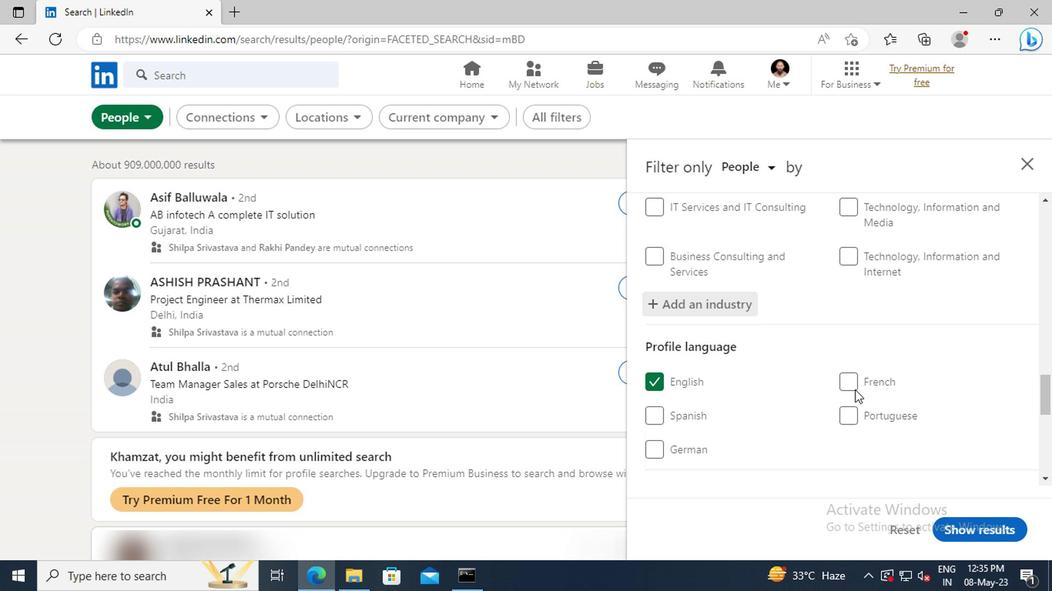 
Action: Mouse moved to (706, 363)
Screenshot: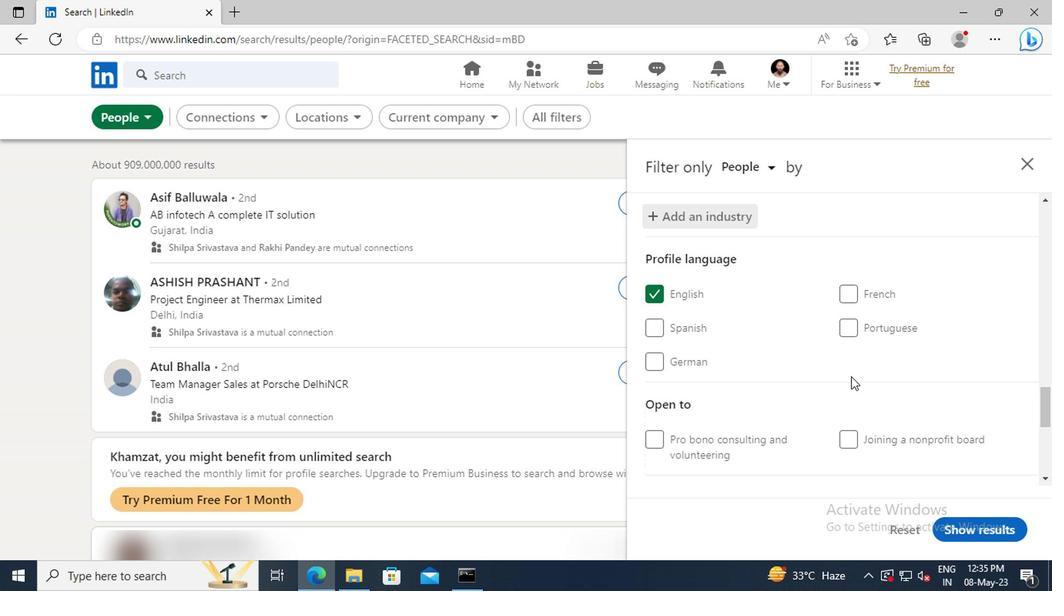 
Action: Mouse scrolled (706, 362) with delta (0, 0)
Screenshot: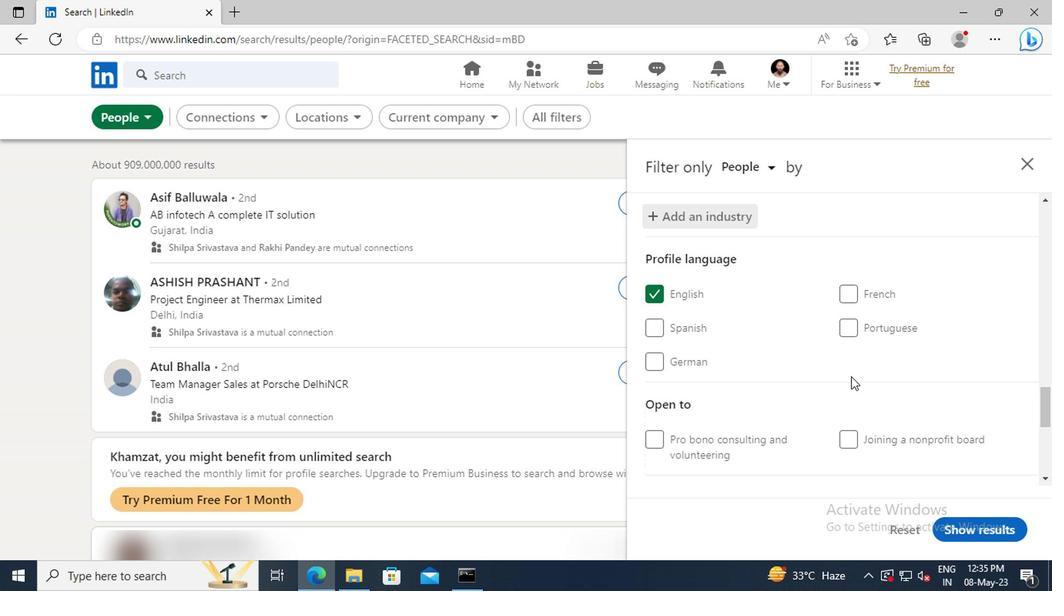 
Action: Mouse moved to (706, 362)
Screenshot: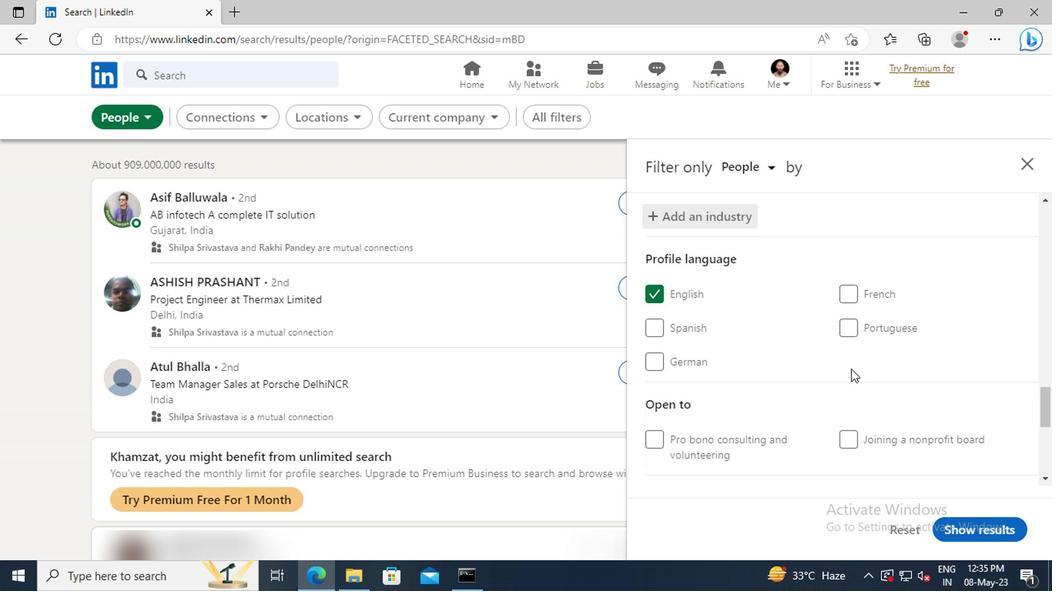 
Action: Mouse scrolled (706, 361) with delta (0, 0)
Screenshot: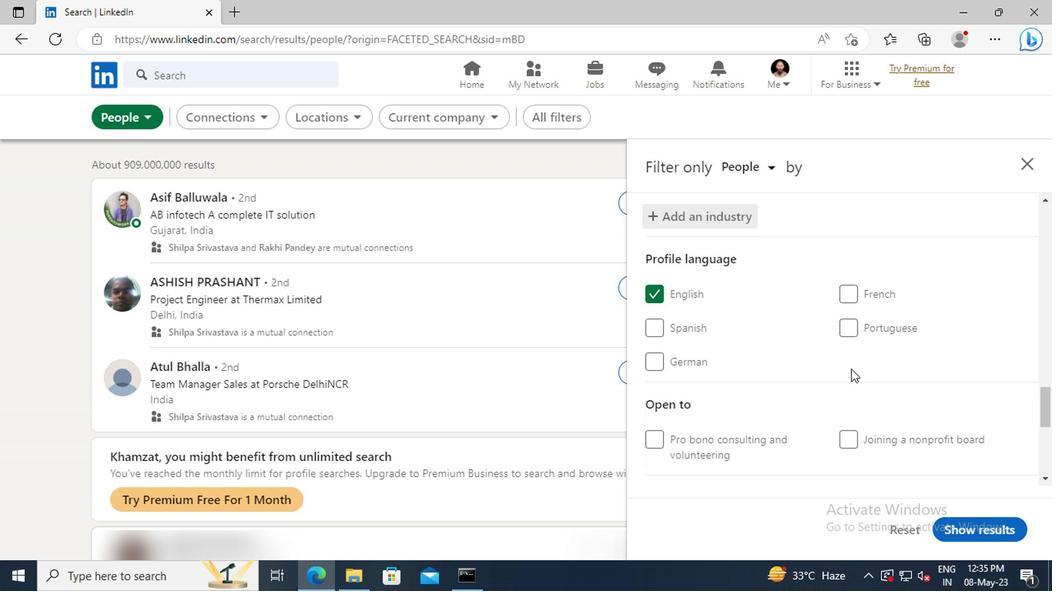 
Action: Mouse moved to (706, 347)
Screenshot: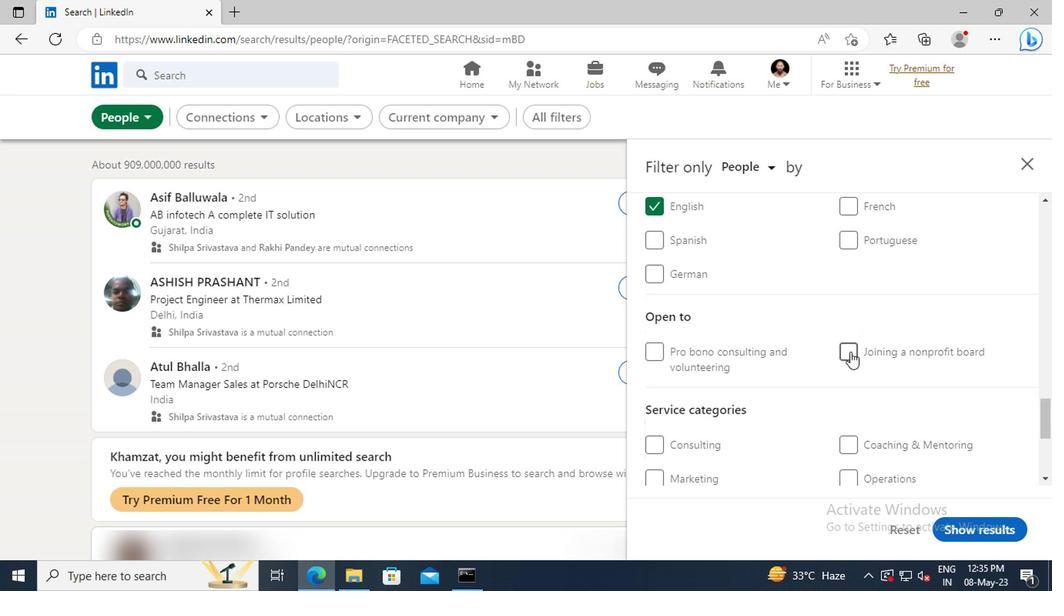 
Action: Mouse scrolled (706, 347) with delta (0, 0)
Screenshot: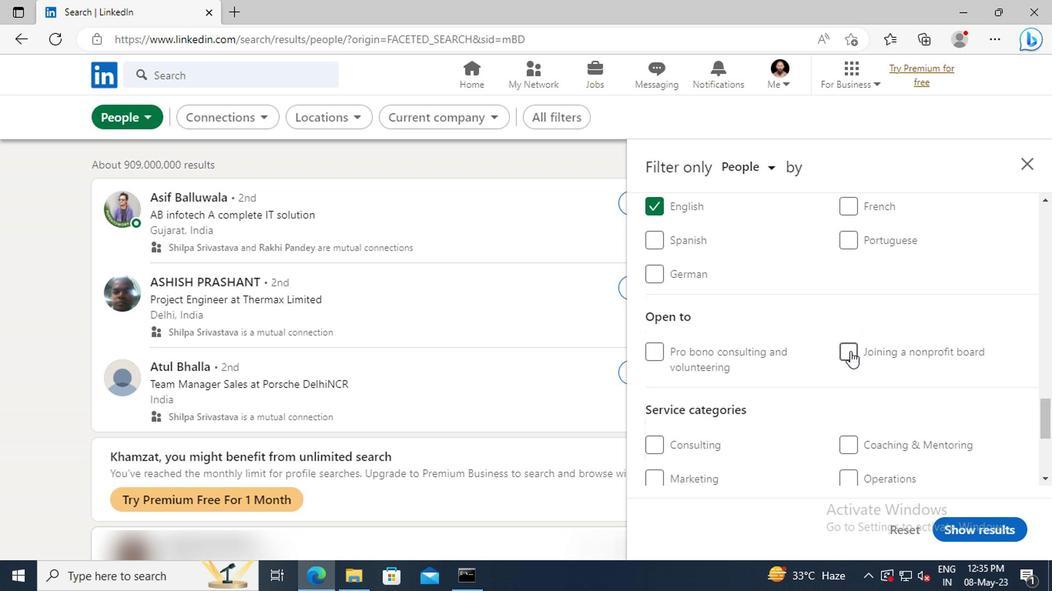 
Action: Mouse scrolled (706, 347) with delta (0, 0)
Screenshot: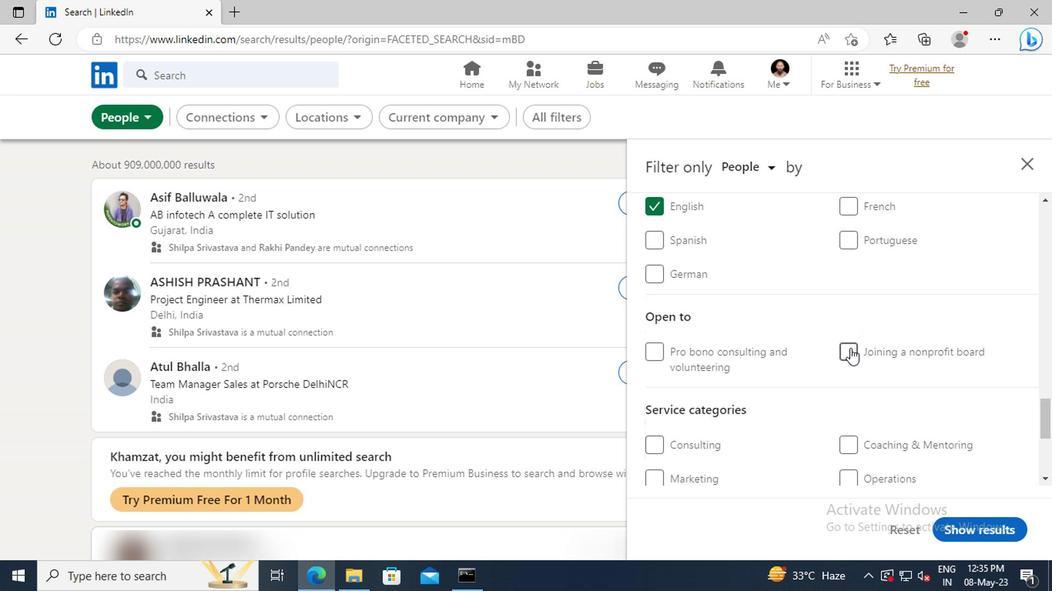 
Action: Mouse moved to (706, 345)
Screenshot: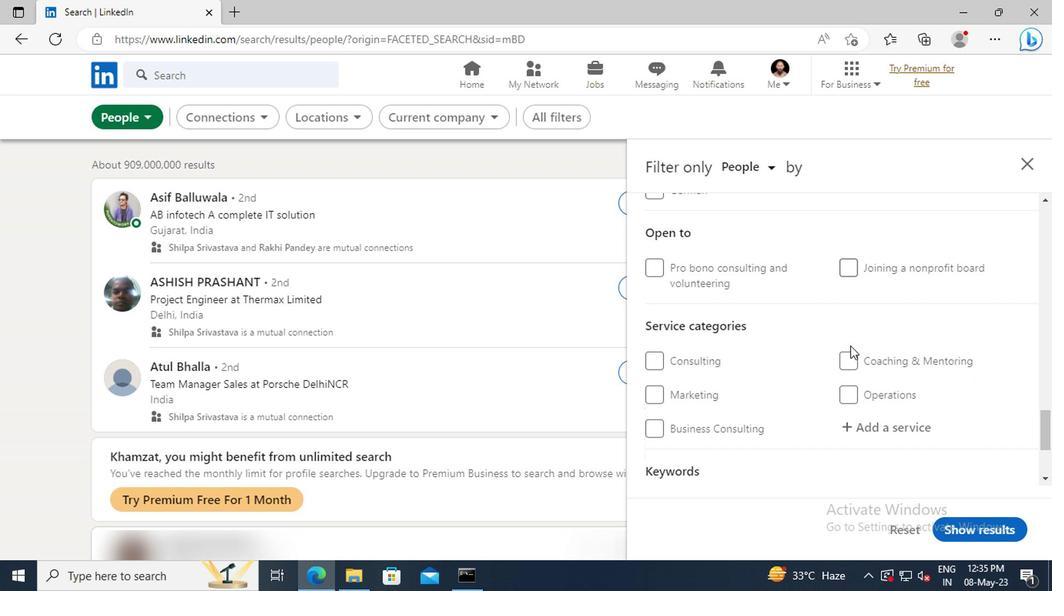 
Action: Mouse scrolled (706, 345) with delta (0, 0)
Screenshot: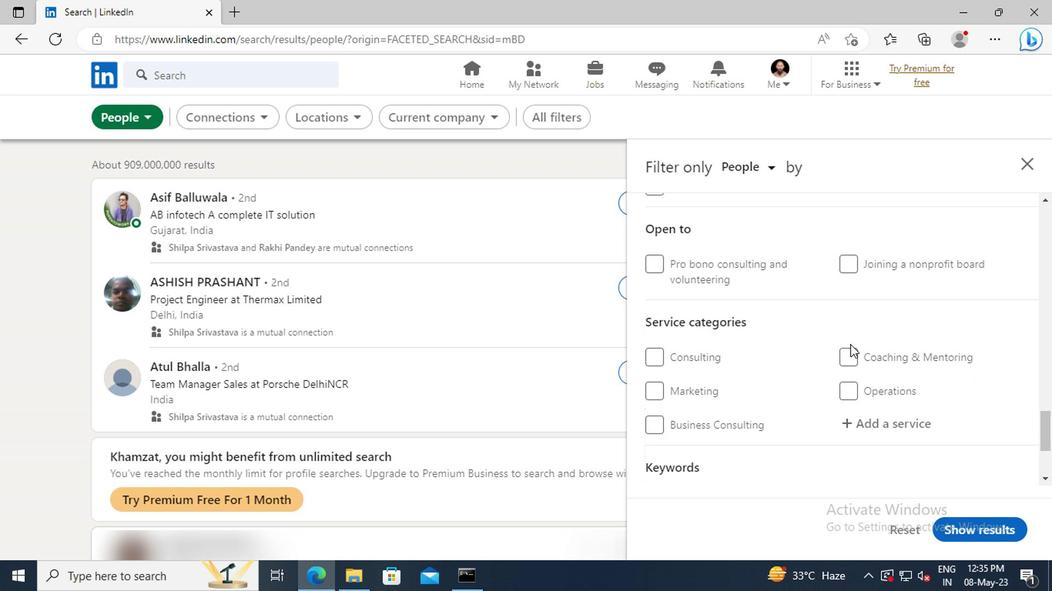 
Action: Mouse scrolled (706, 345) with delta (0, 0)
Screenshot: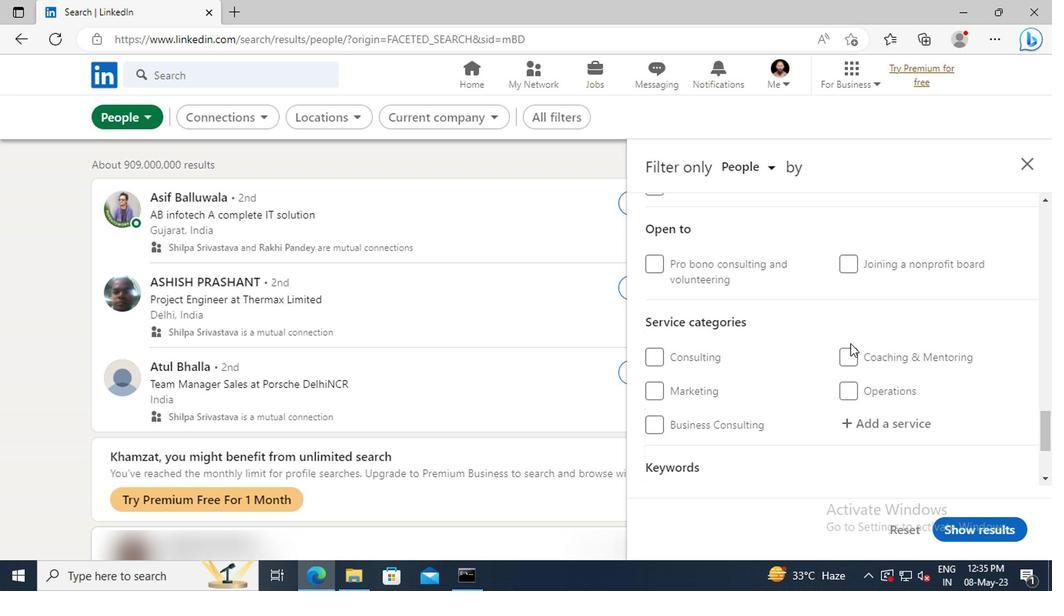 
Action: Mouse moved to (709, 342)
Screenshot: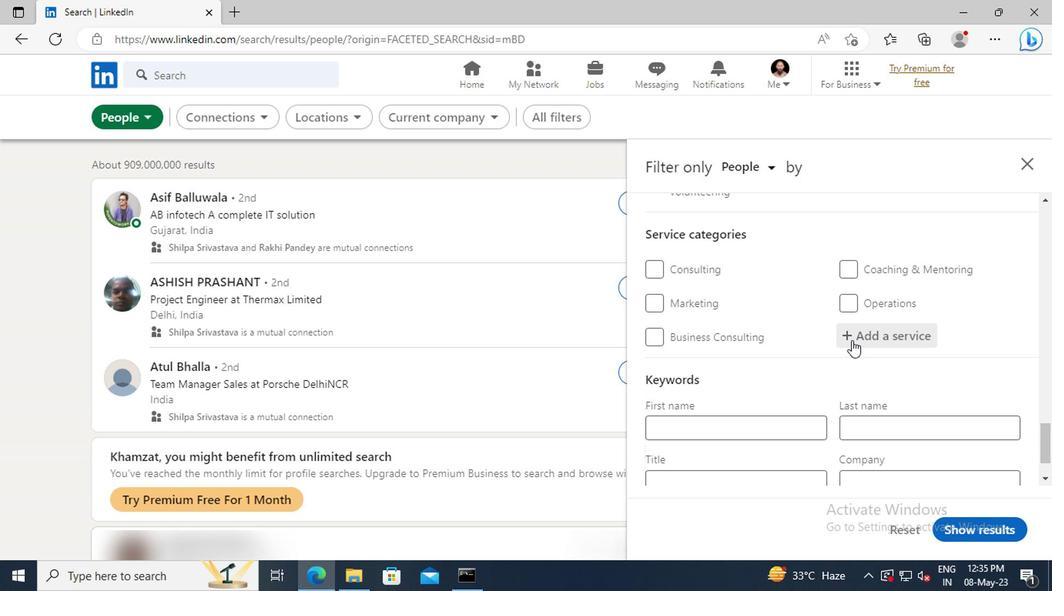 
Action: Mouse pressed left at (709, 342)
Screenshot: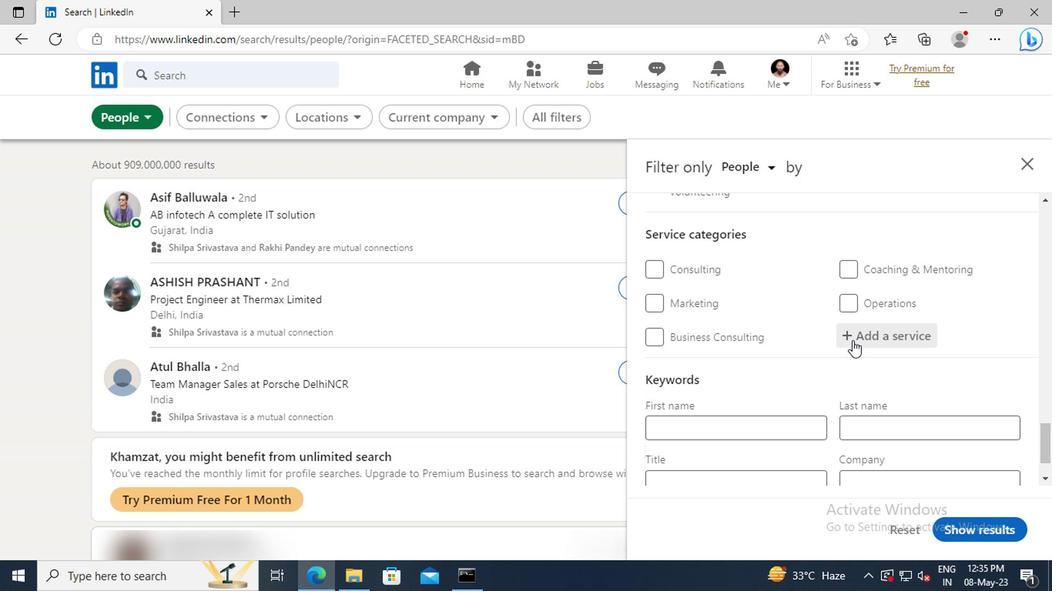 
Action: Mouse moved to (709, 342)
Screenshot: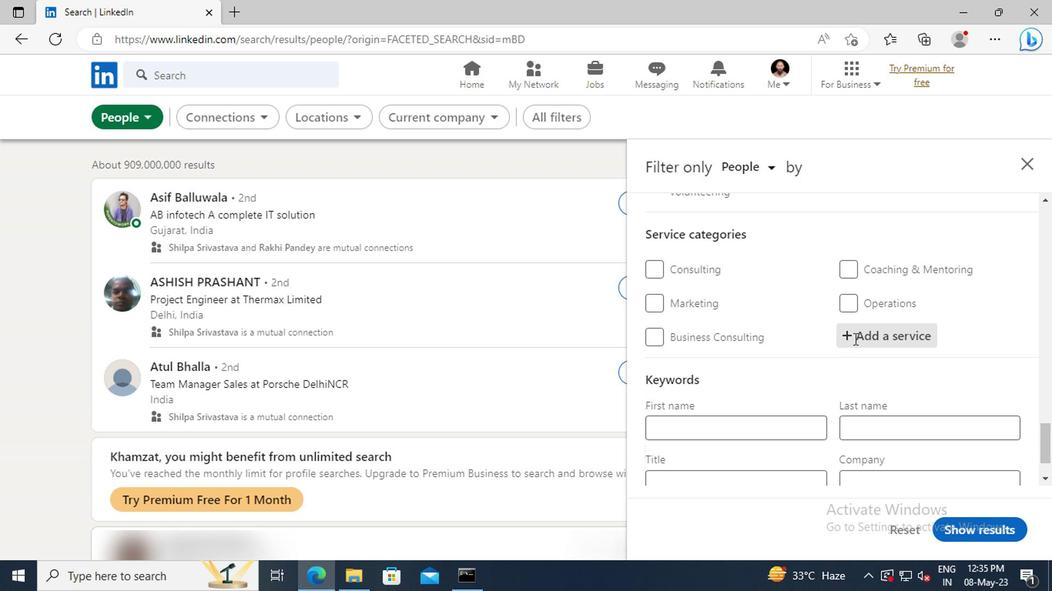 
Action: Key pressed <Key.shift>BANKR
Screenshot: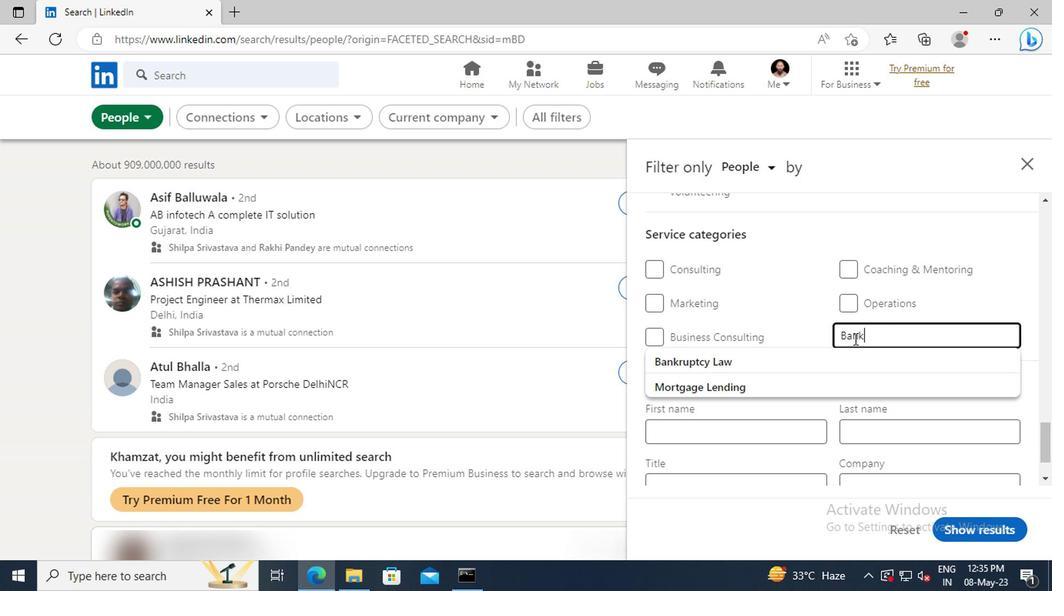 
Action: Mouse moved to (710, 354)
Screenshot: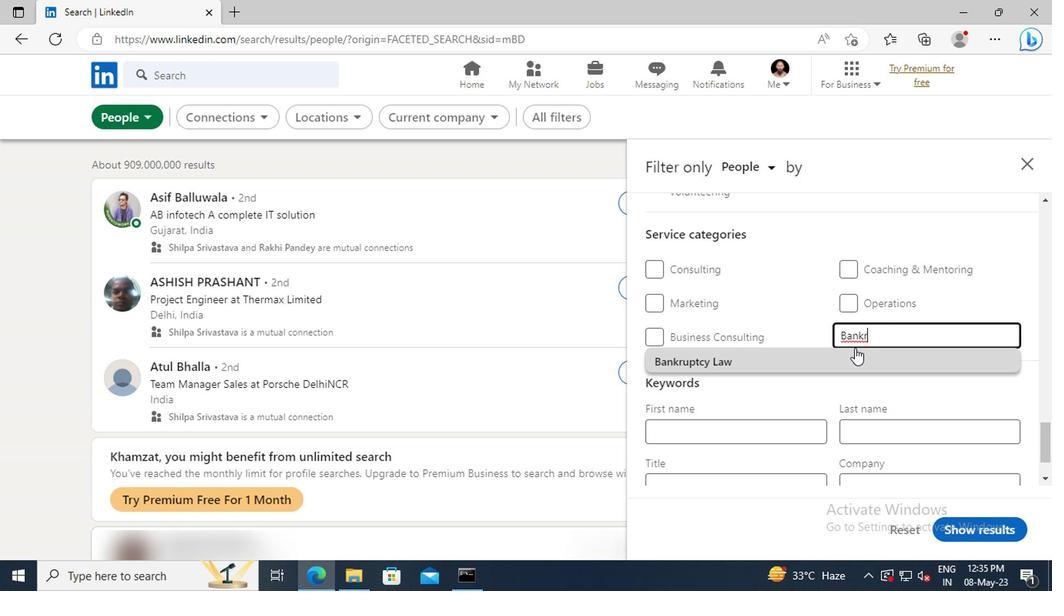 
Action: Mouse pressed left at (710, 354)
Screenshot: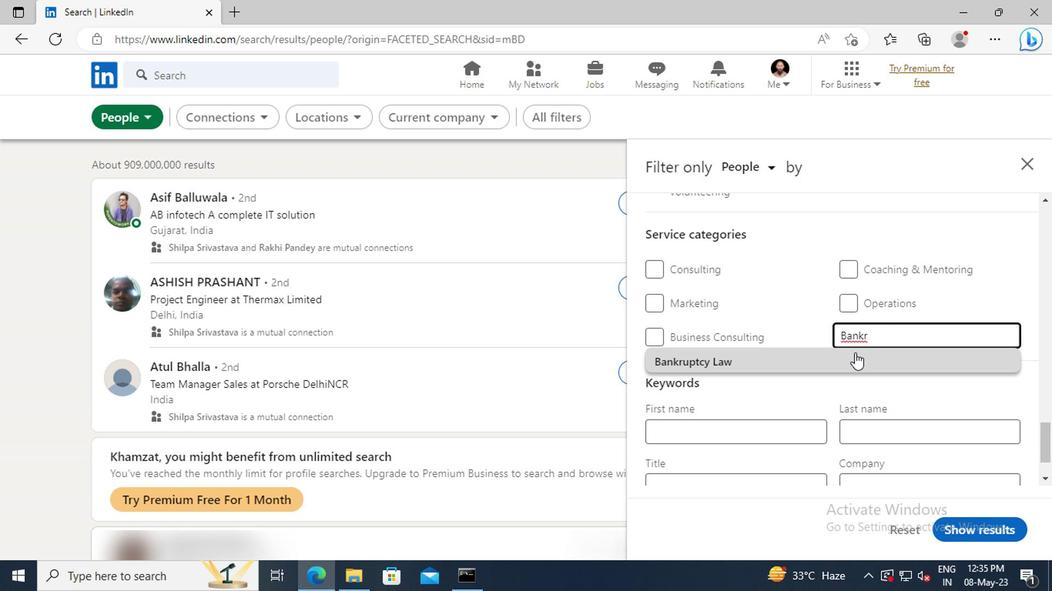 
Action: Mouse scrolled (710, 353) with delta (0, 0)
Screenshot: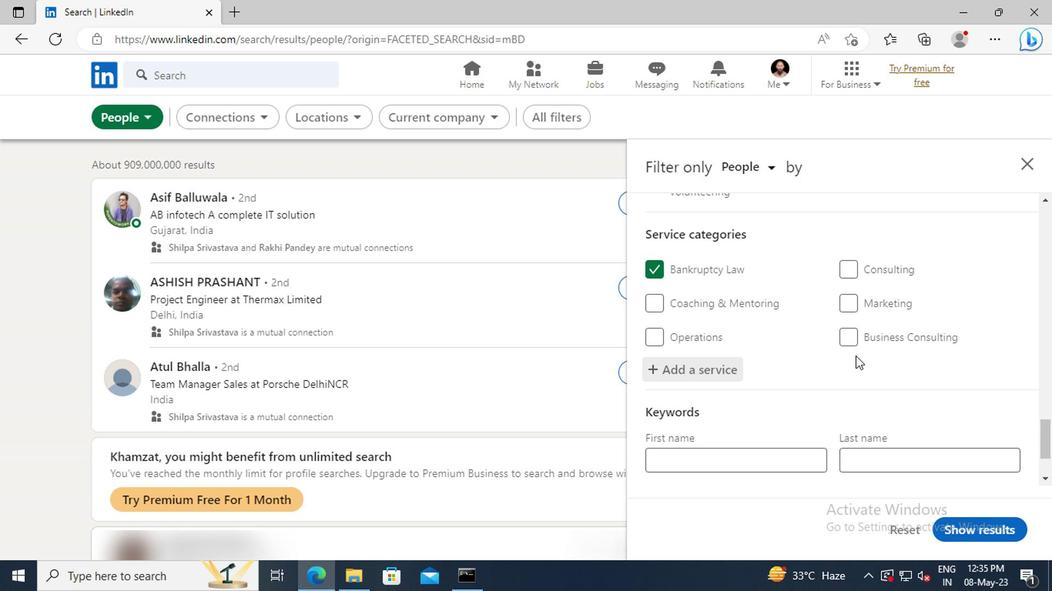 
Action: Mouse scrolled (710, 353) with delta (0, 0)
Screenshot: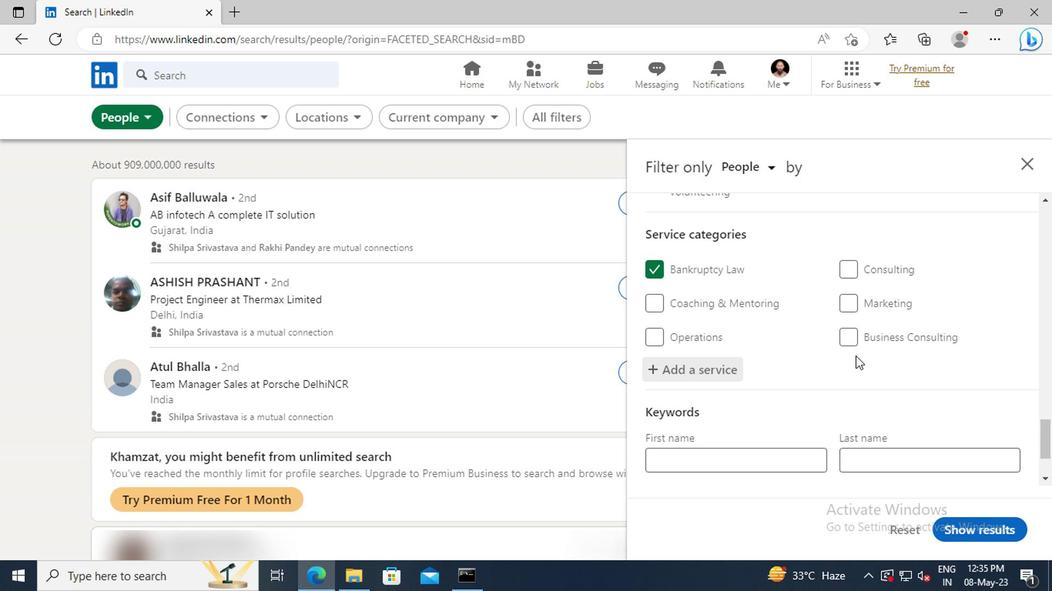 
Action: Mouse scrolled (710, 353) with delta (0, 0)
Screenshot: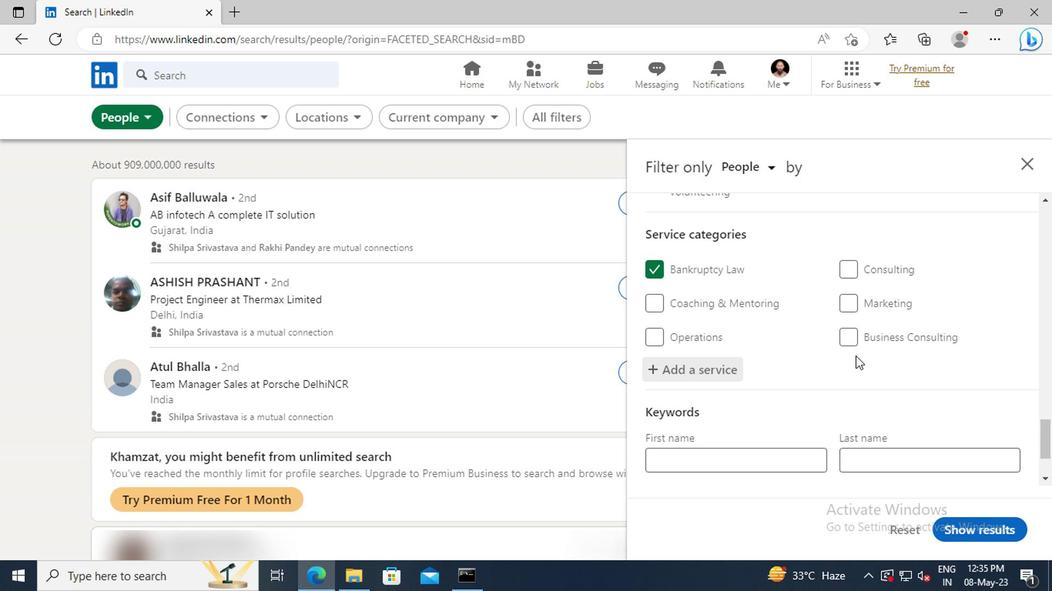 
Action: Mouse scrolled (710, 353) with delta (0, 0)
Screenshot: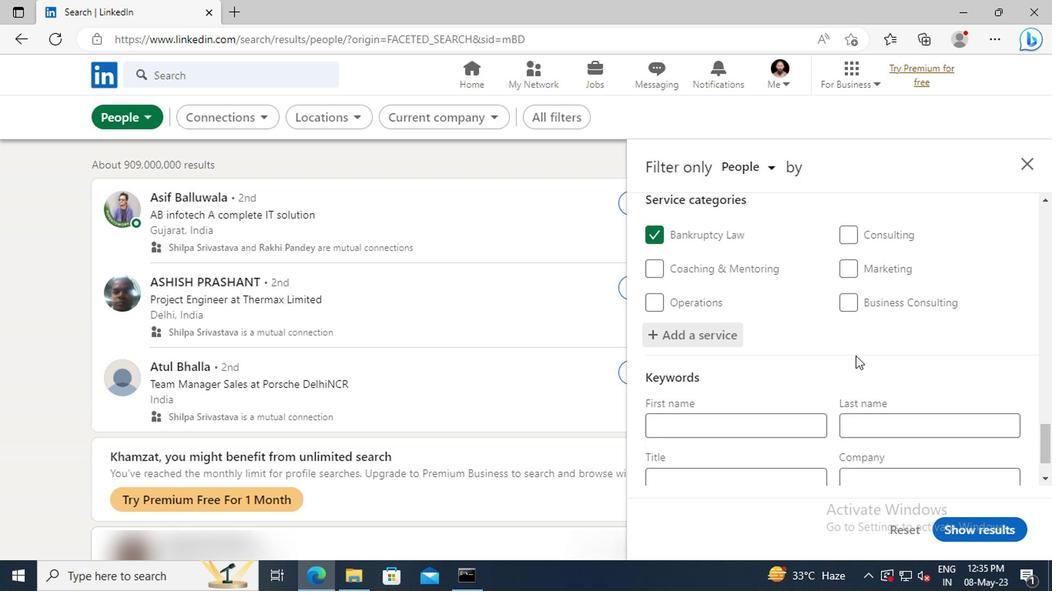 
Action: Mouse moved to (650, 396)
Screenshot: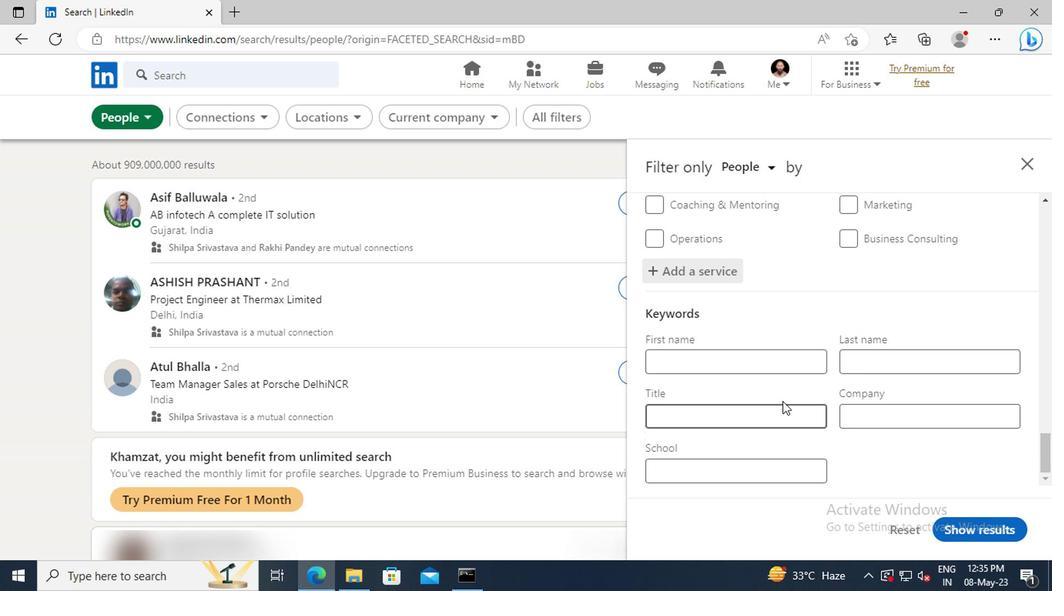 
Action: Mouse pressed left at (650, 396)
Screenshot: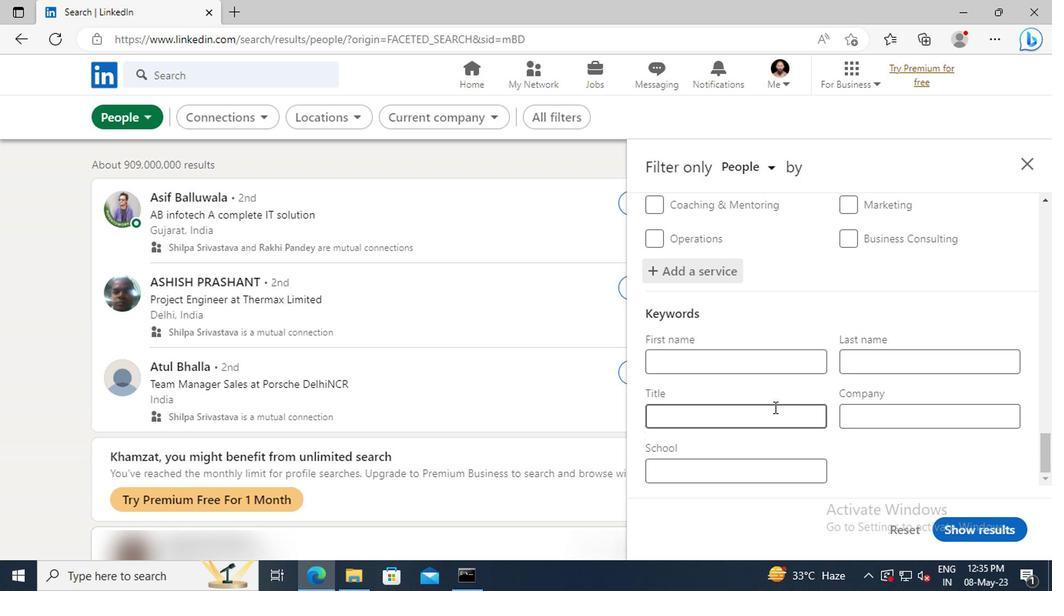 
Action: Key pressed <Key.shift>CIVIL<Key.space><Key.shift>ENGINEER<Key.enter>
Screenshot: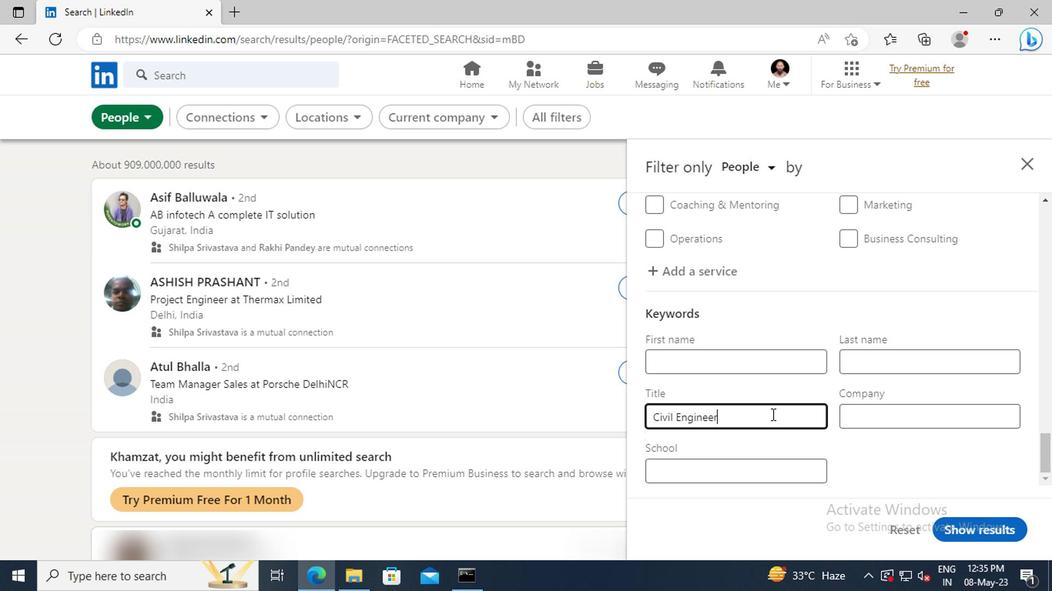 
Action: Mouse moved to (786, 475)
Screenshot: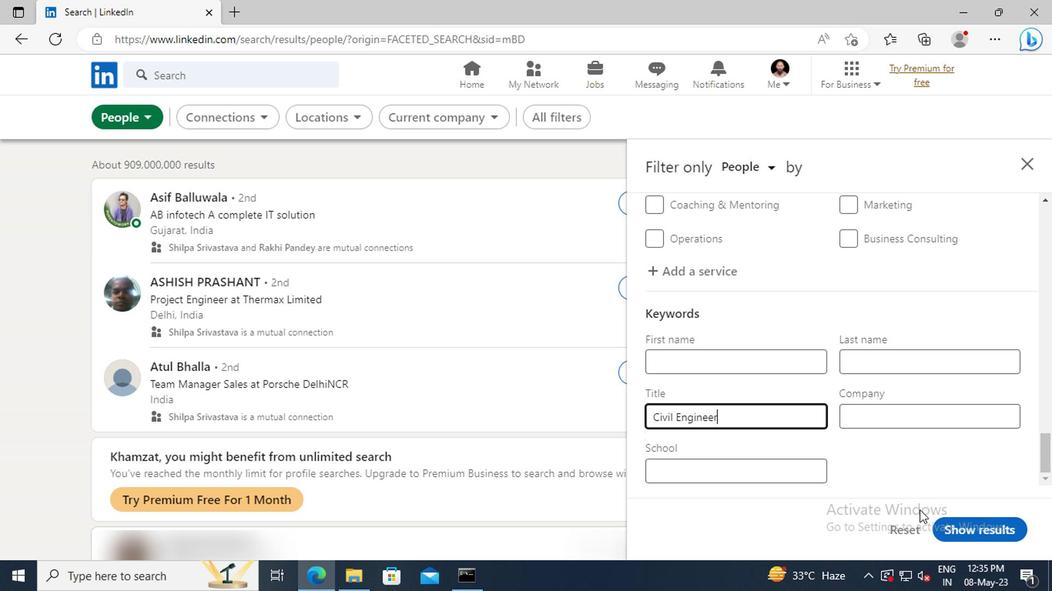 
Action: Mouse pressed left at (786, 475)
Screenshot: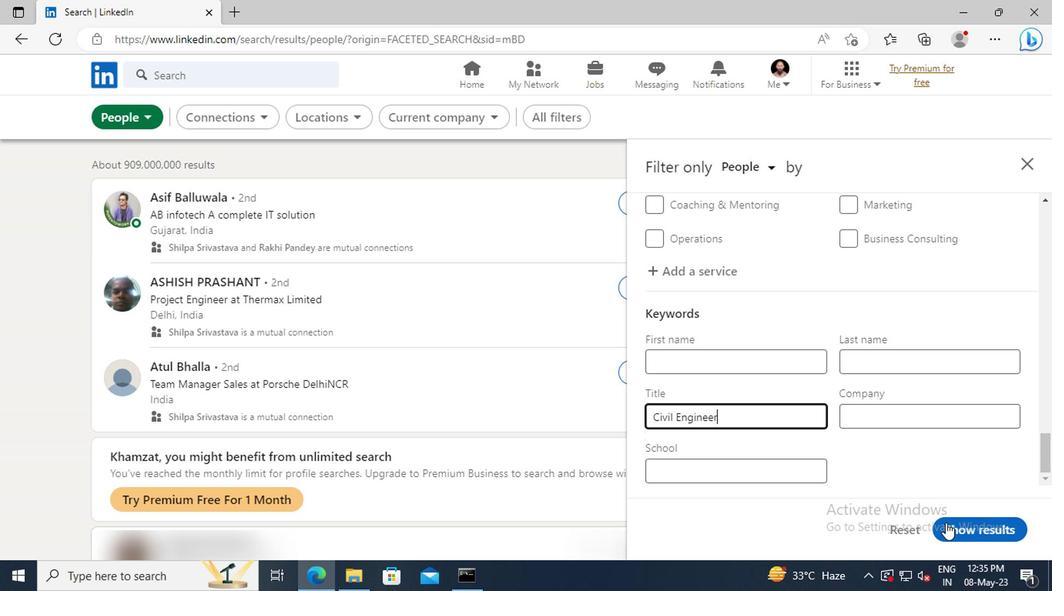
